Task: Look for space in Guankou, China from 17th June, 2023 to 21st June, 2023 for 2 adults in price range Rs.7000 to Rs.12000. Place can be private room with 1  bedroom having 2 beds and 1 bathroom. Property type can be house, flat, guest house. Booking option can be shelf check-in. Required host language is Chinese (Simplified).
Action: Mouse moved to (518, 168)
Screenshot: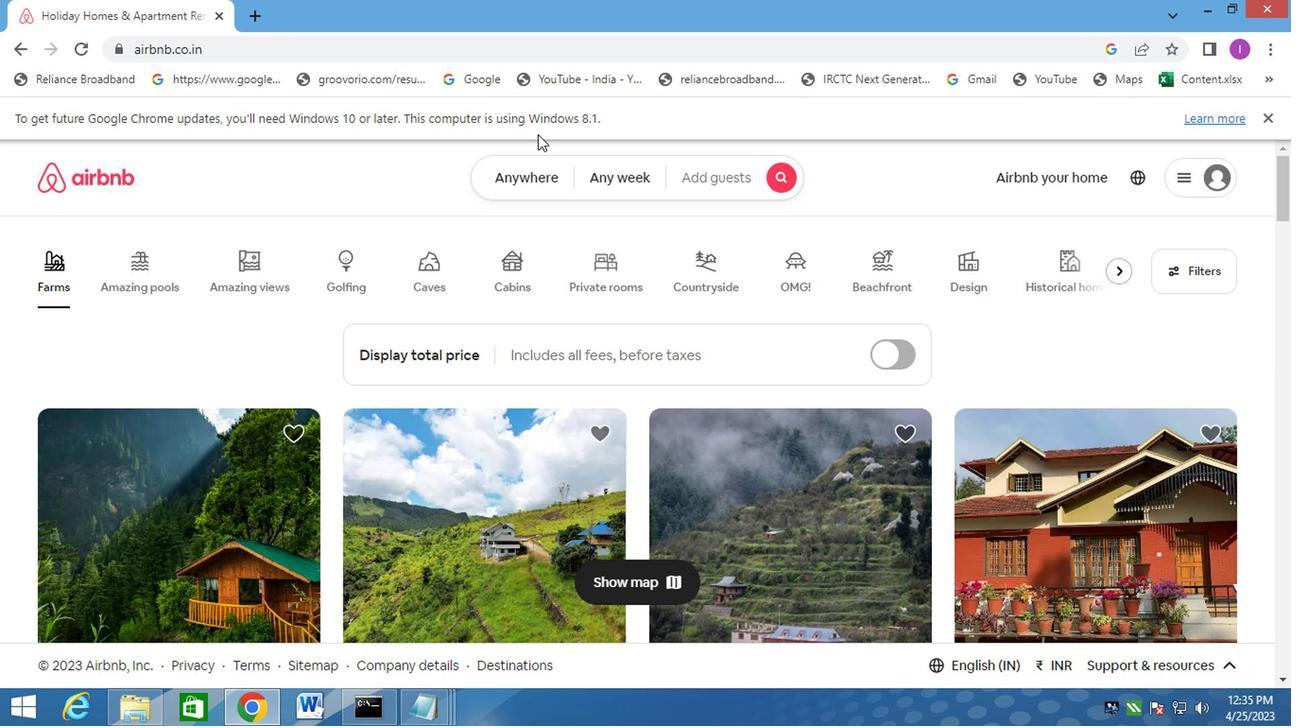 
Action: Mouse pressed left at (518, 168)
Screenshot: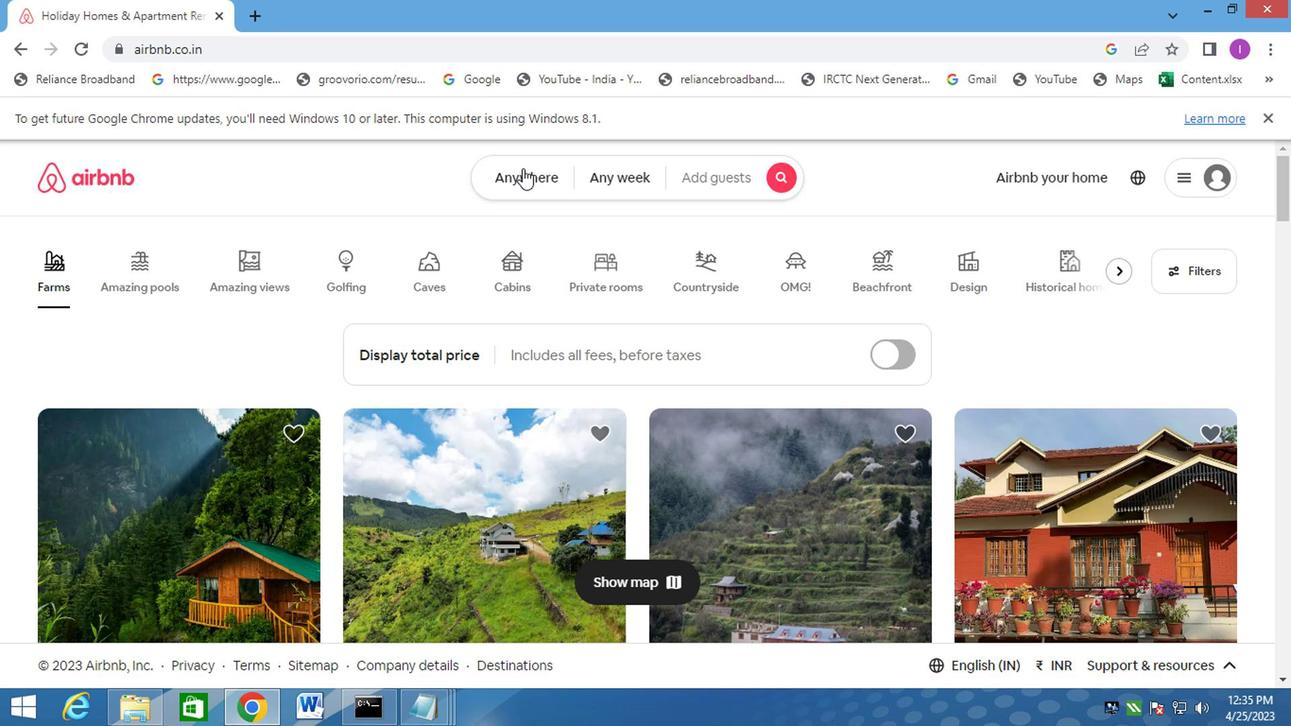 
Action: Mouse moved to (287, 260)
Screenshot: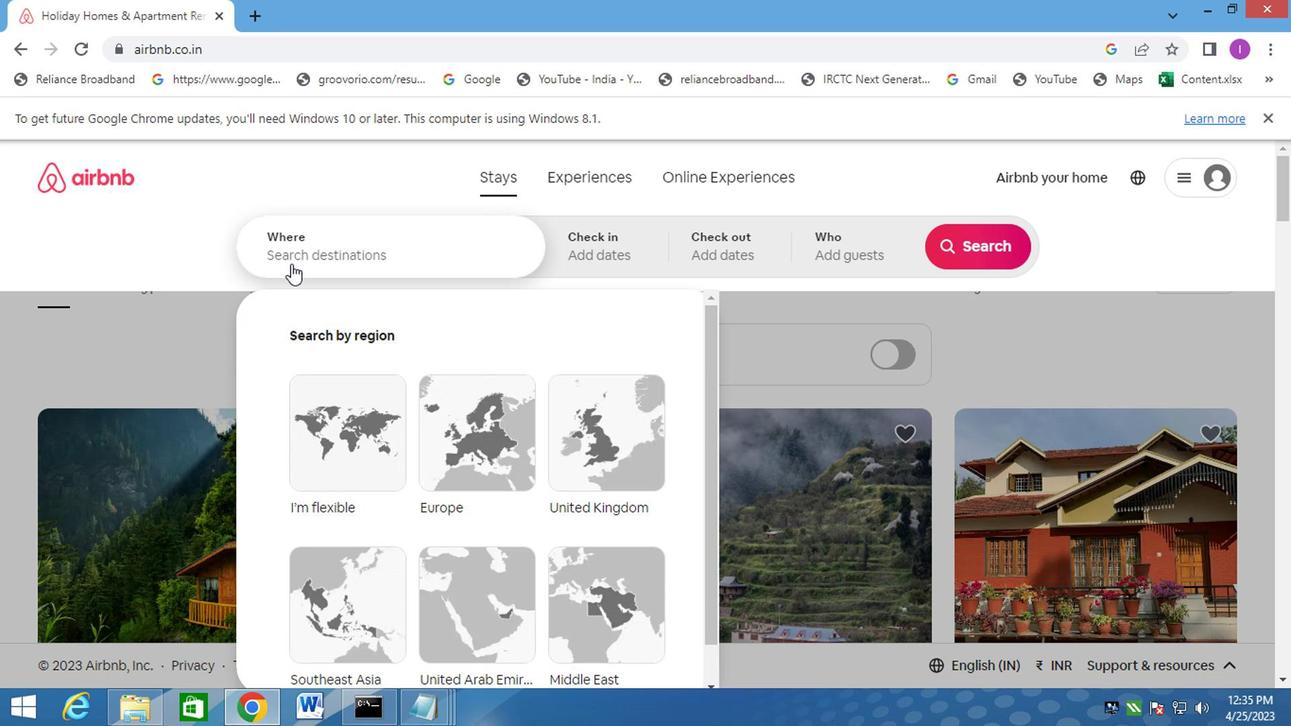 
Action: Mouse pressed left at (287, 260)
Screenshot: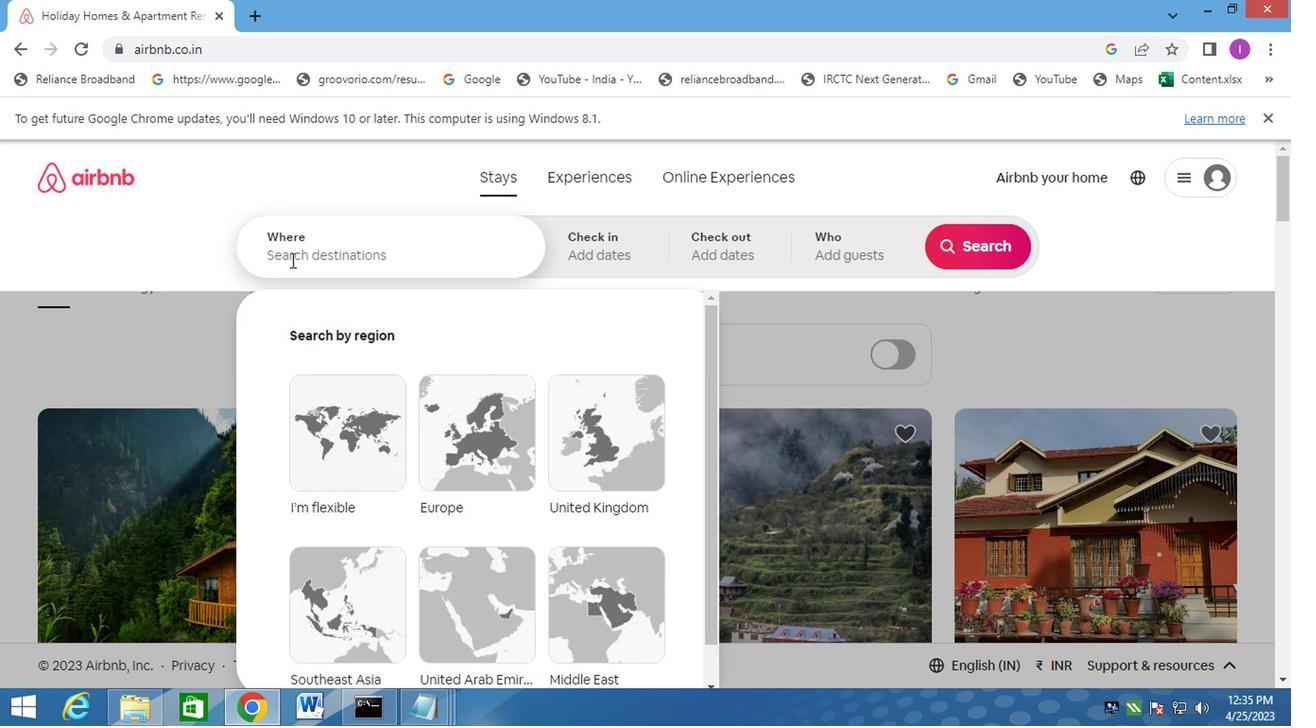 
Action: Mouse moved to (716, 133)
Screenshot: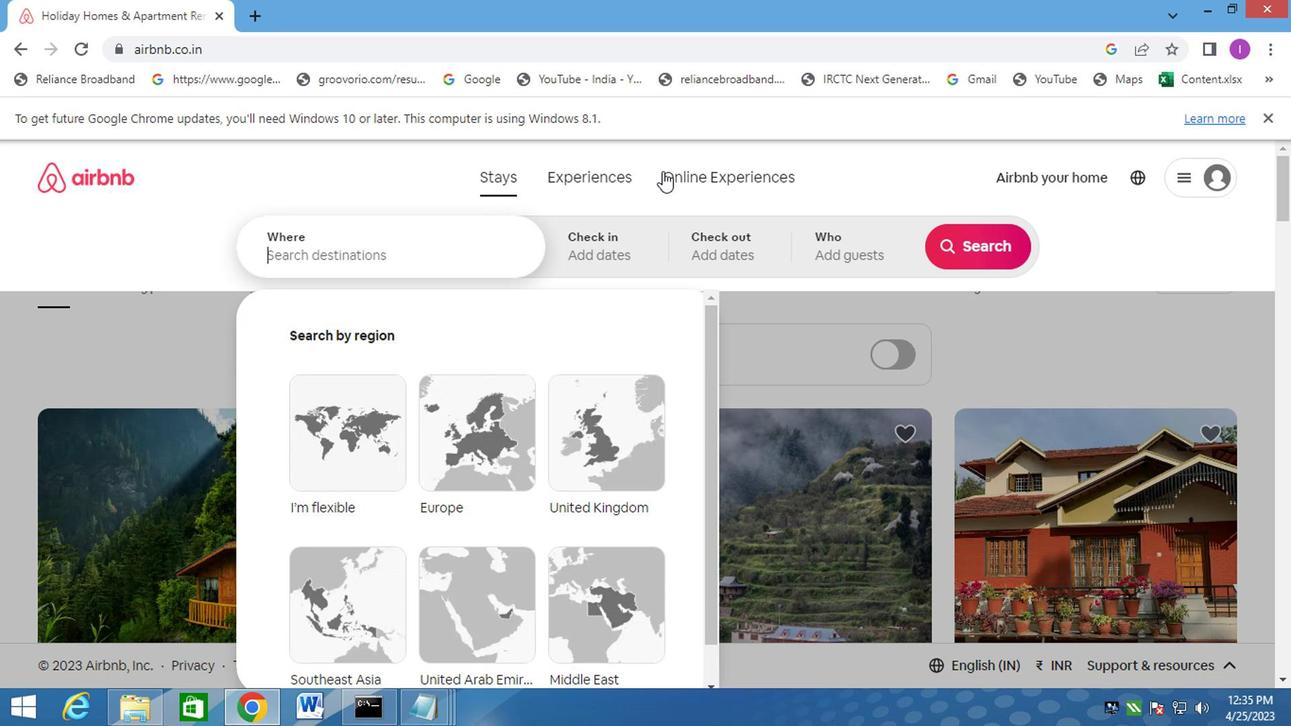 
Action: Key pressed <Key.shift><Key.shift>GUANKOU,CHINA
Screenshot: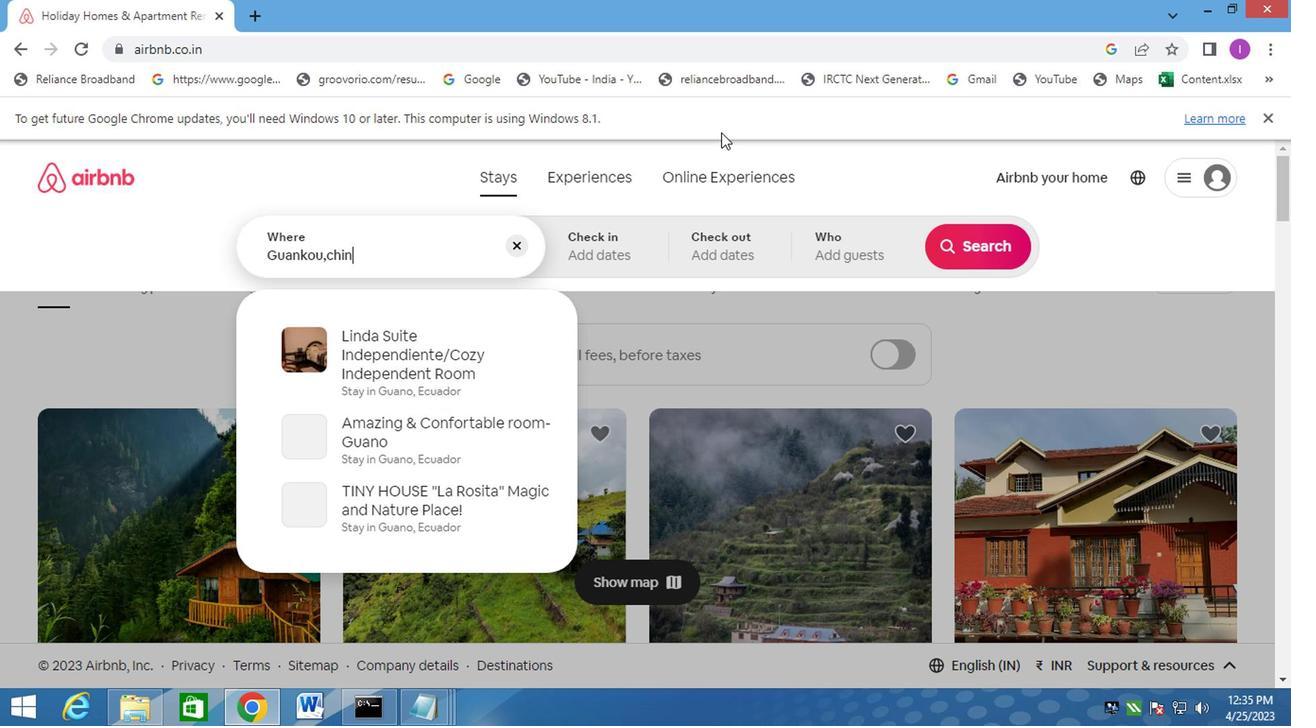 
Action: Mouse moved to (582, 246)
Screenshot: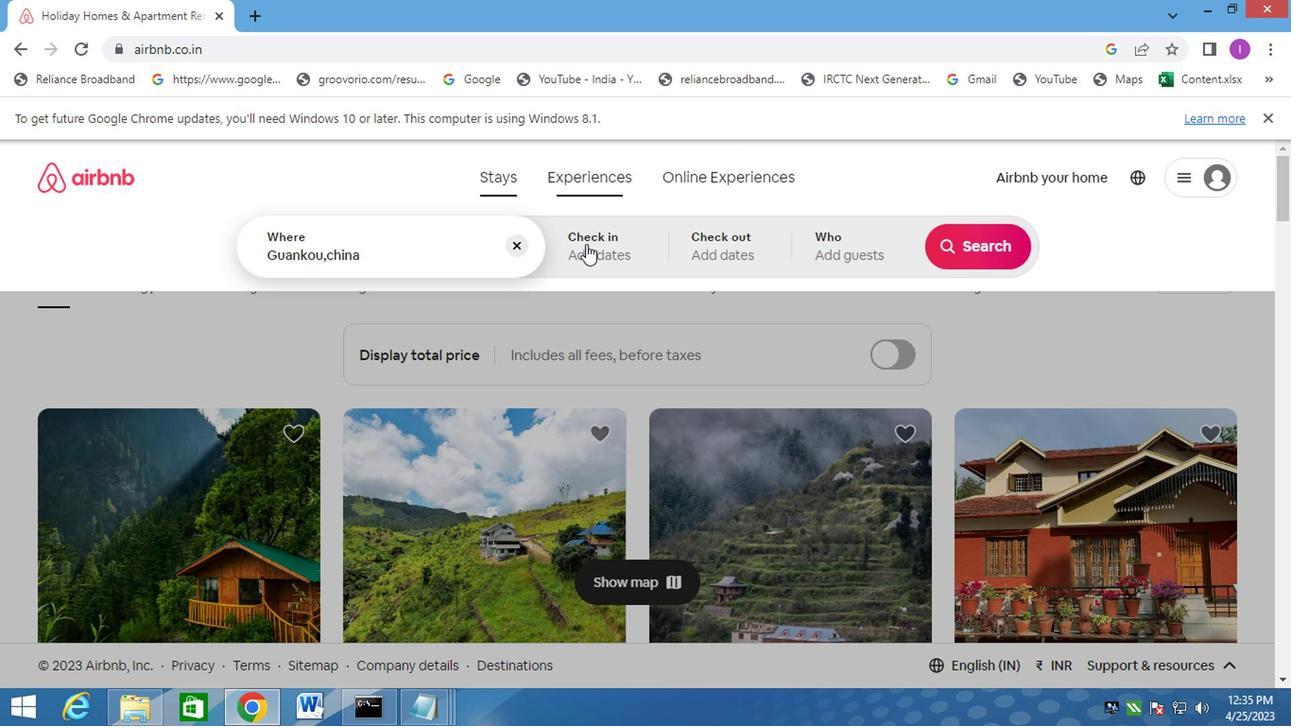 
Action: Mouse pressed left at (582, 246)
Screenshot: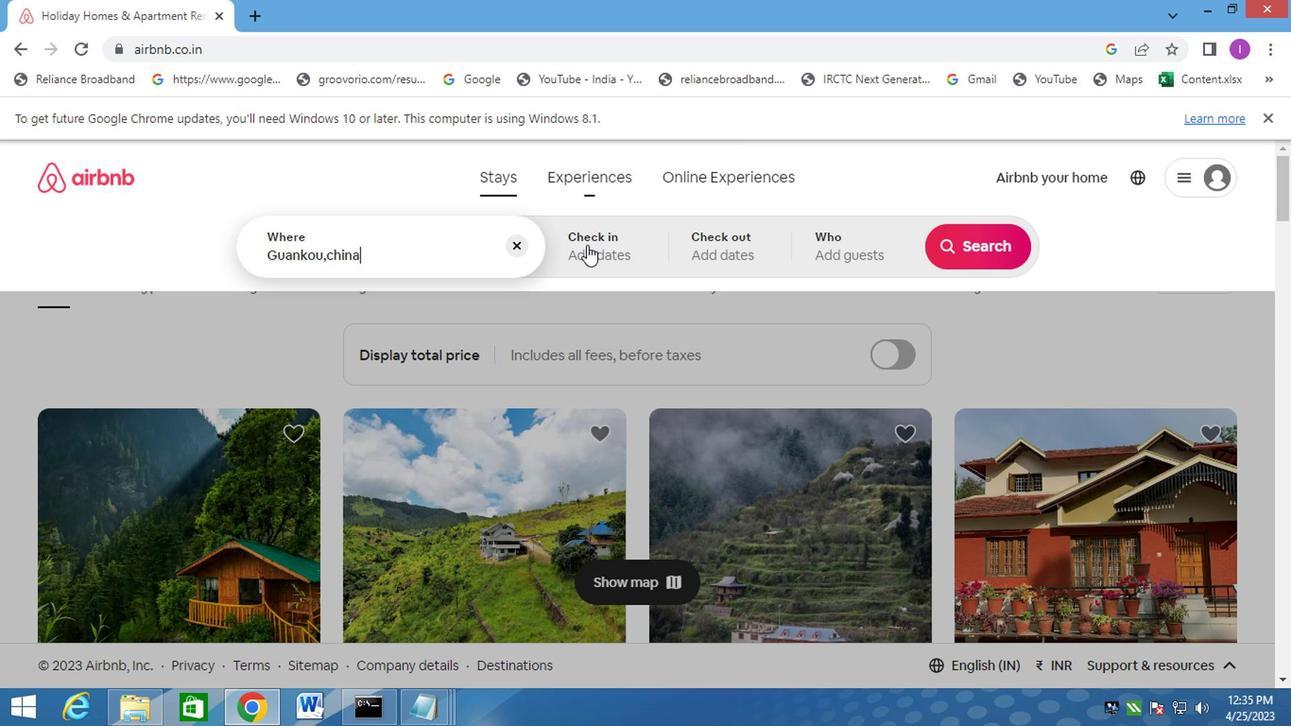
Action: Mouse moved to (965, 398)
Screenshot: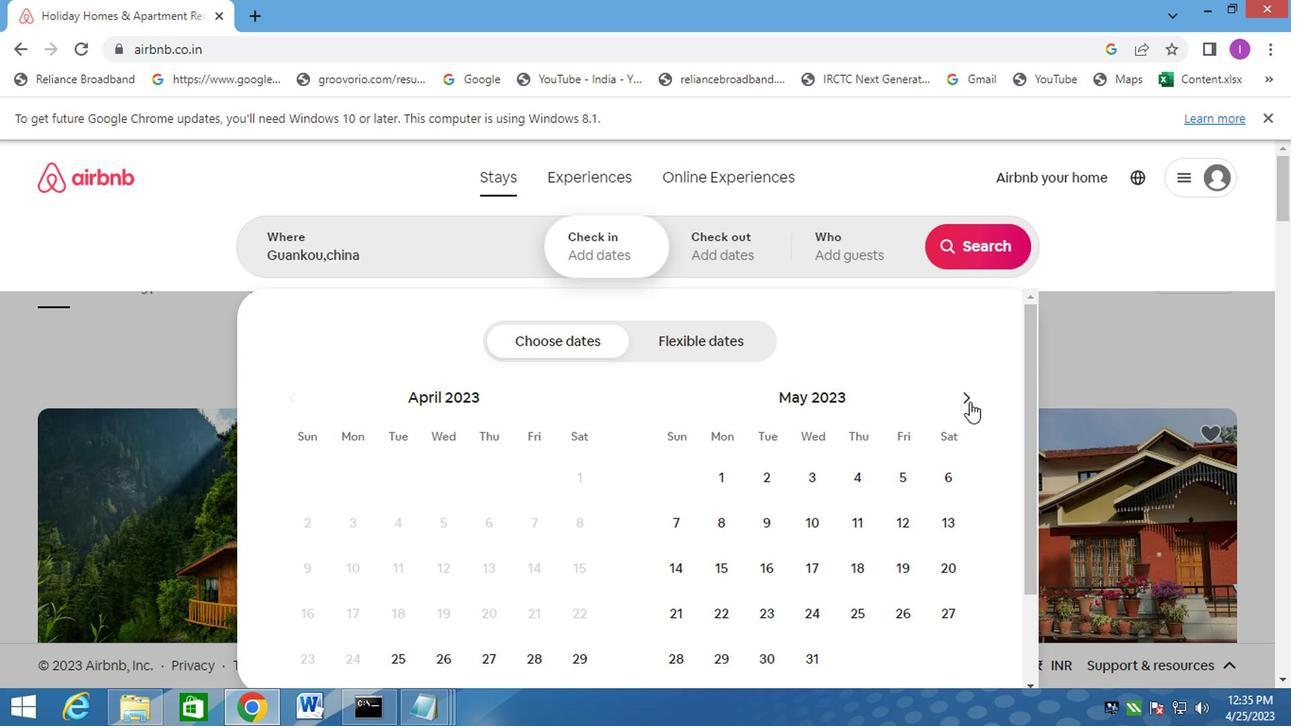 
Action: Mouse pressed left at (965, 398)
Screenshot: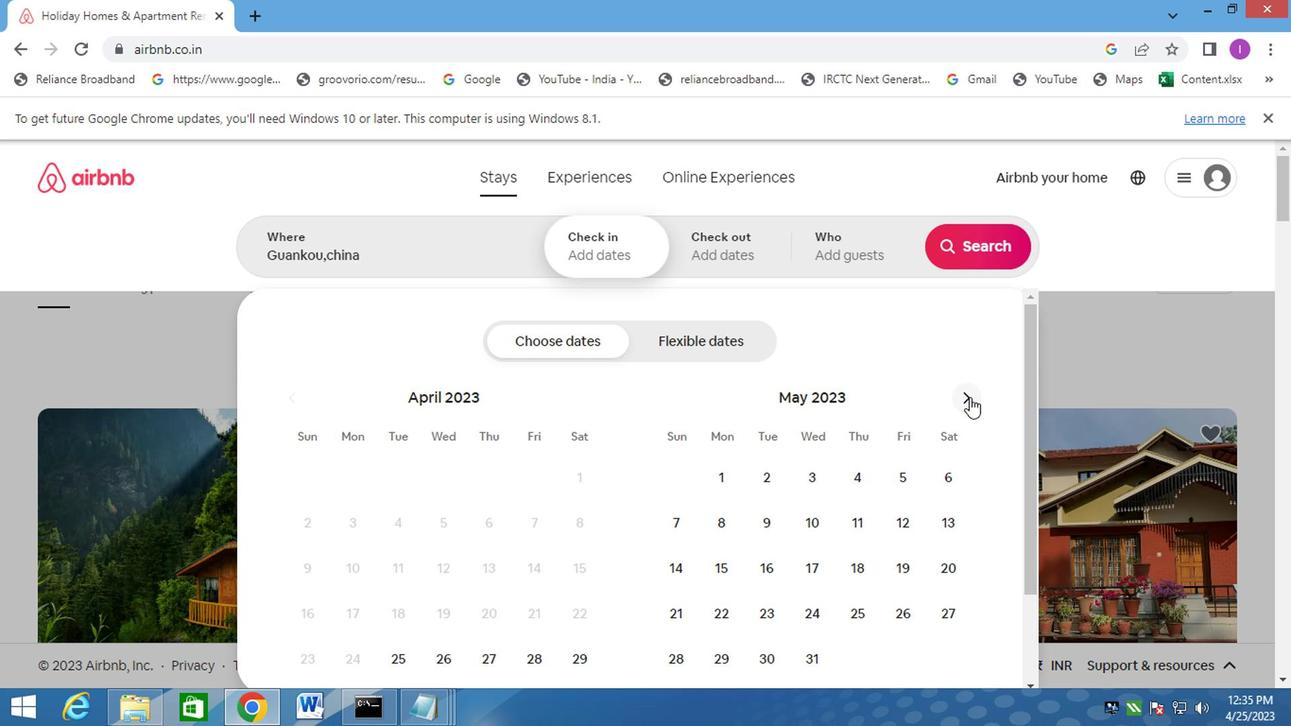 
Action: Mouse pressed left at (965, 398)
Screenshot: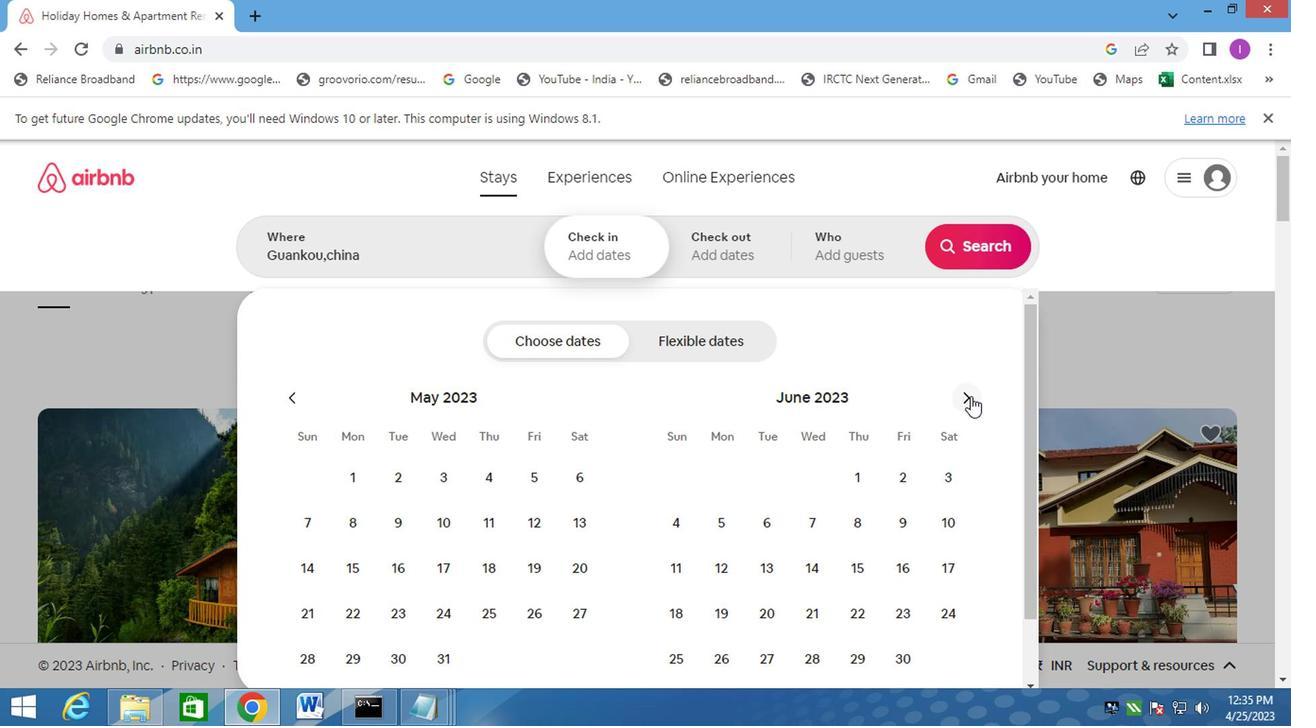 
Action: Mouse moved to (577, 573)
Screenshot: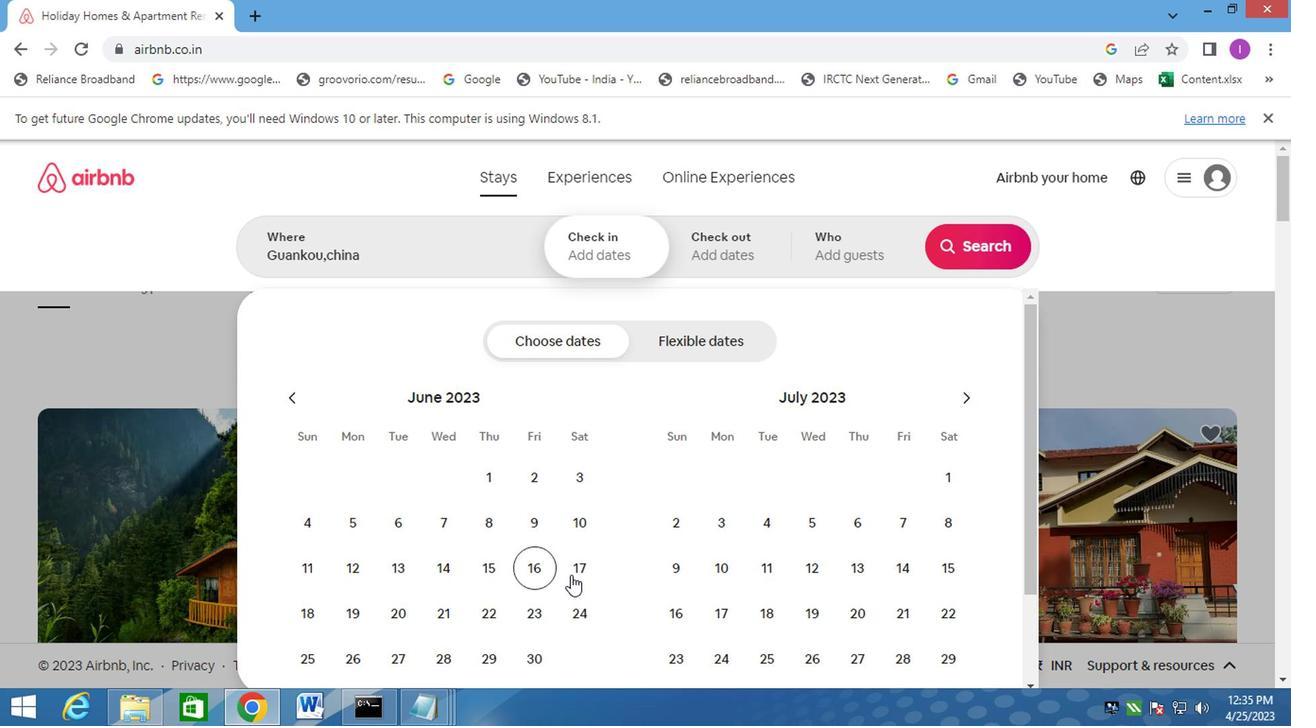 
Action: Mouse pressed left at (577, 573)
Screenshot: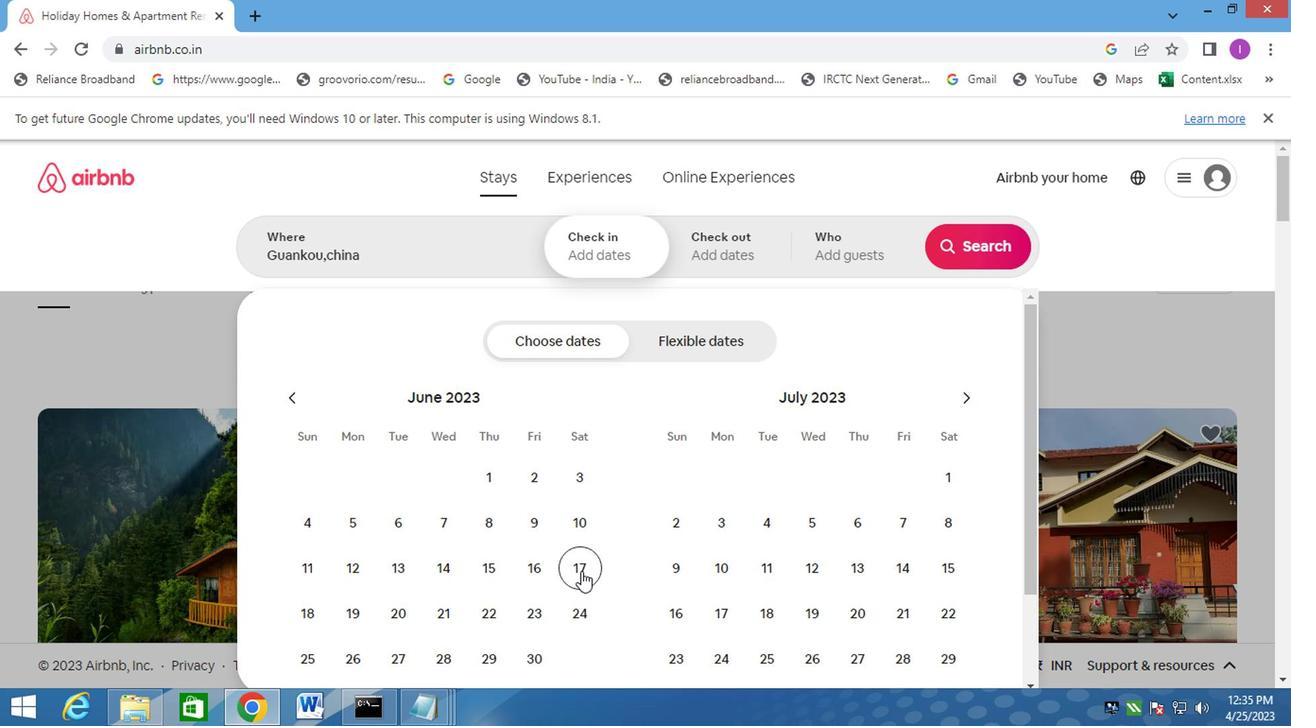 
Action: Mouse moved to (441, 614)
Screenshot: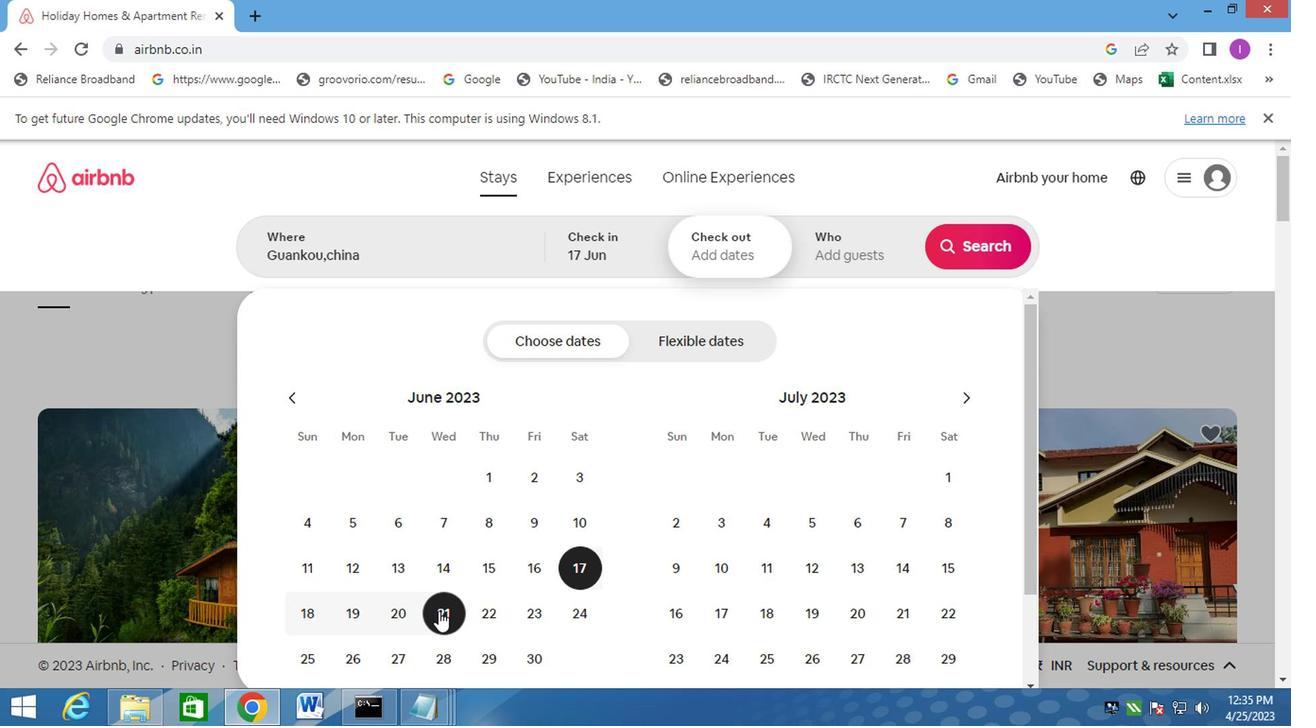 
Action: Mouse pressed left at (441, 614)
Screenshot: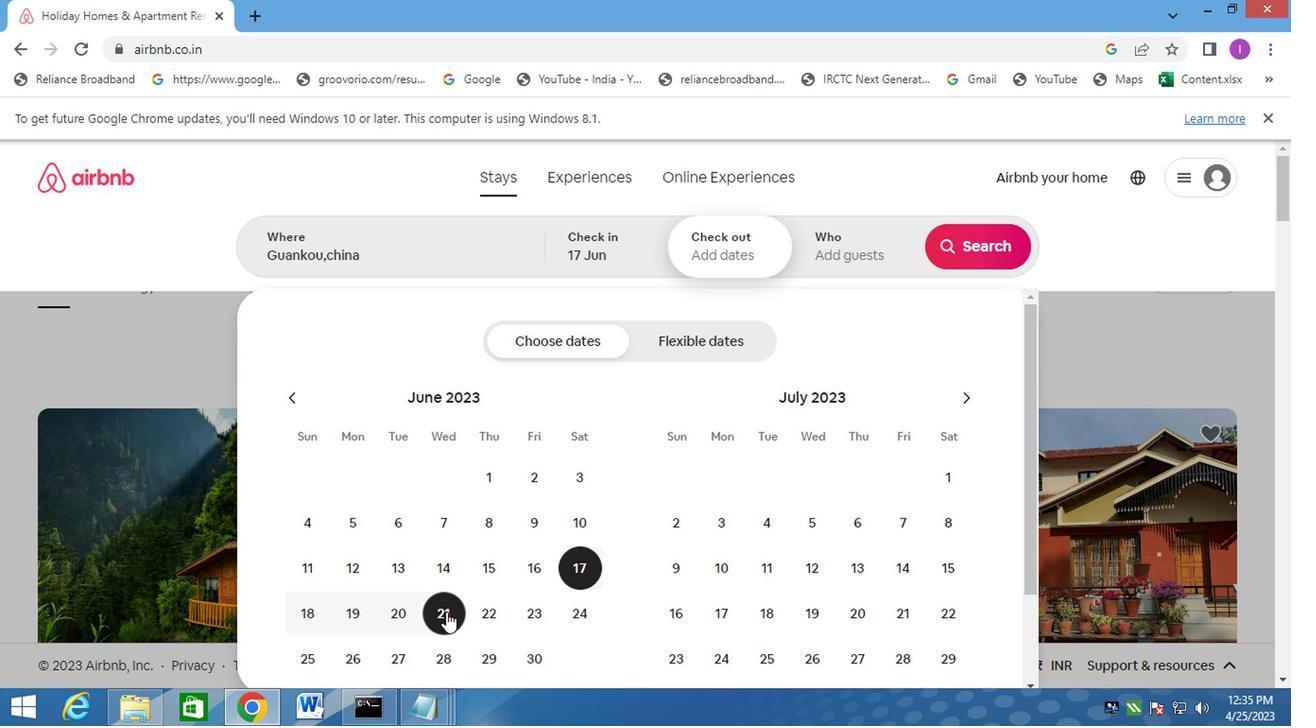 
Action: Mouse moved to (829, 260)
Screenshot: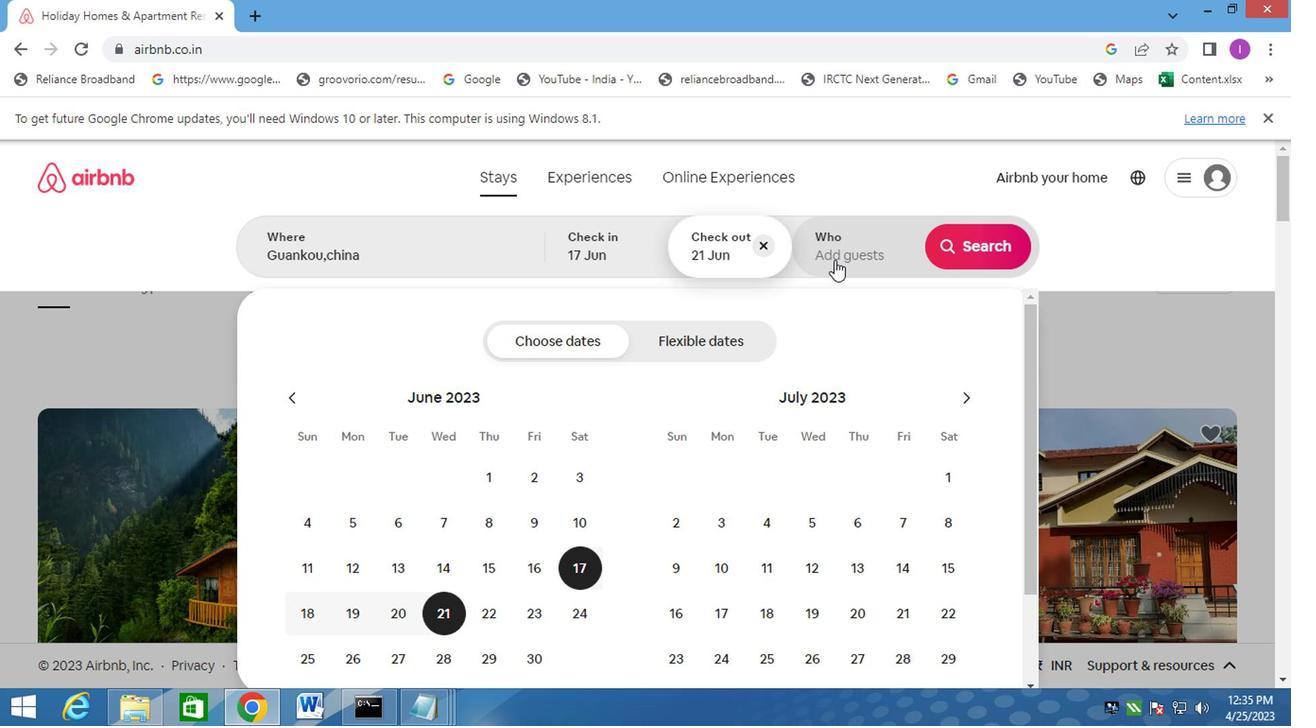 
Action: Mouse pressed left at (829, 260)
Screenshot: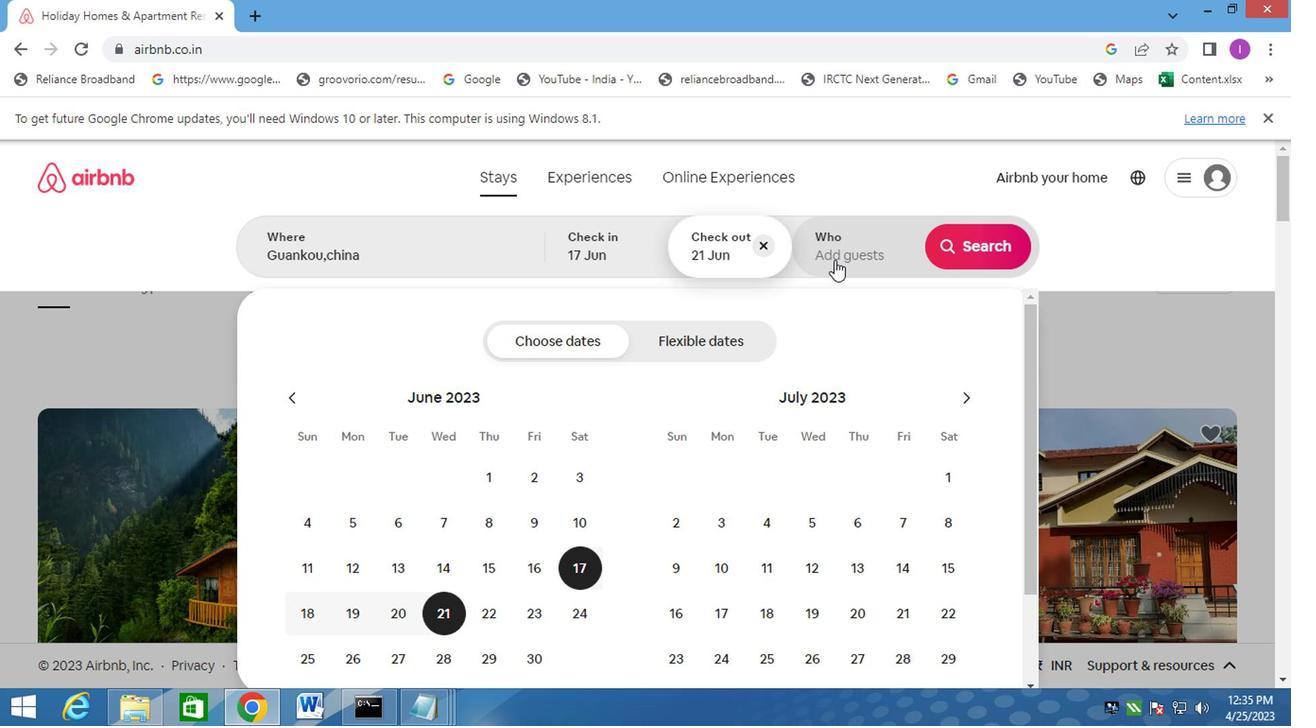 
Action: Mouse moved to (981, 348)
Screenshot: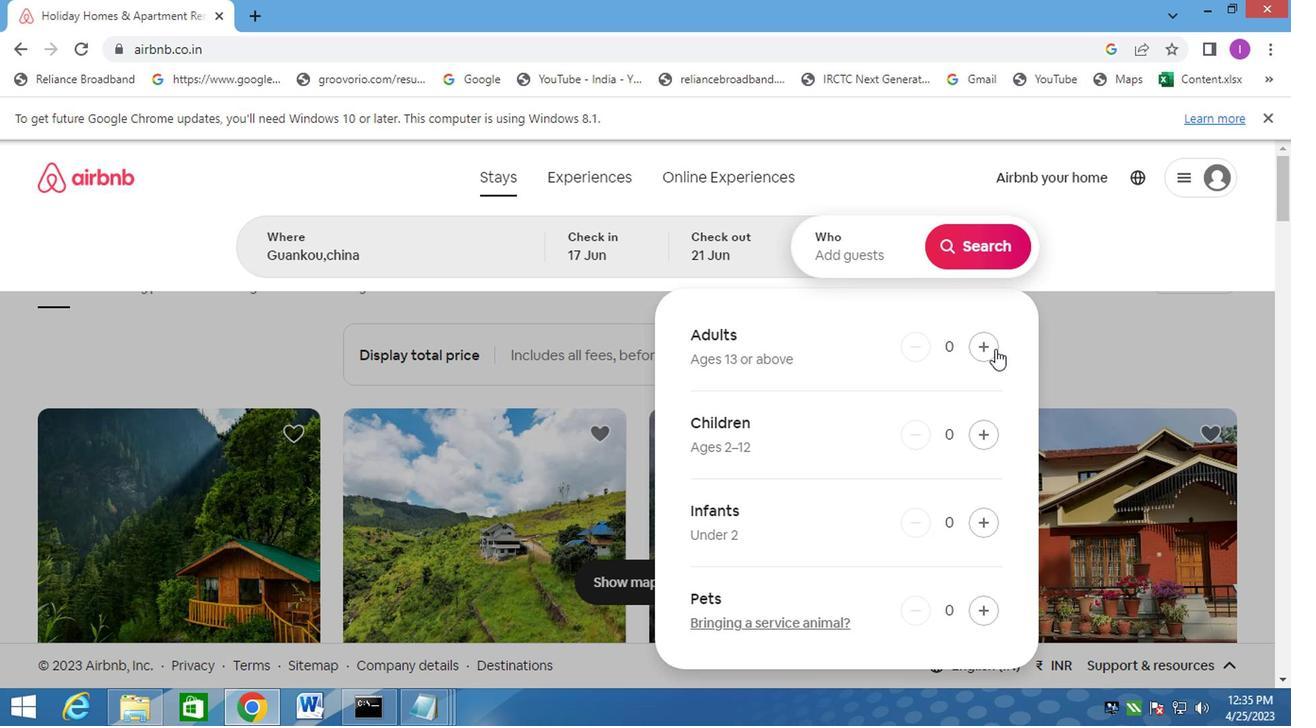 
Action: Mouse pressed left at (981, 348)
Screenshot: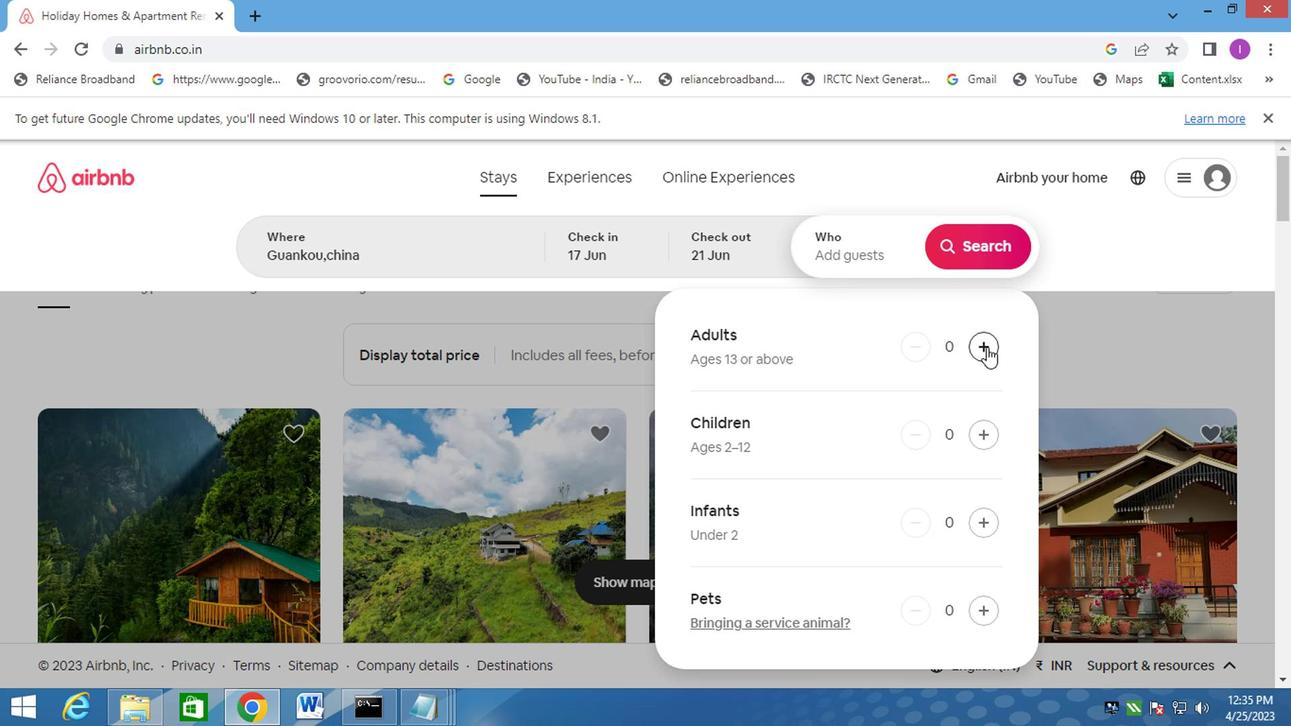 
Action: Mouse pressed left at (981, 348)
Screenshot: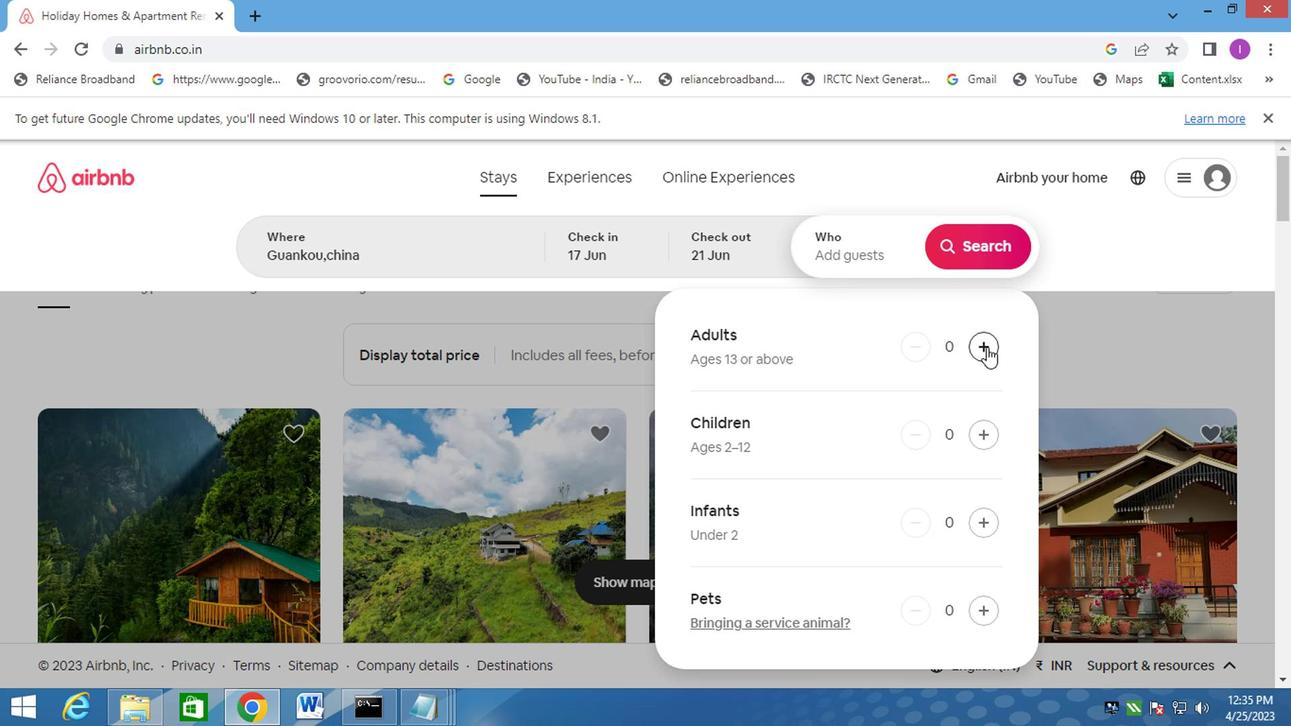 
Action: Mouse moved to (957, 249)
Screenshot: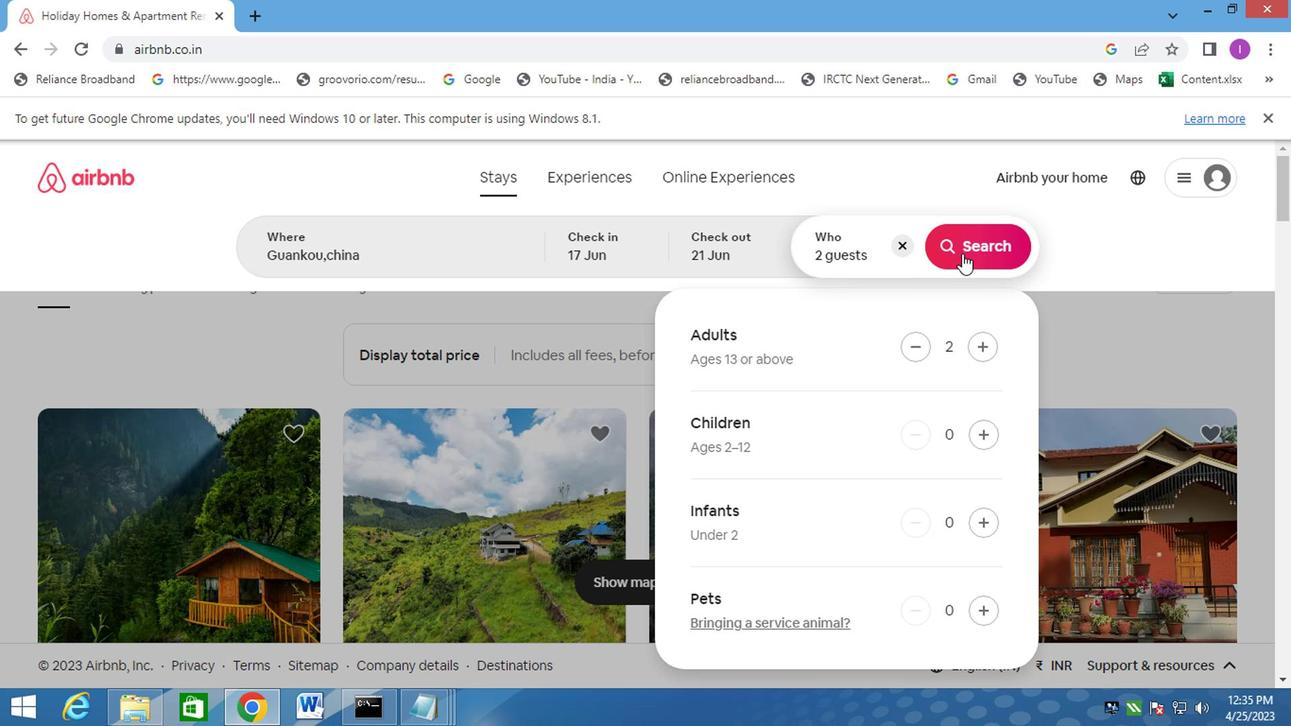 
Action: Mouse pressed left at (957, 249)
Screenshot: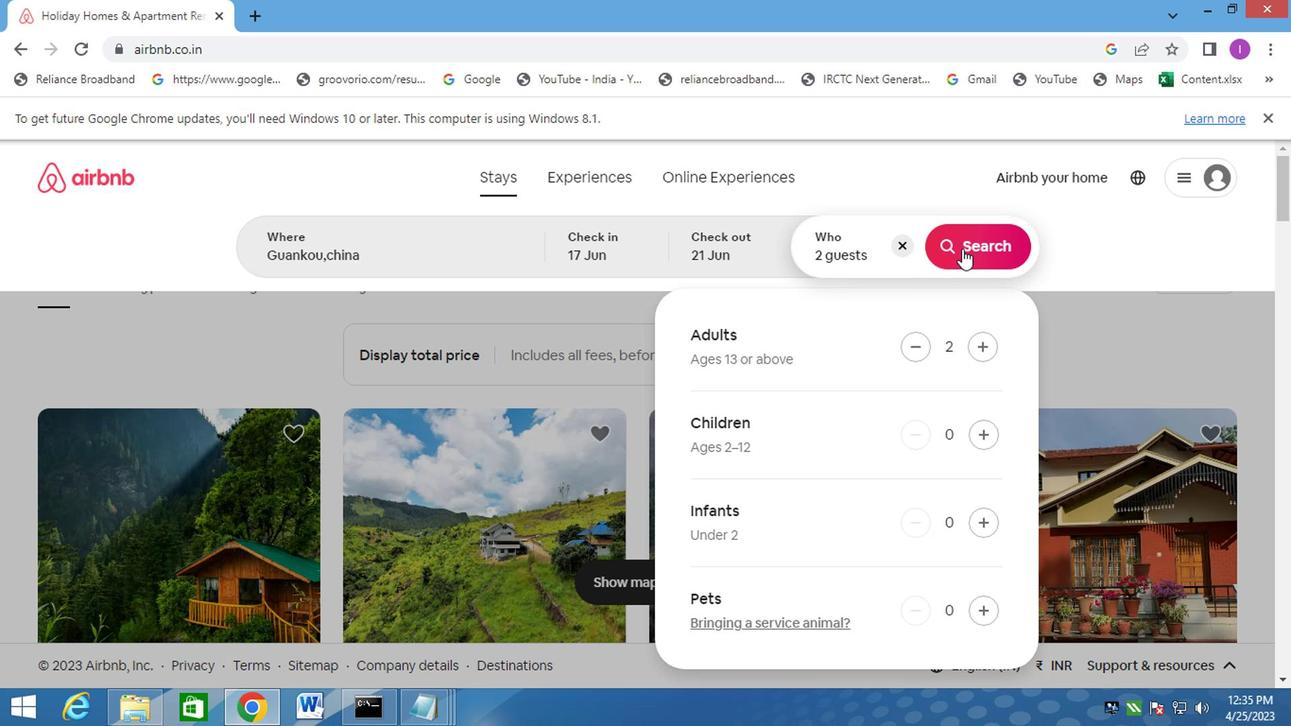 
Action: Mouse moved to (1215, 260)
Screenshot: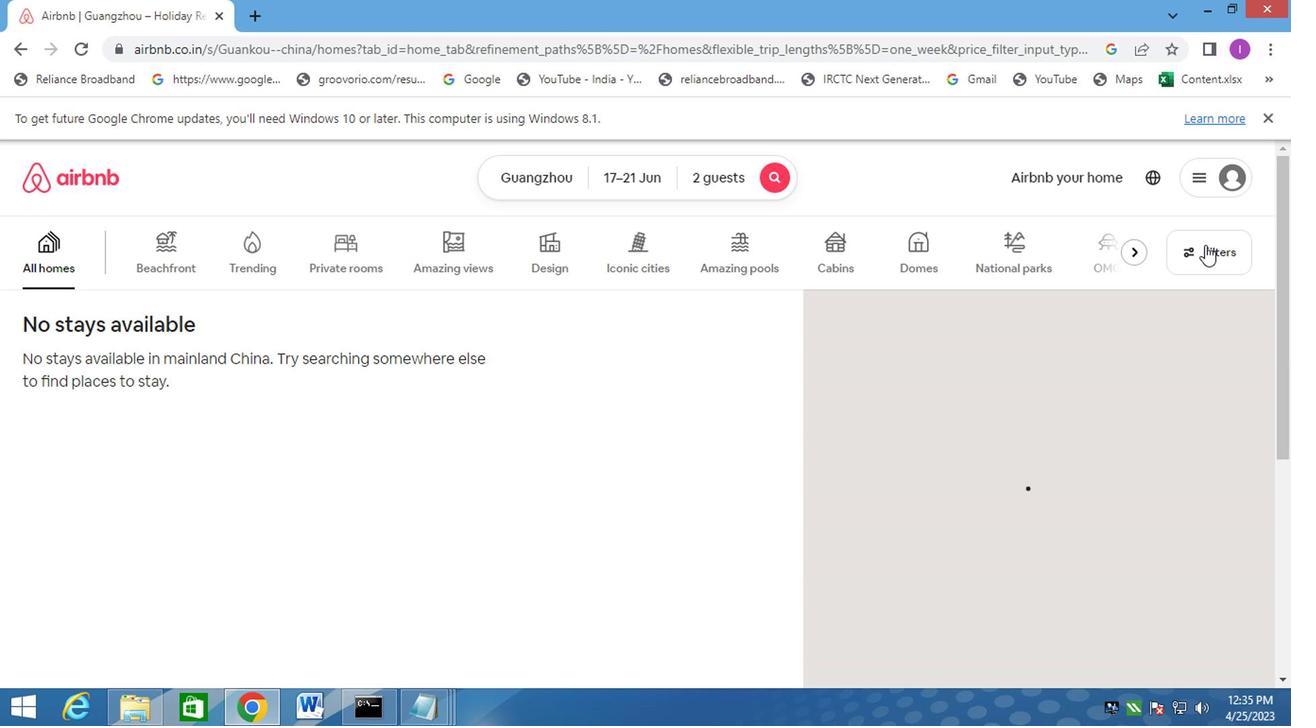 
Action: Mouse pressed left at (1215, 260)
Screenshot: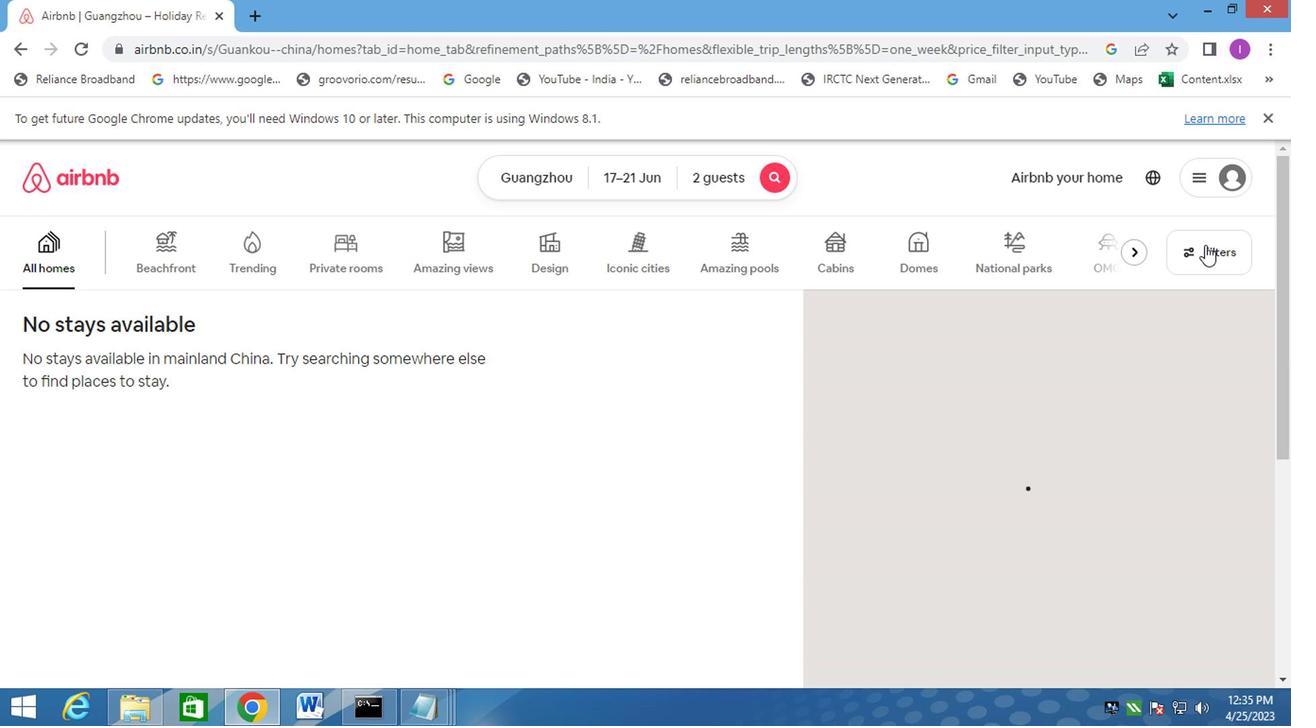
Action: Mouse moved to (414, 373)
Screenshot: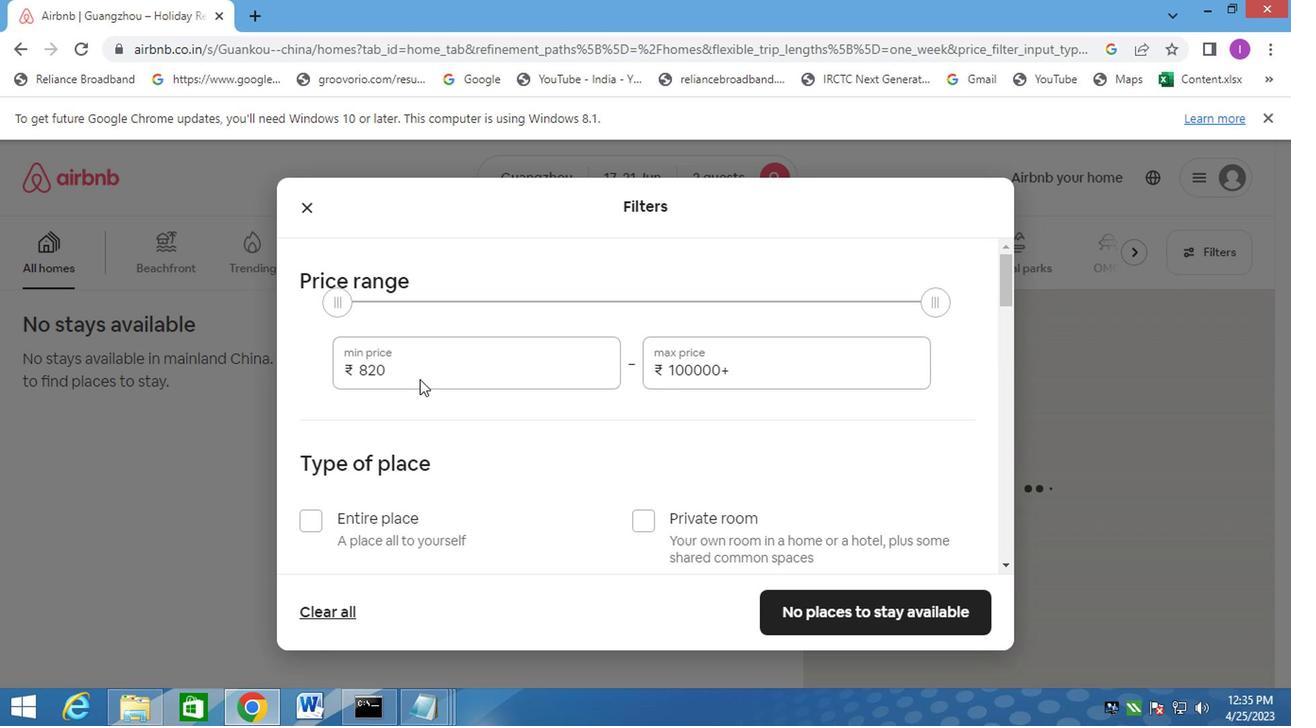 
Action: Mouse pressed left at (414, 373)
Screenshot: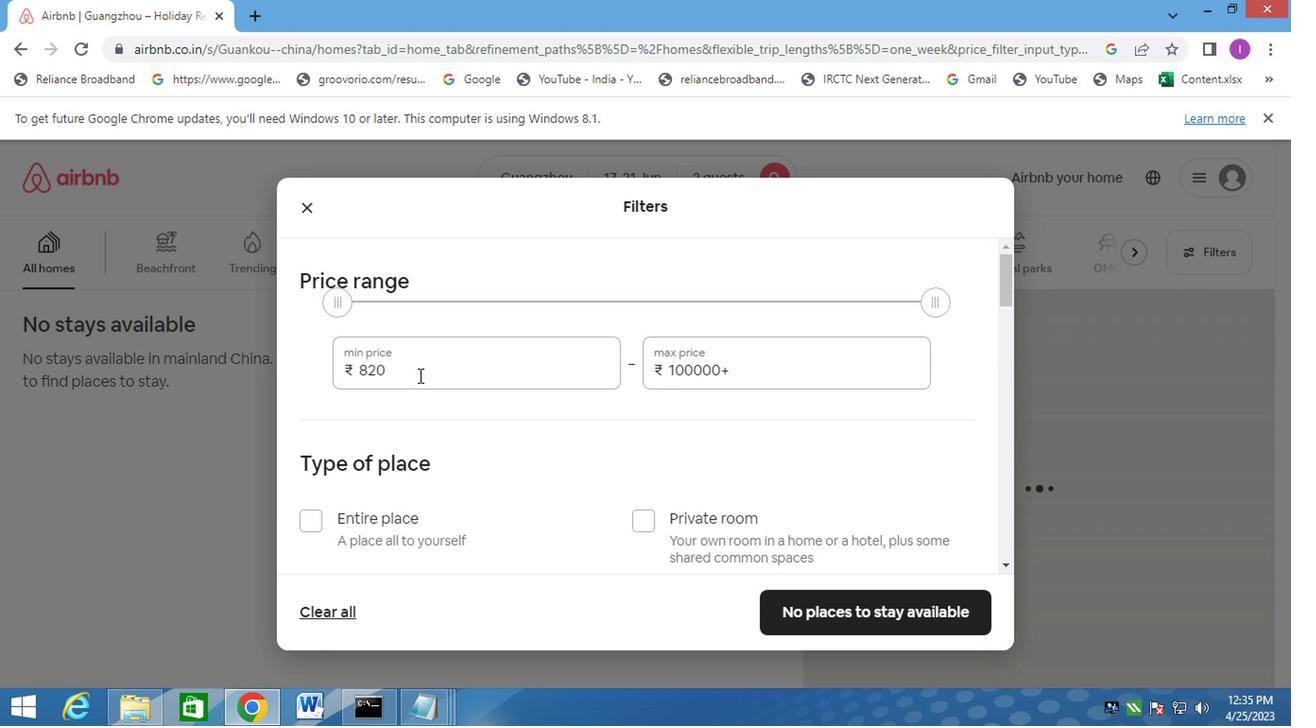 
Action: Mouse moved to (371, 349)
Screenshot: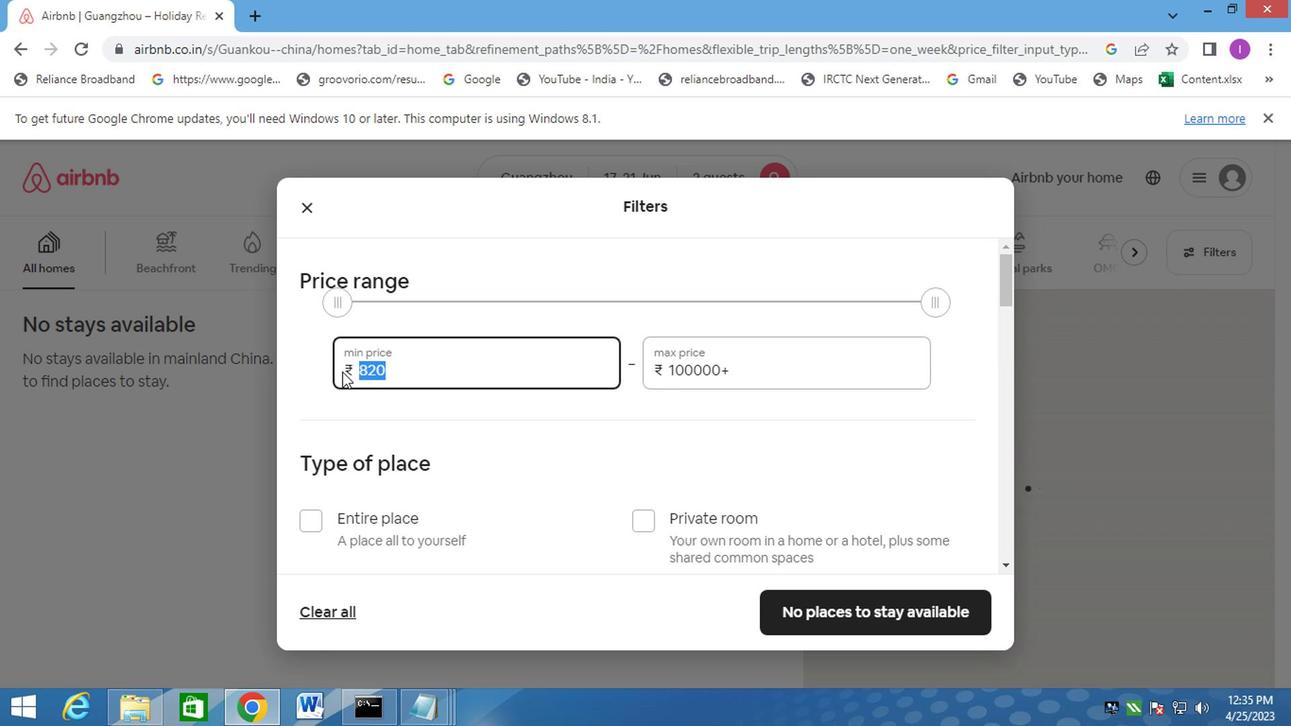 
Action: Key pressed 7000
Screenshot: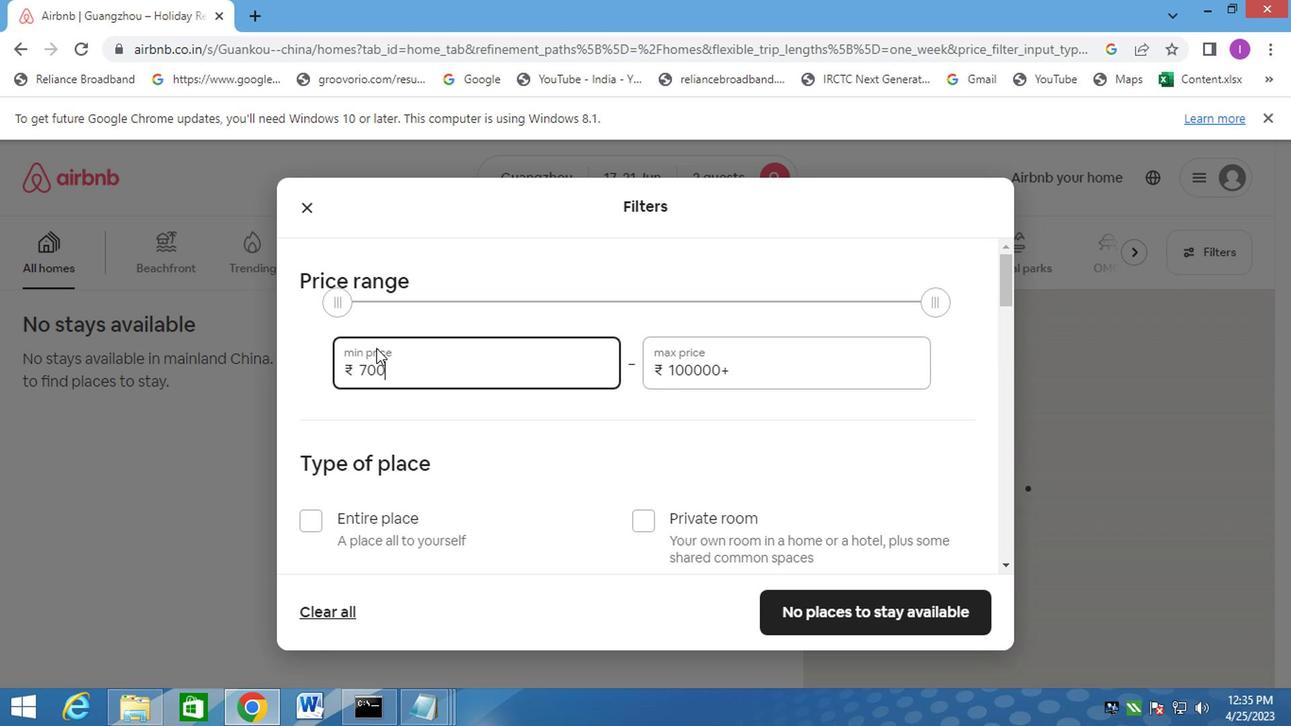 
Action: Mouse moved to (724, 373)
Screenshot: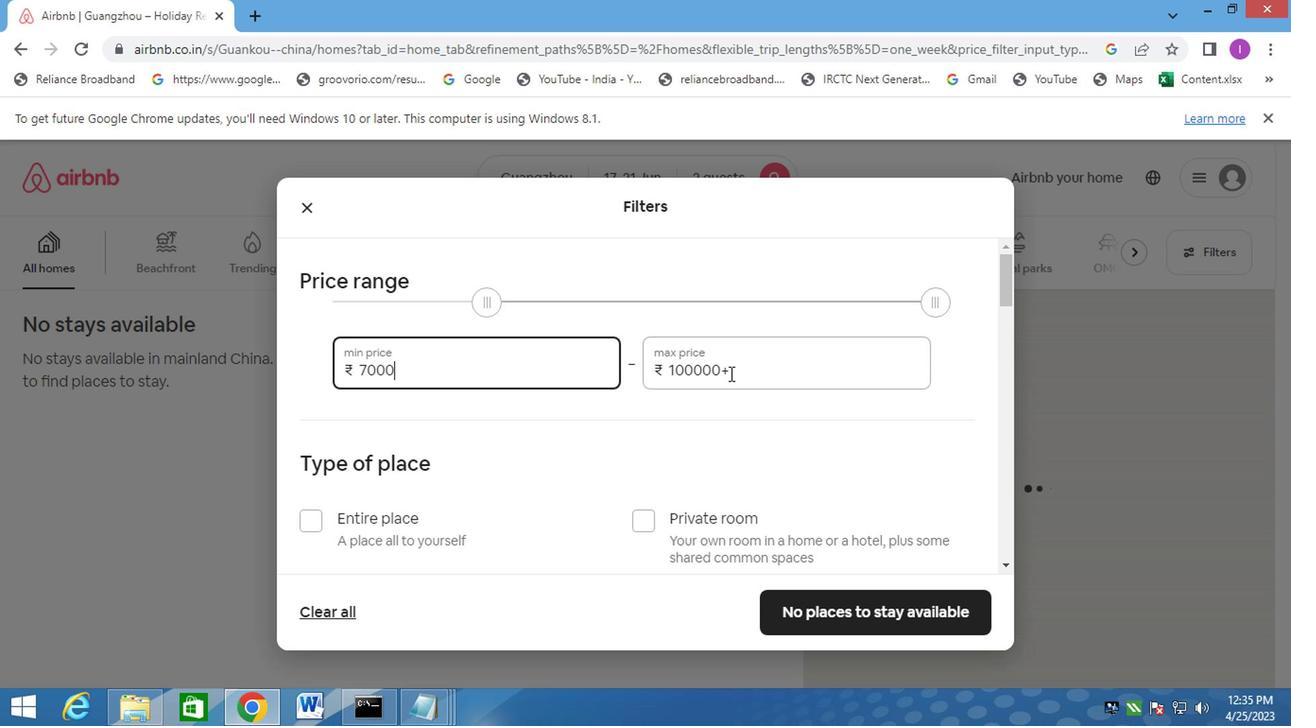 
Action: Mouse pressed left at (724, 373)
Screenshot: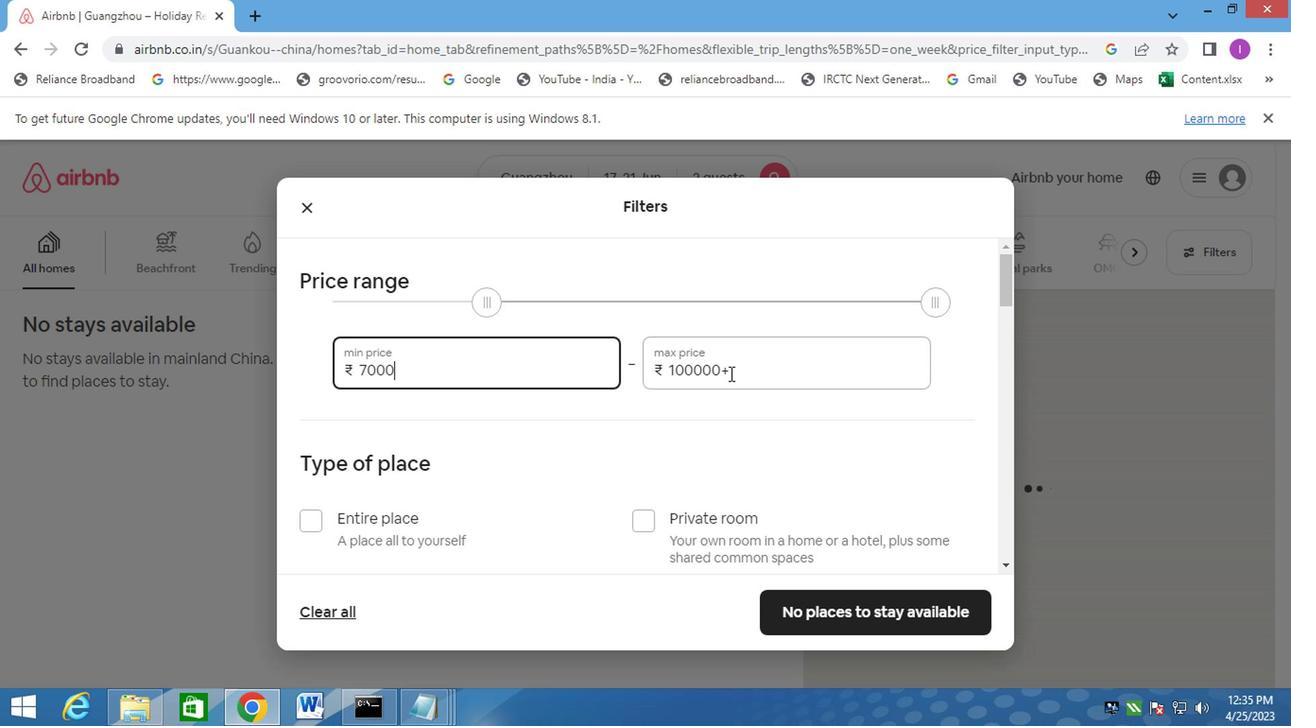 
Action: Mouse moved to (661, 356)
Screenshot: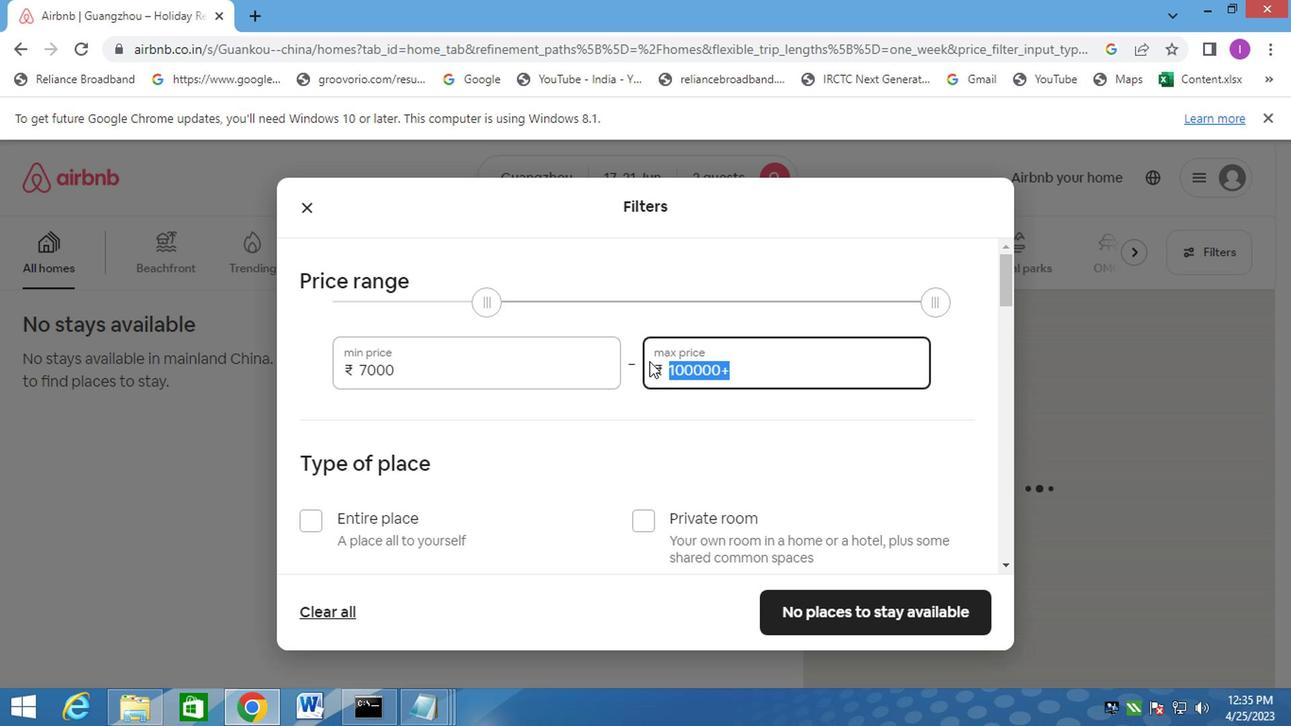 
Action: Key pressed 120000<Key.backspace>
Screenshot: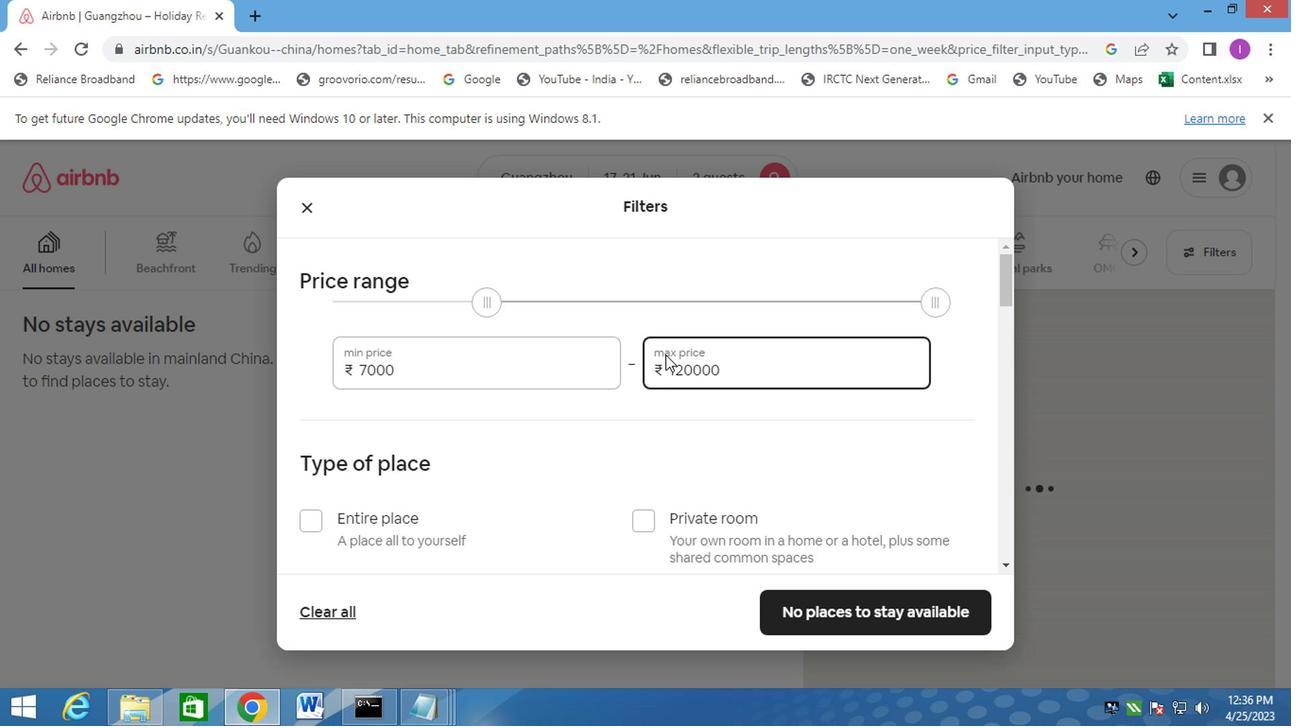 
Action: Mouse moved to (850, 416)
Screenshot: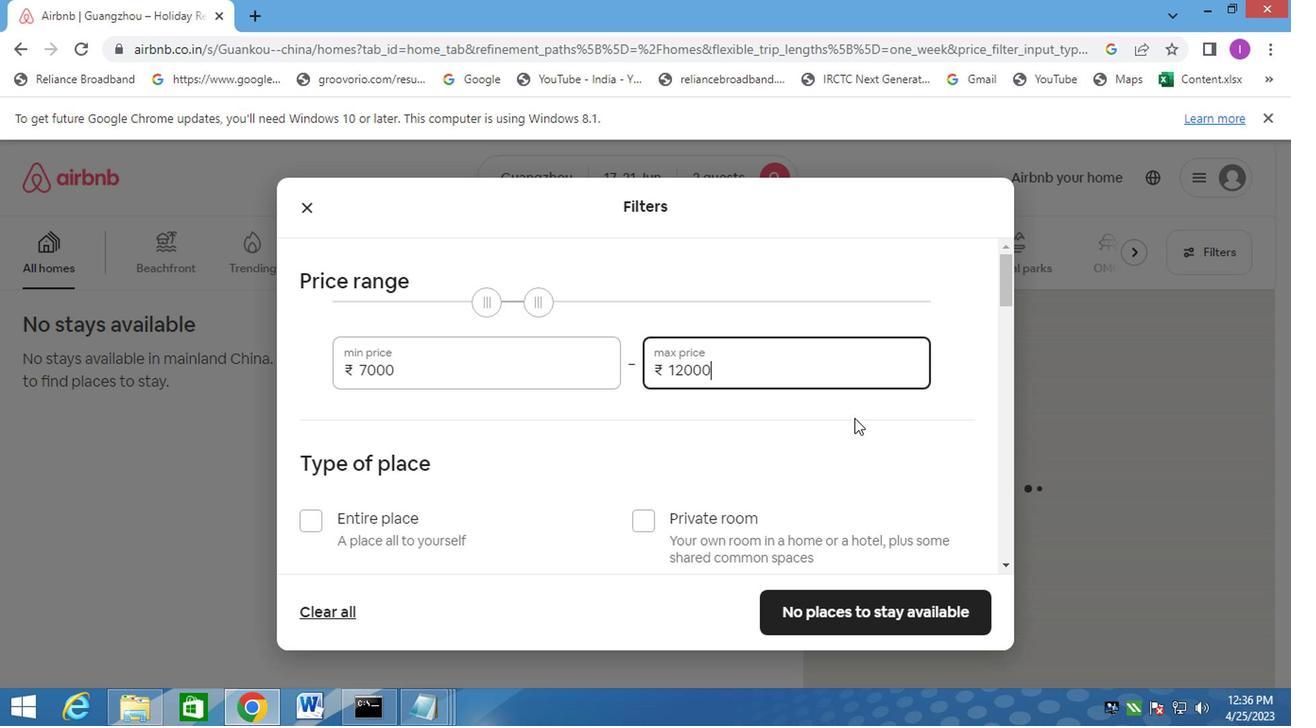 
Action: Mouse scrolled (850, 416) with delta (0, 0)
Screenshot: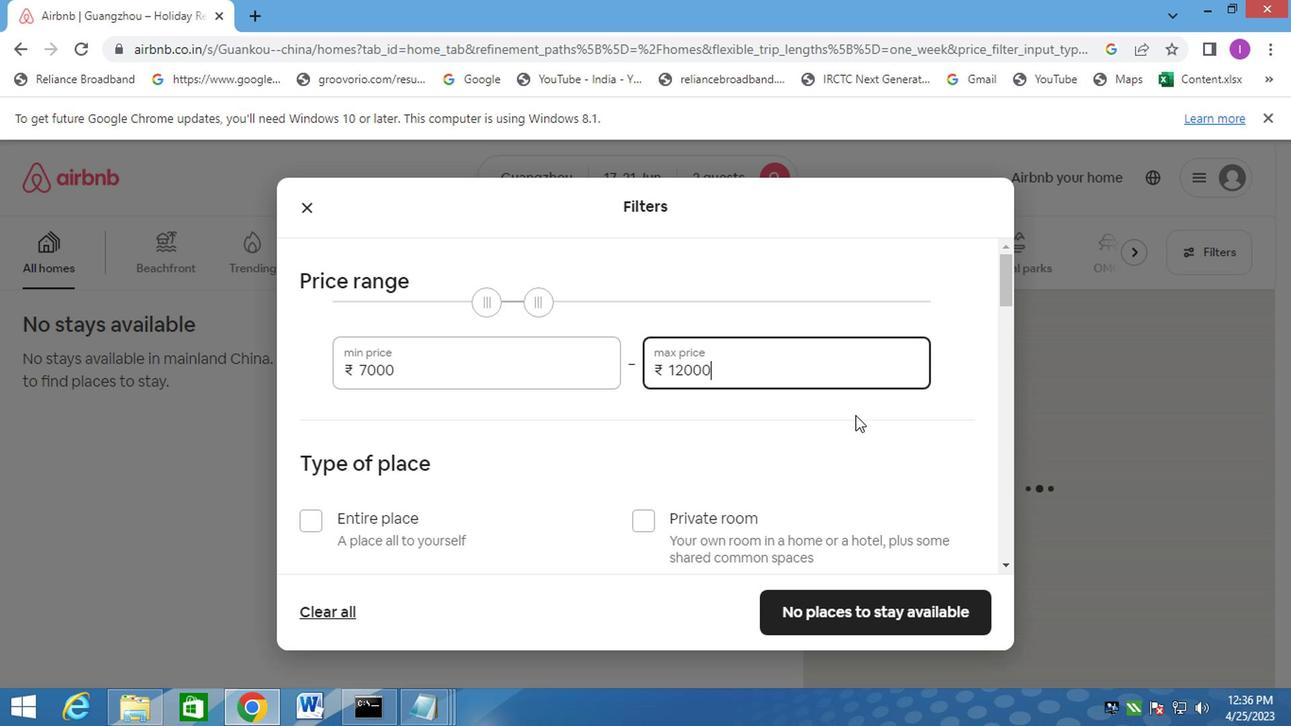 
Action: Mouse moved to (640, 430)
Screenshot: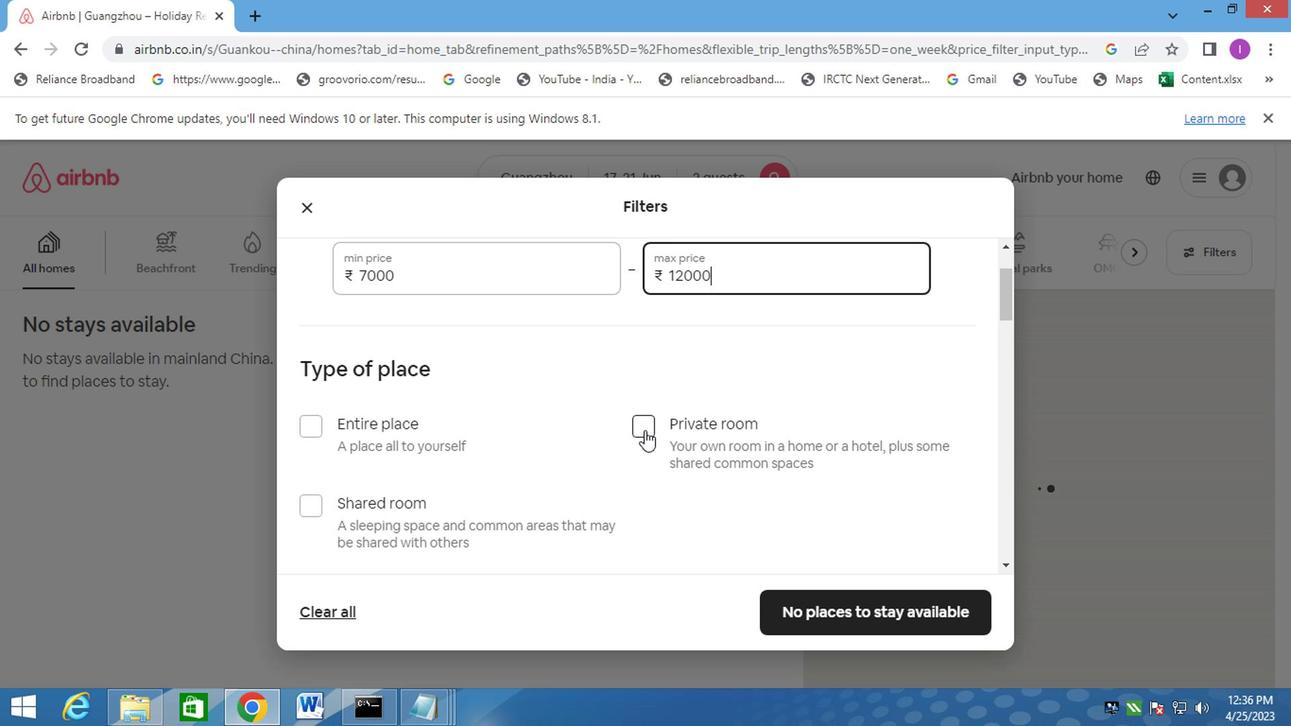 
Action: Mouse pressed left at (640, 430)
Screenshot: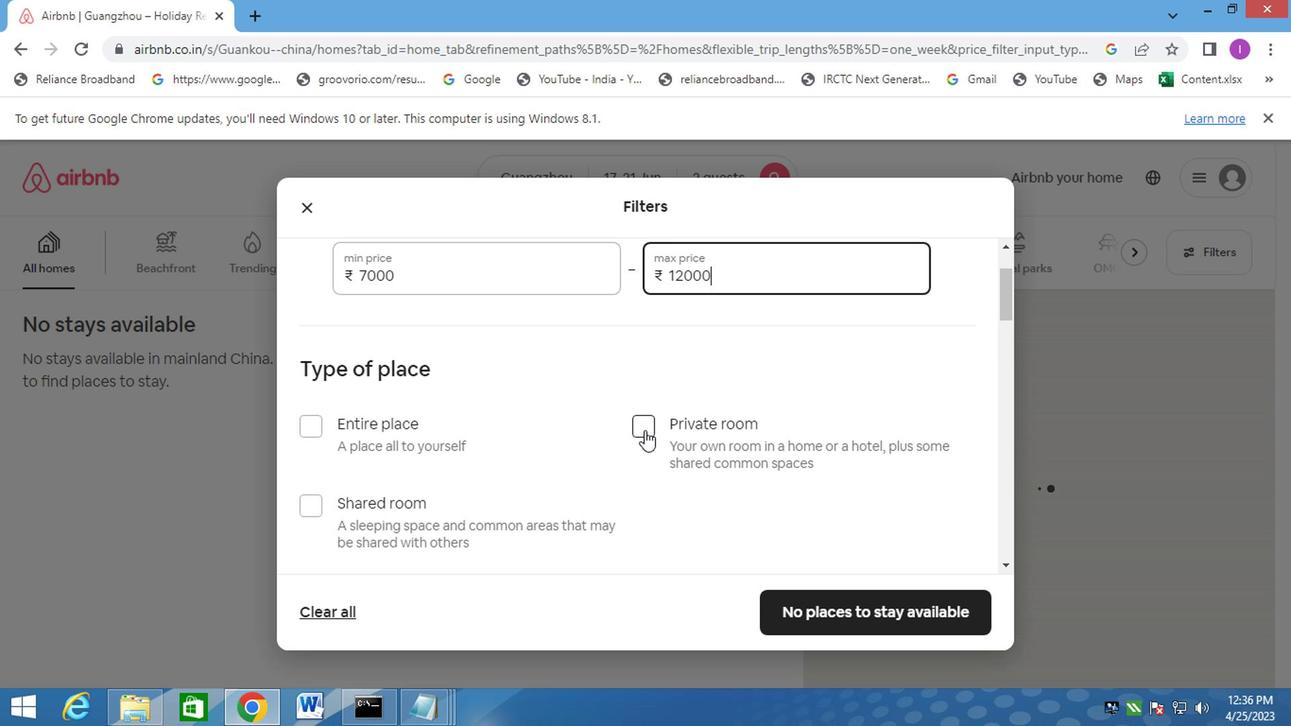 
Action: Mouse moved to (808, 398)
Screenshot: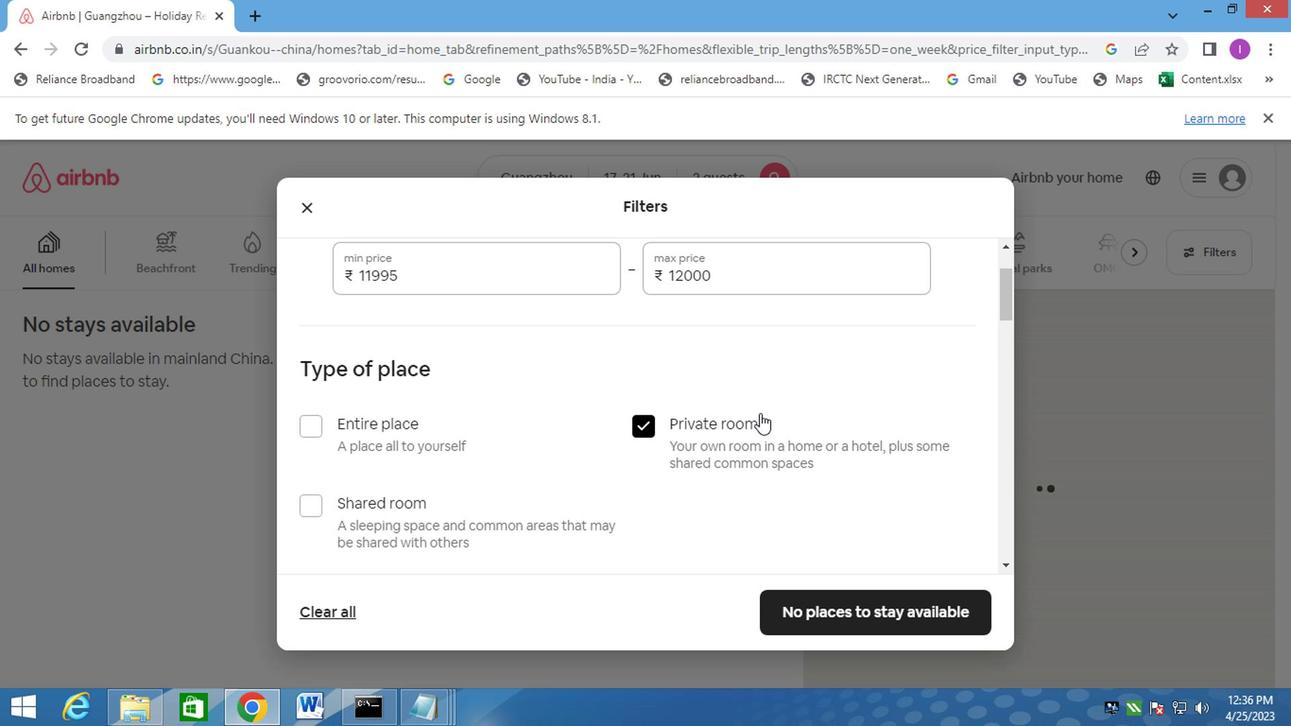 
Action: Mouse scrolled (808, 396) with delta (0, -1)
Screenshot: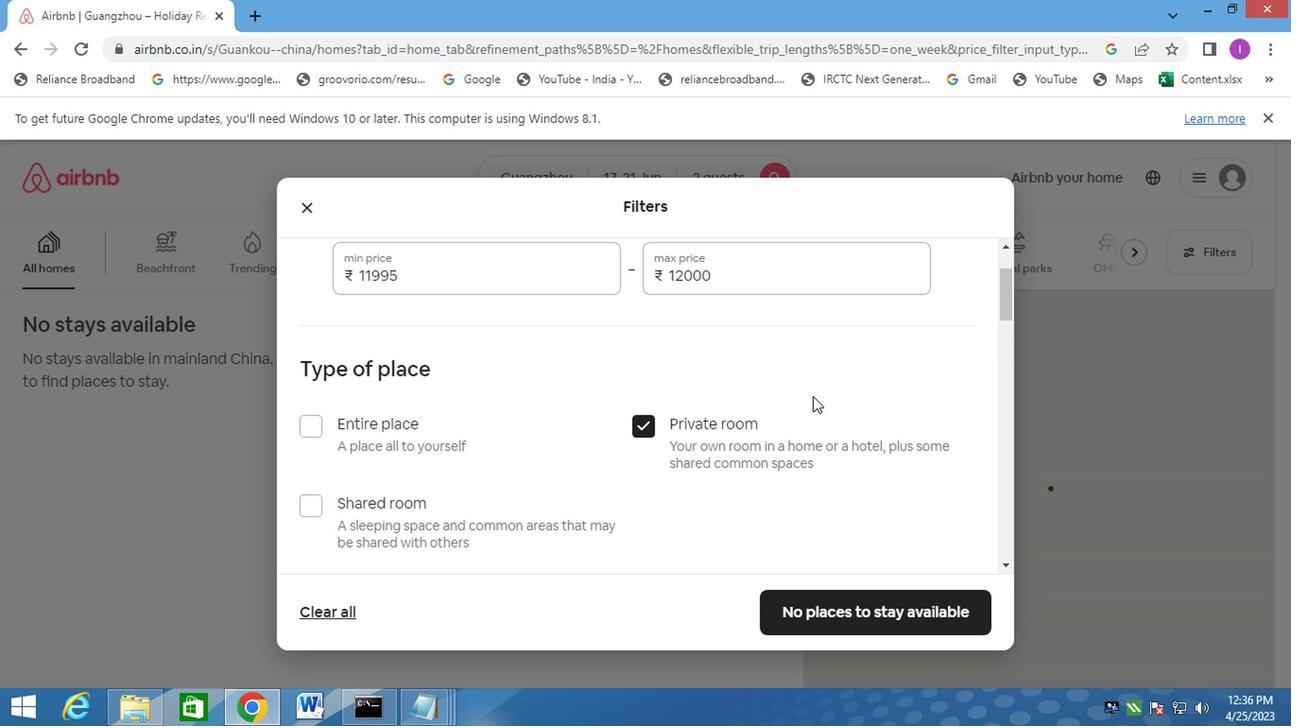 
Action: Mouse scrolled (808, 396) with delta (0, -1)
Screenshot: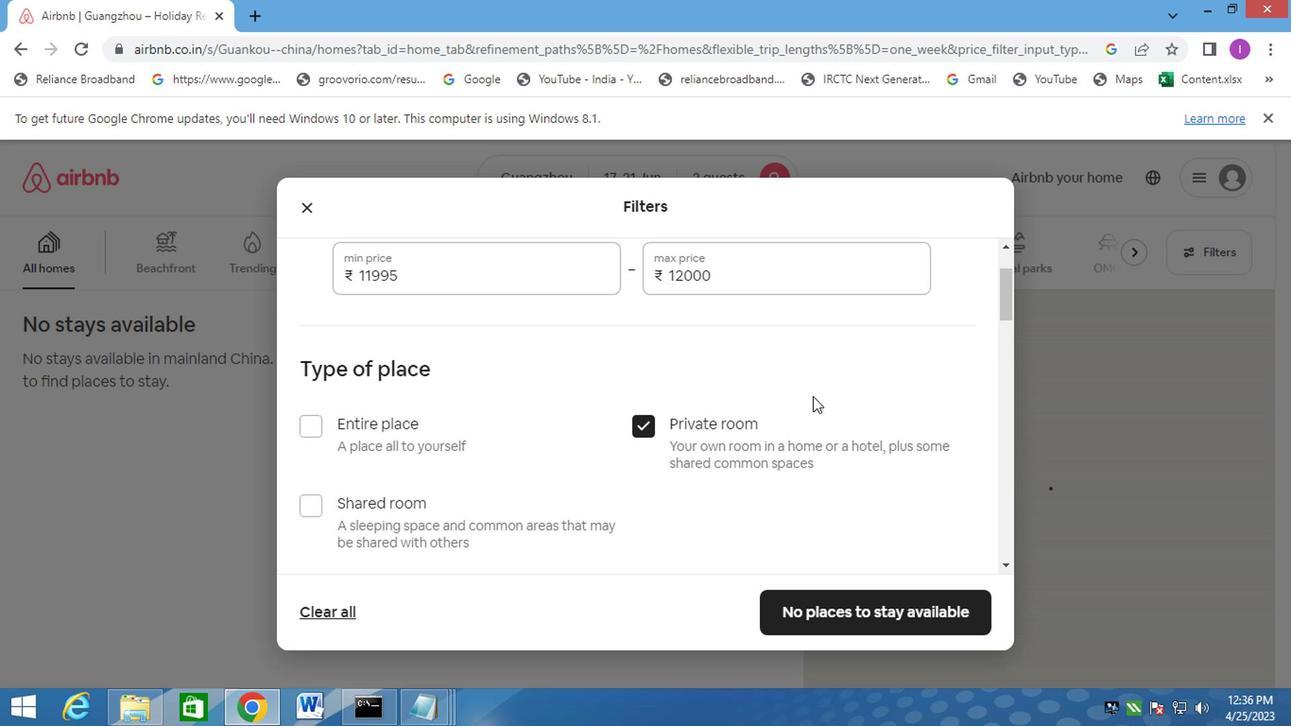 
Action: Mouse moved to (713, 449)
Screenshot: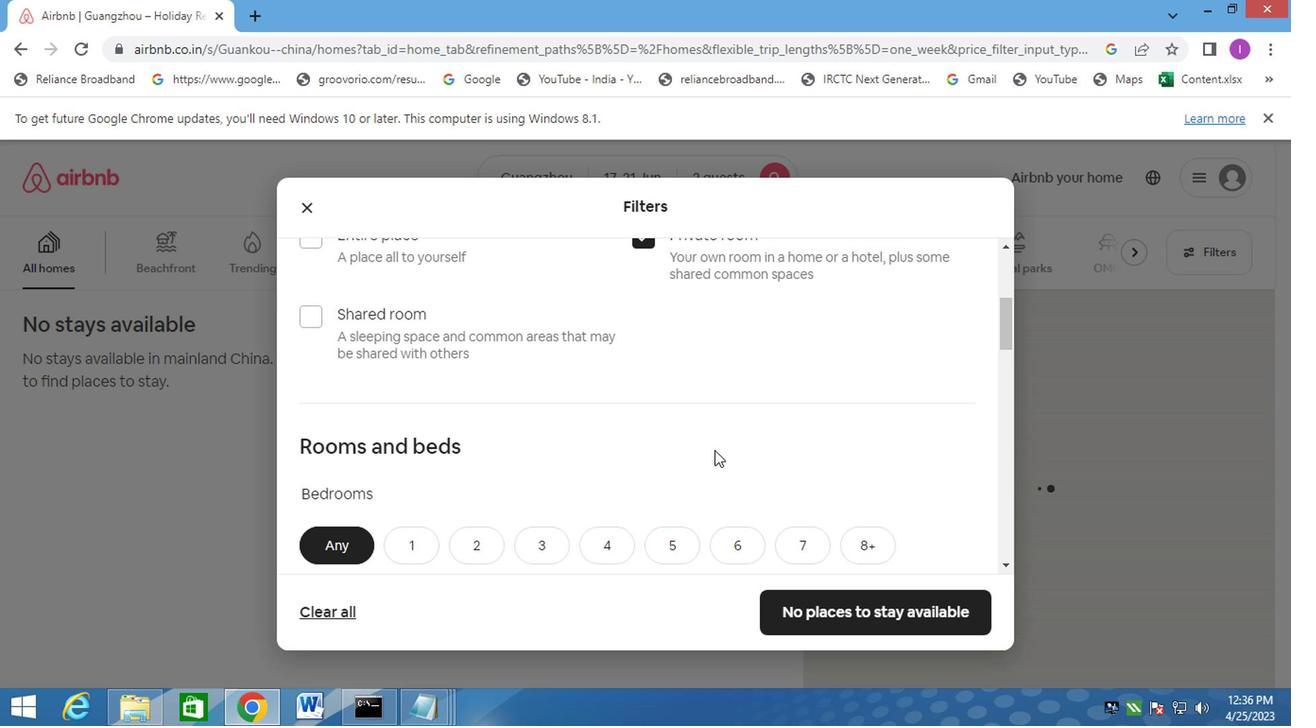 
Action: Mouse scrolled (713, 448) with delta (0, 0)
Screenshot: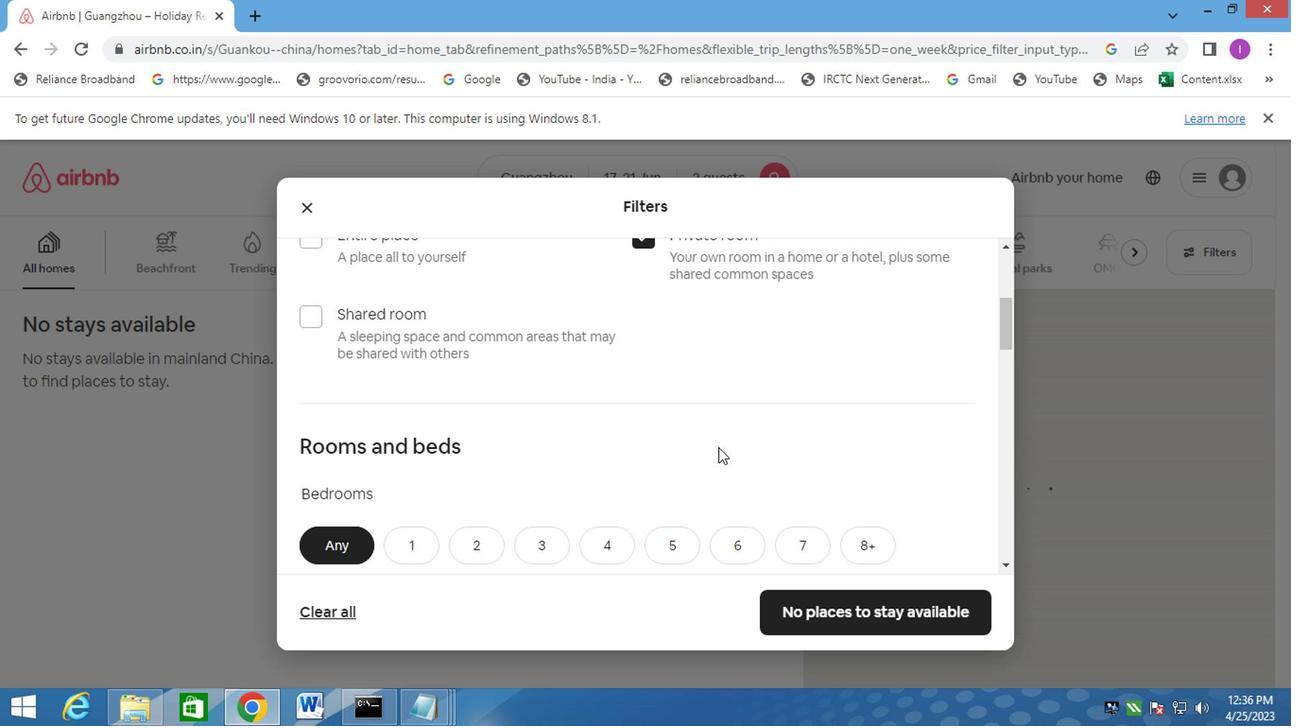 
Action: Mouse scrolled (713, 448) with delta (0, 0)
Screenshot: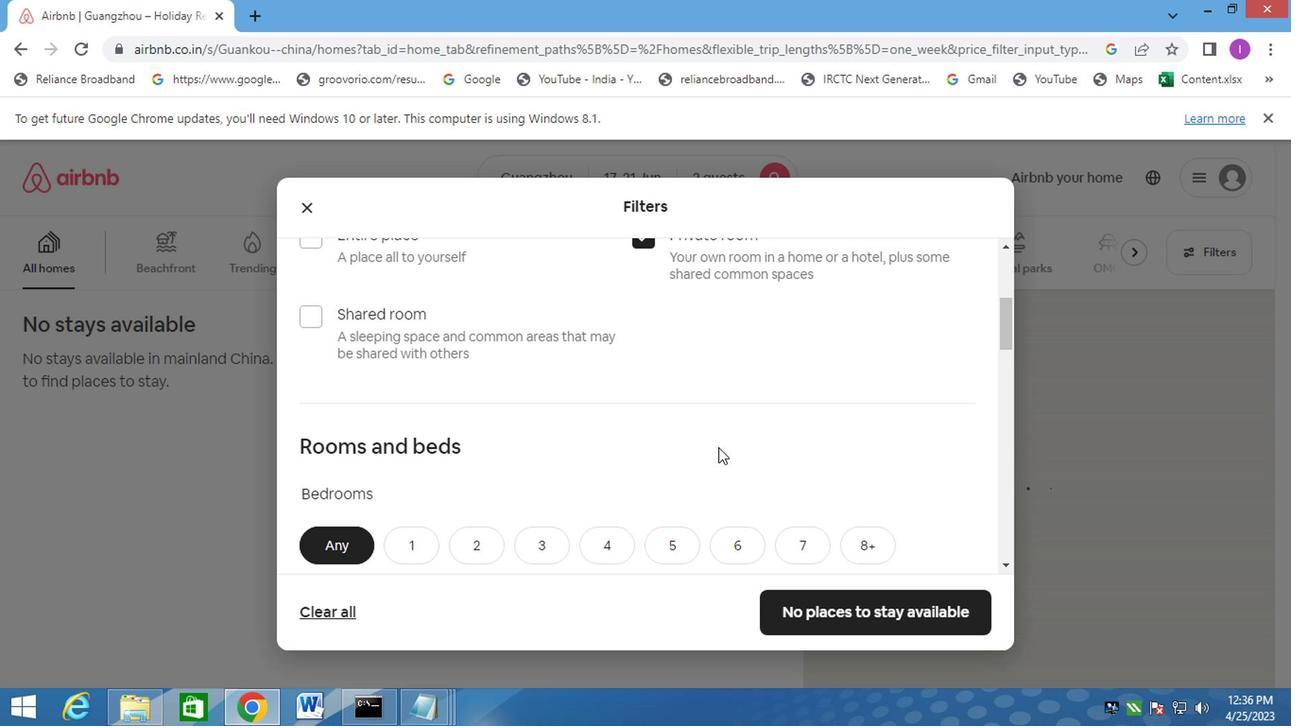 
Action: Mouse moved to (400, 367)
Screenshot: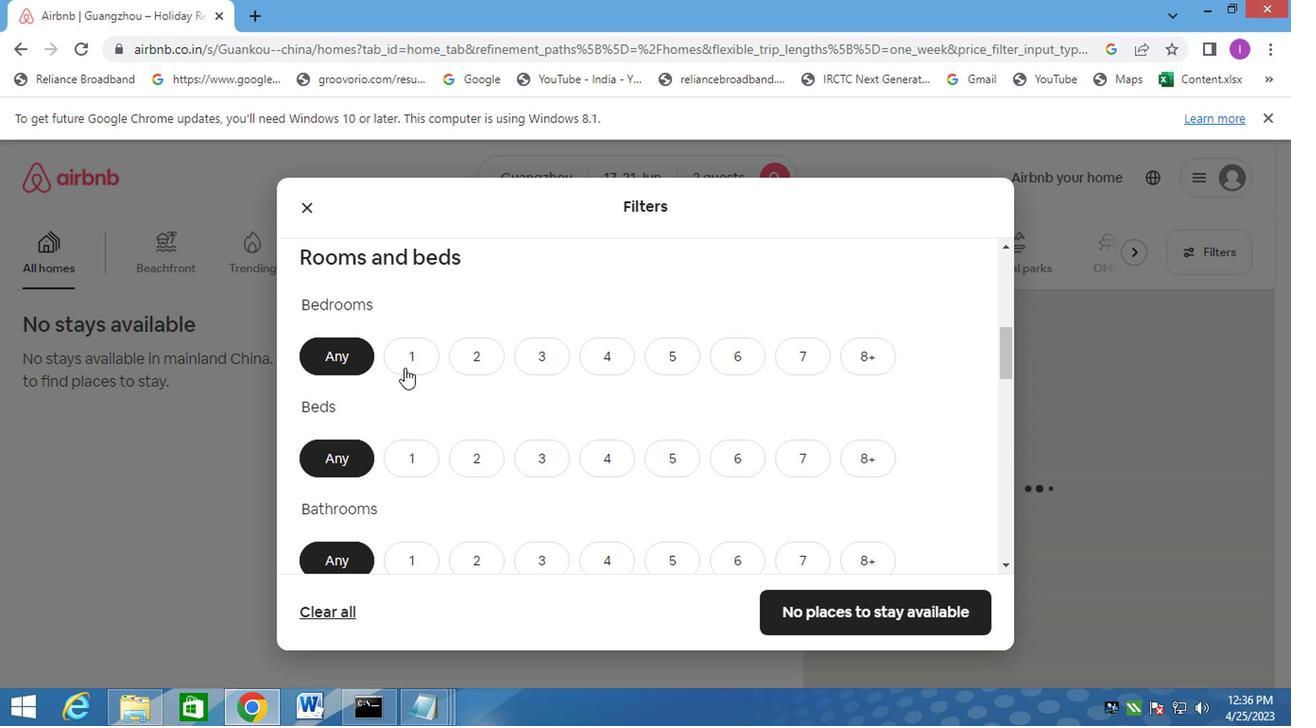 
Action: Mouse pressed left at (400, 367)
Screenshot: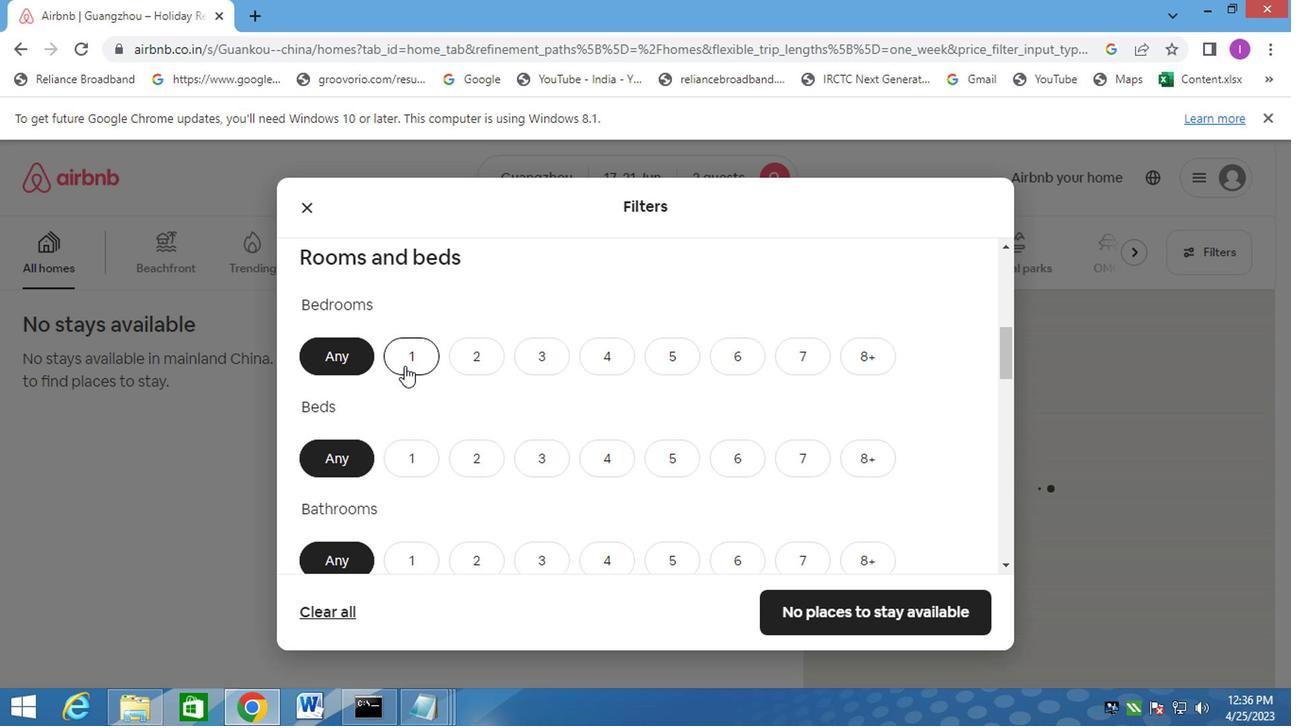 
Action: Mouse moved to (483, 469)
Screenshot: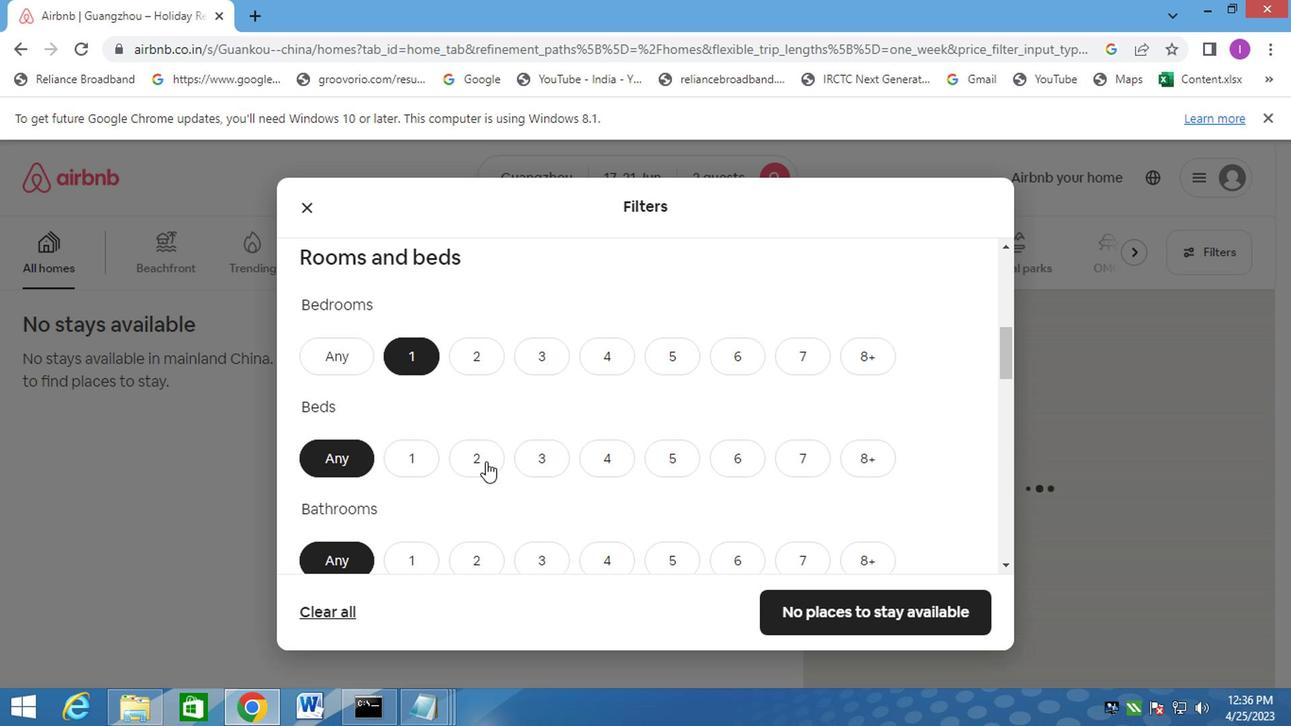 
Action: Mouse pressed left at (483, 469)
Screenshot: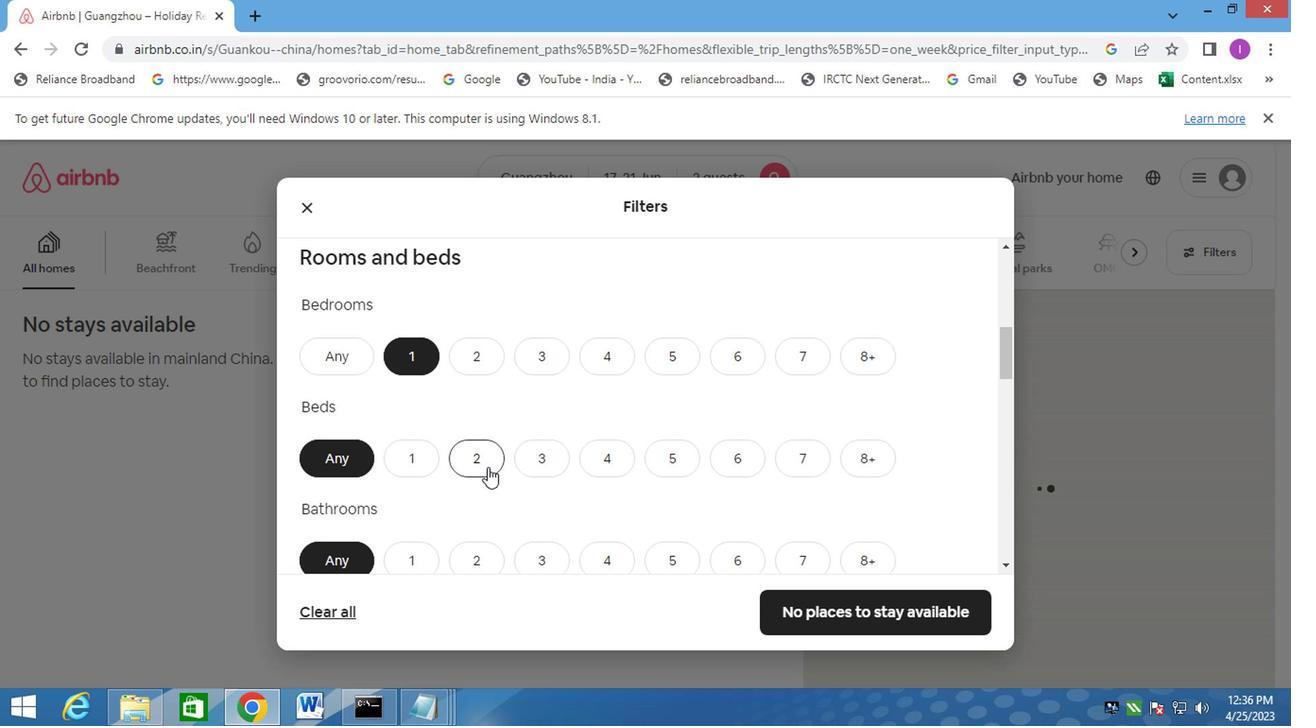 
Action: Mouse moved to (402, 561)
Screenshot: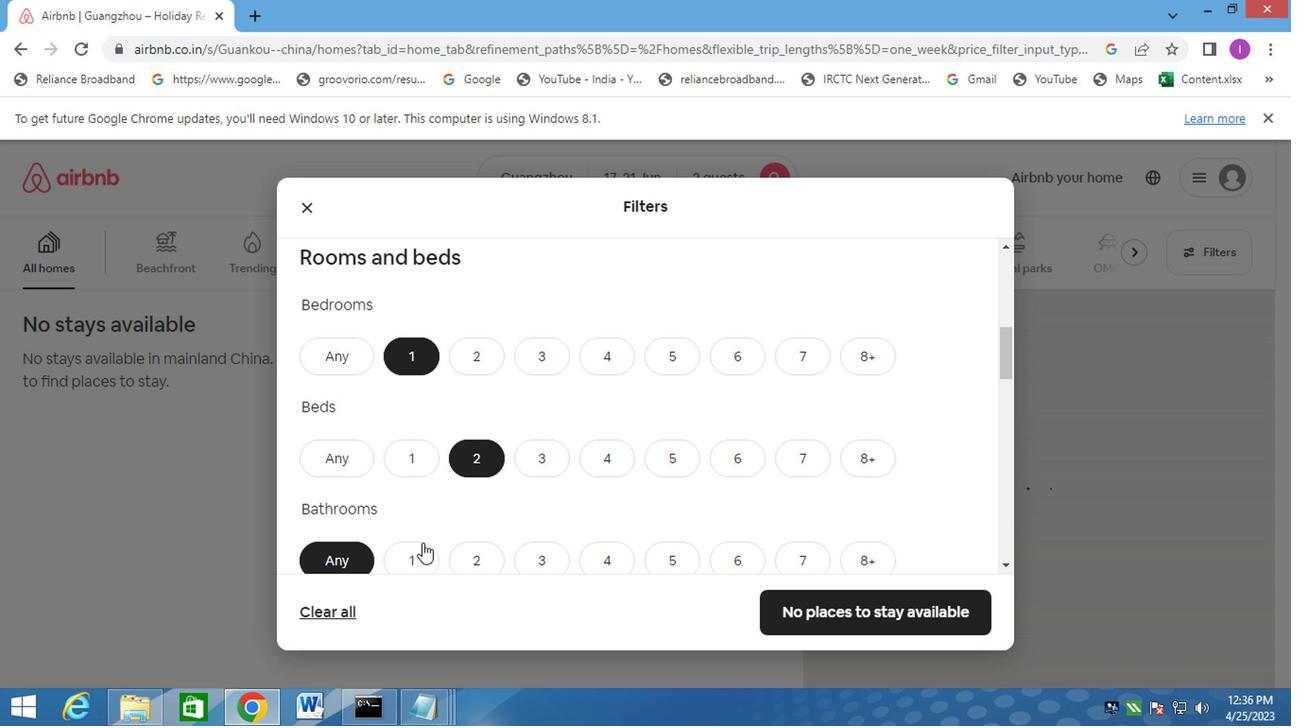 
Action: Mouse pressed left at (402, 561)
Screenshot: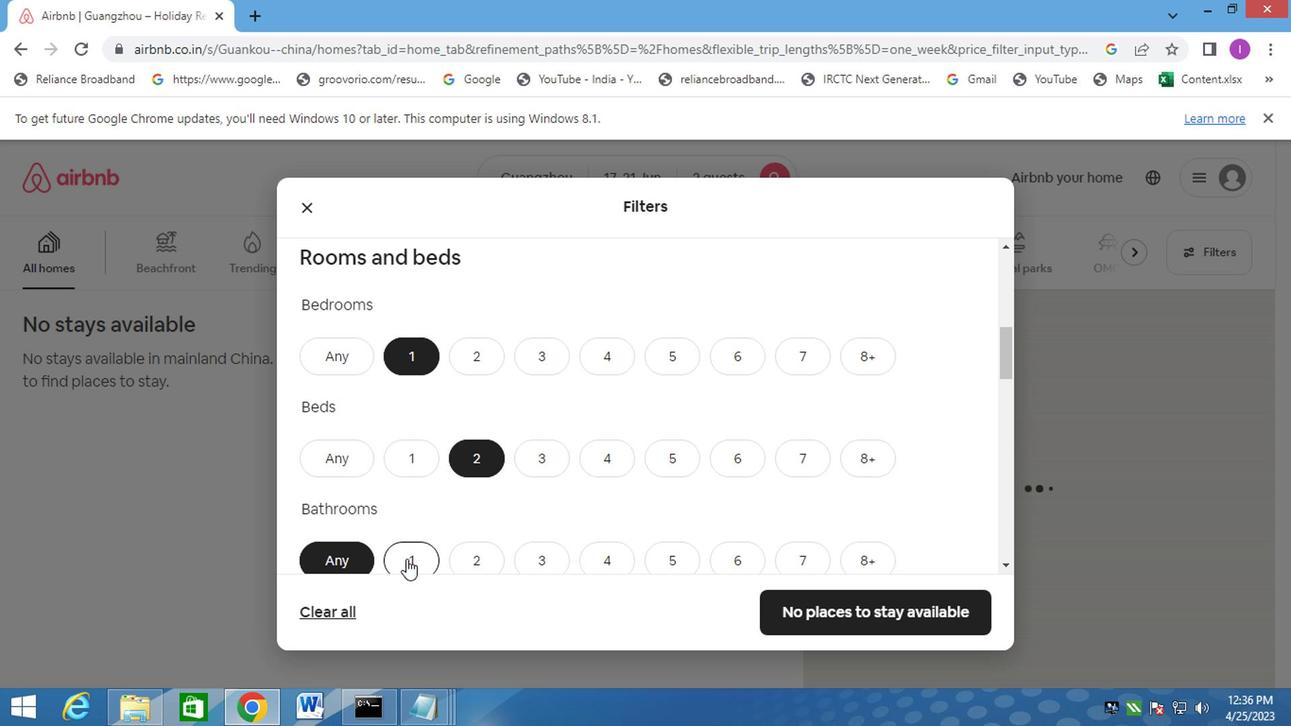 
Action: Mouse moved to (769, 458)
Screenshot: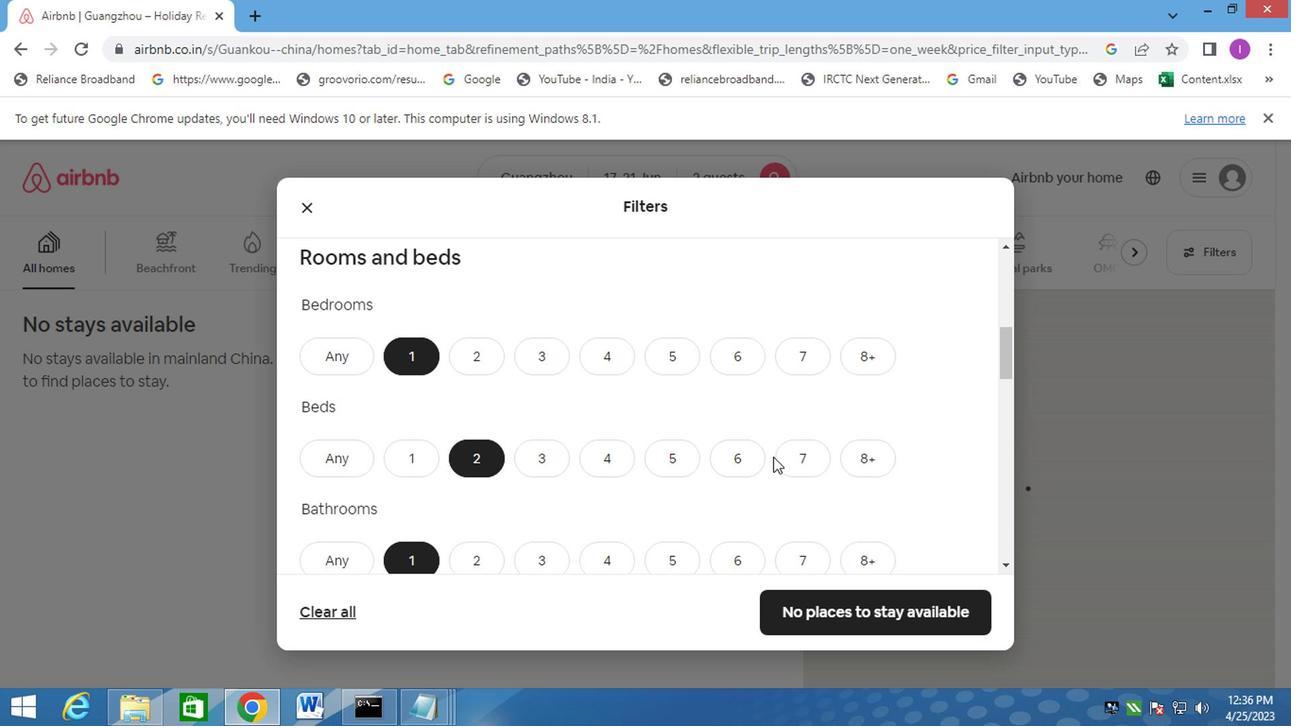 
Action: Mouse scrolled (769, 457) with delta (0, 0)
Screenshot: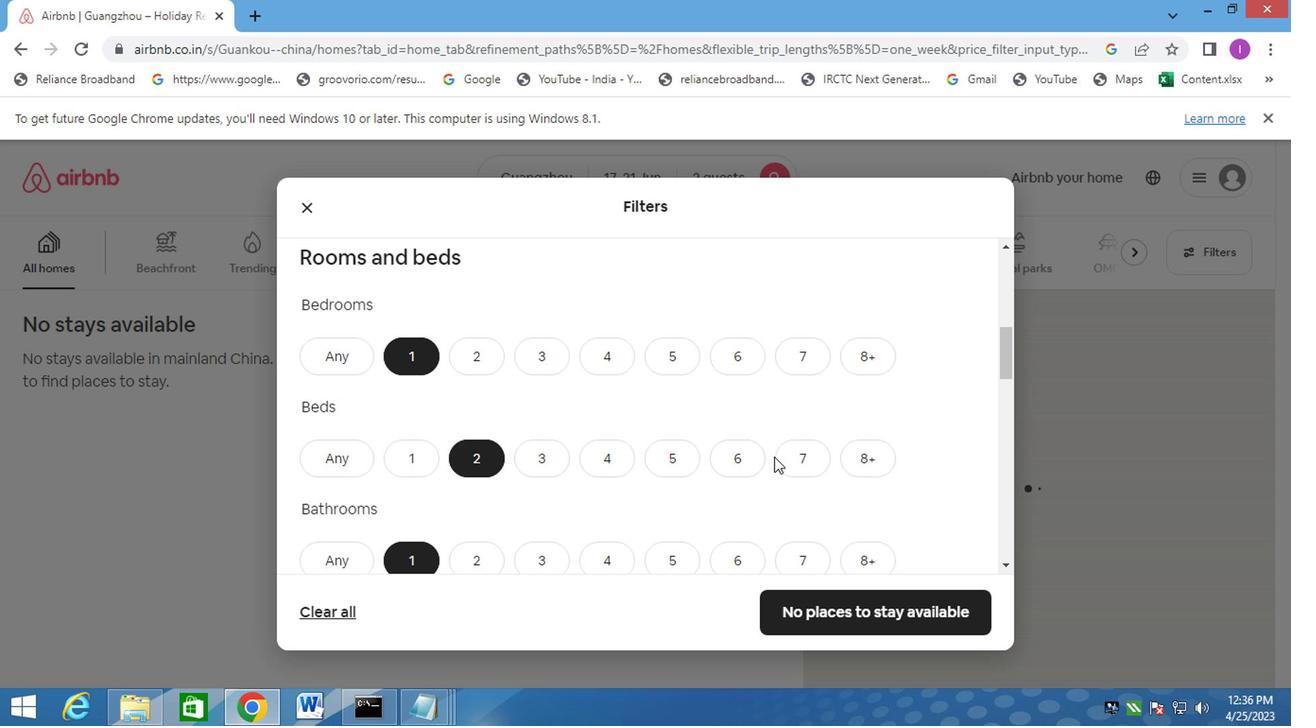 
Action: Mouse moved to (771, 455)
Screenshot: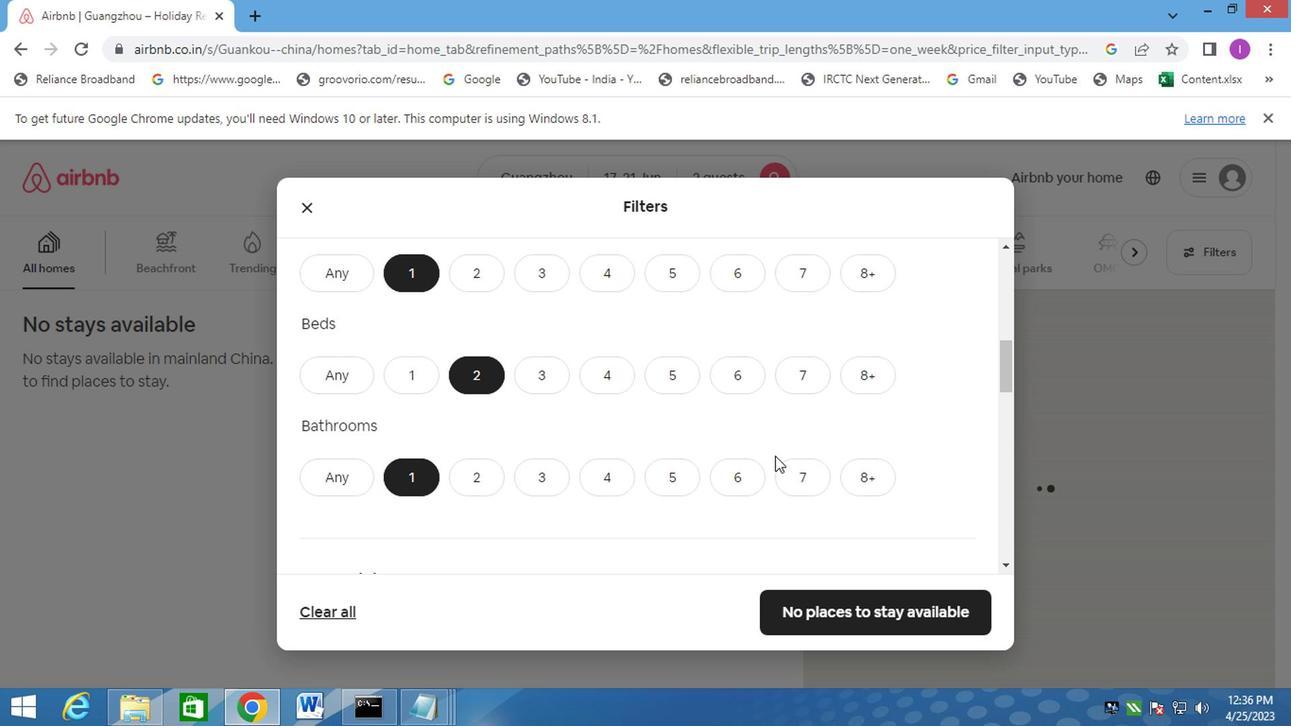 
Action: Mouse scrolled (771, 454) with delta (0, -1)
Screenshot: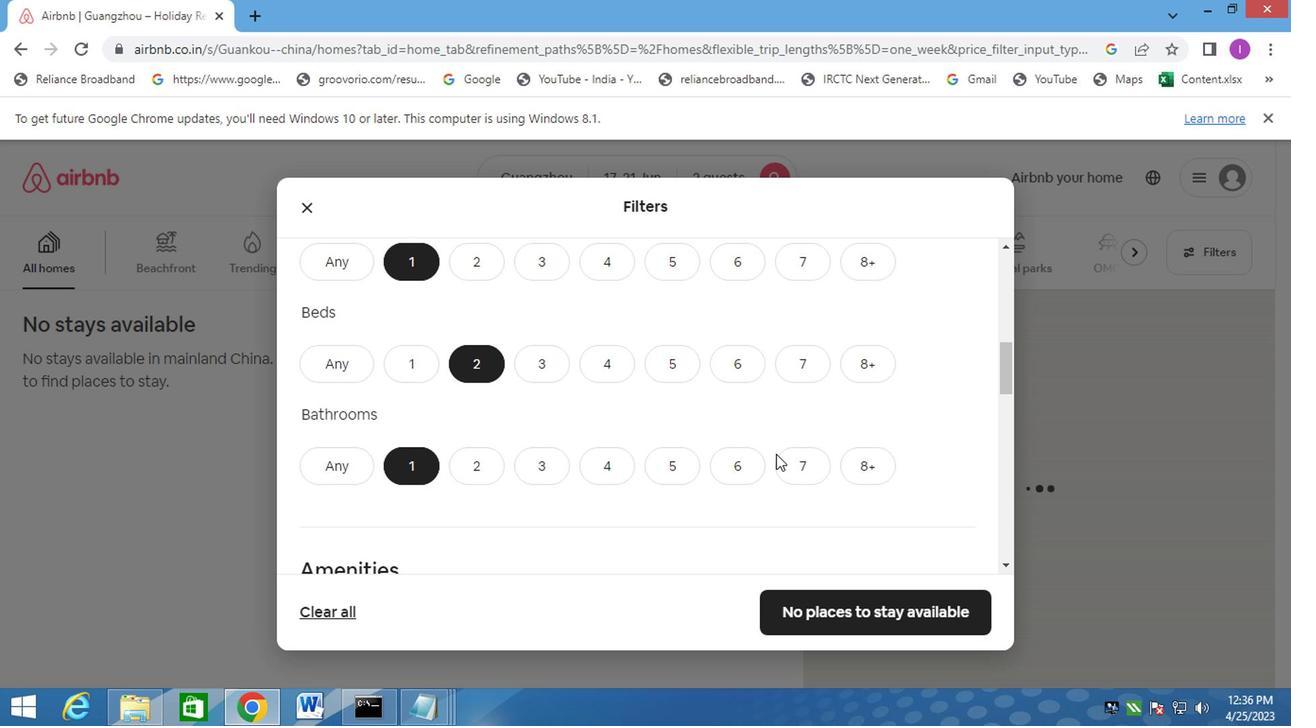 
Action: Mouse scrolled (771, 454) with delta (0, -1)
Screenshot: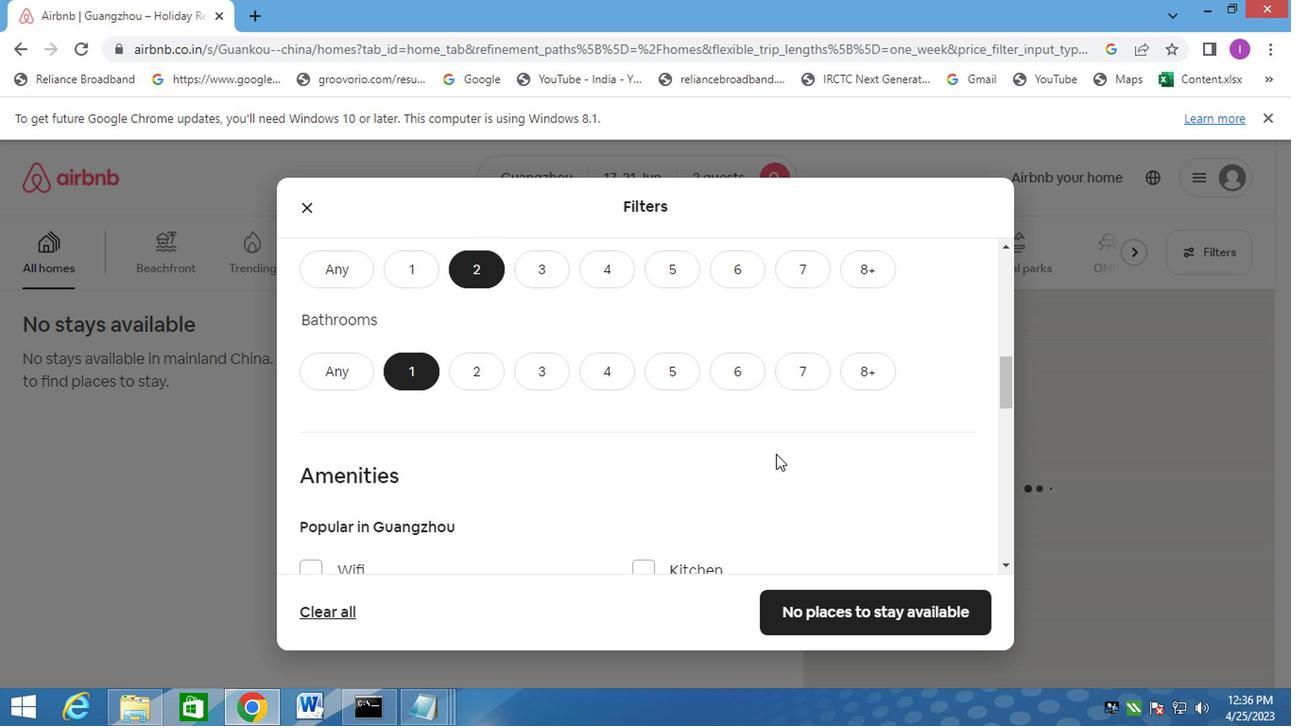
Action: Mouse scrolled (771, 454) with delta (0, -1)
Screenshot: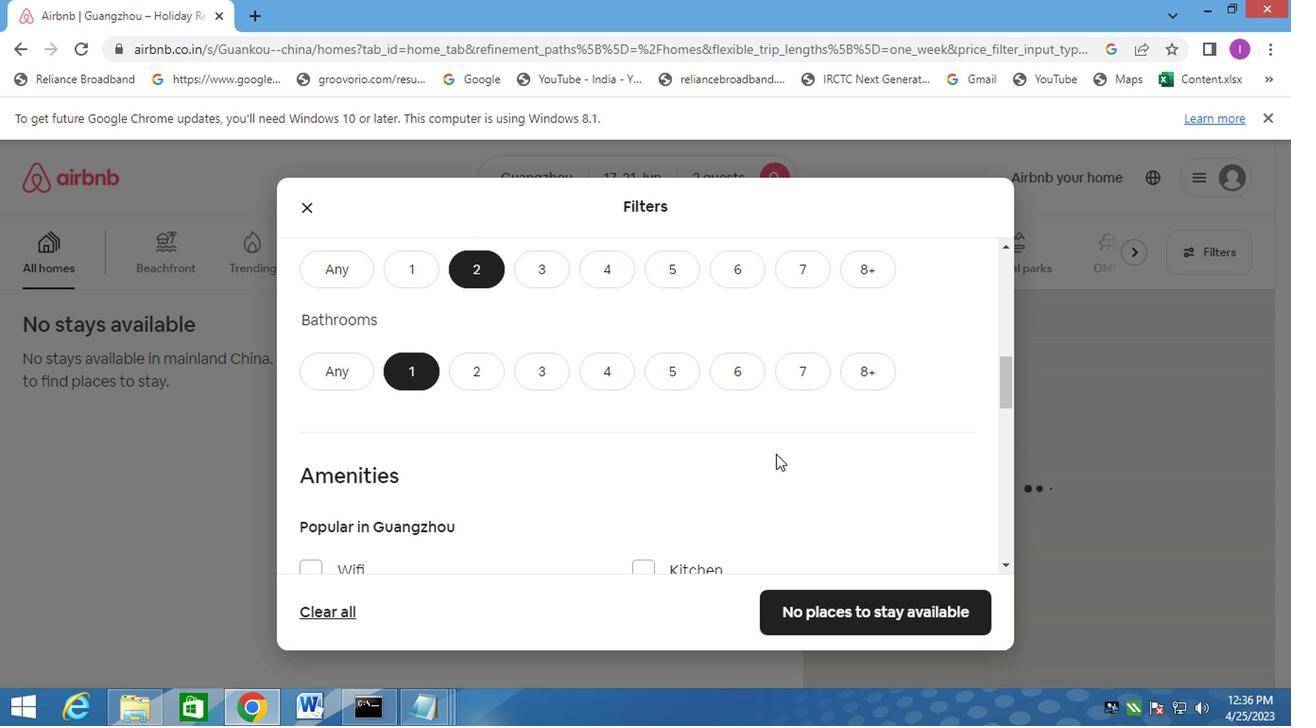 
Action: Mouse scrolled (771, 454) with delta (0, -1)
Screenshot: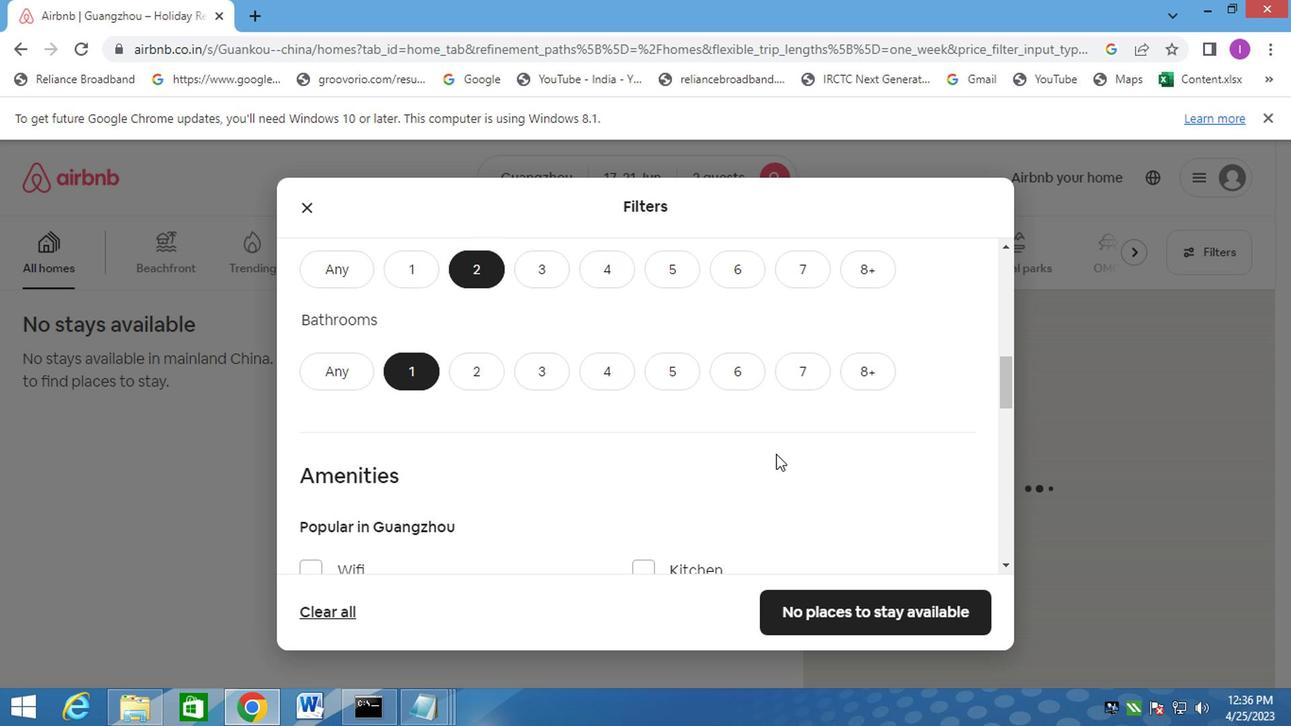 
Action: Mouse scrolled (771, 454) with delta (0, -1)
Screenshot: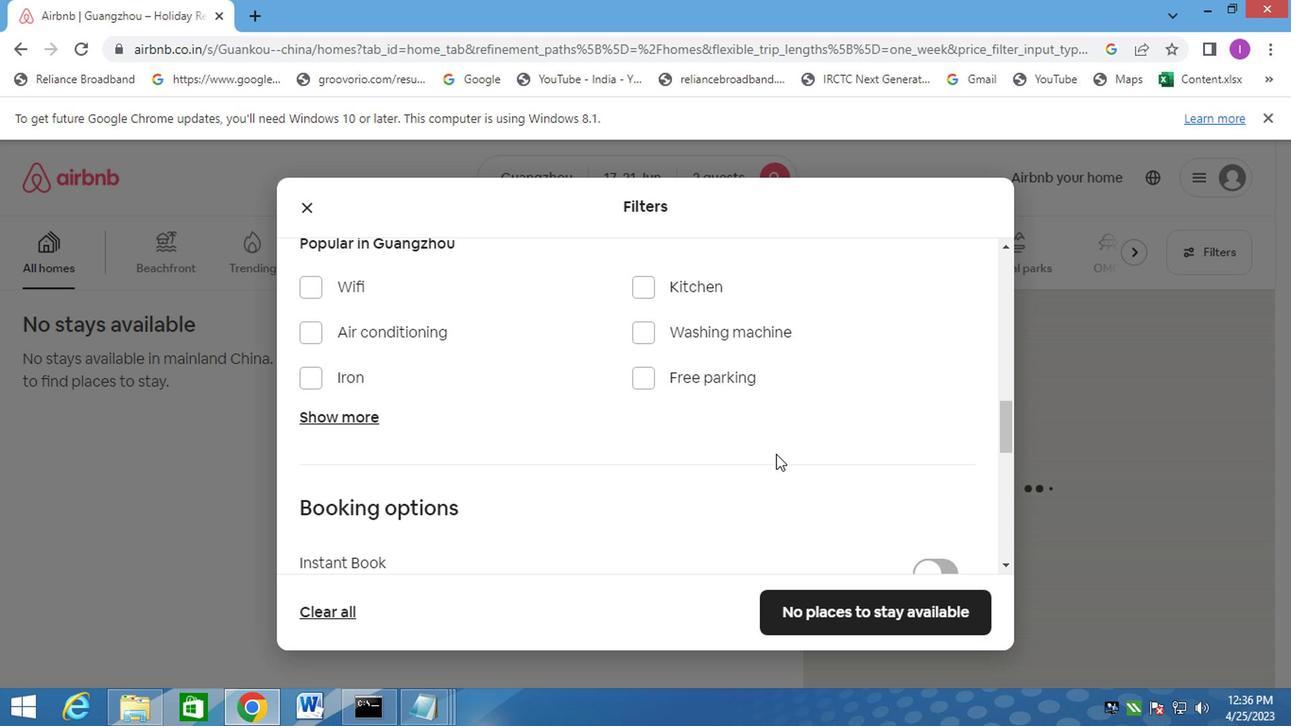 
Action: Mouse scrolled (771, 454) with delta (0, -1)
Screenshot: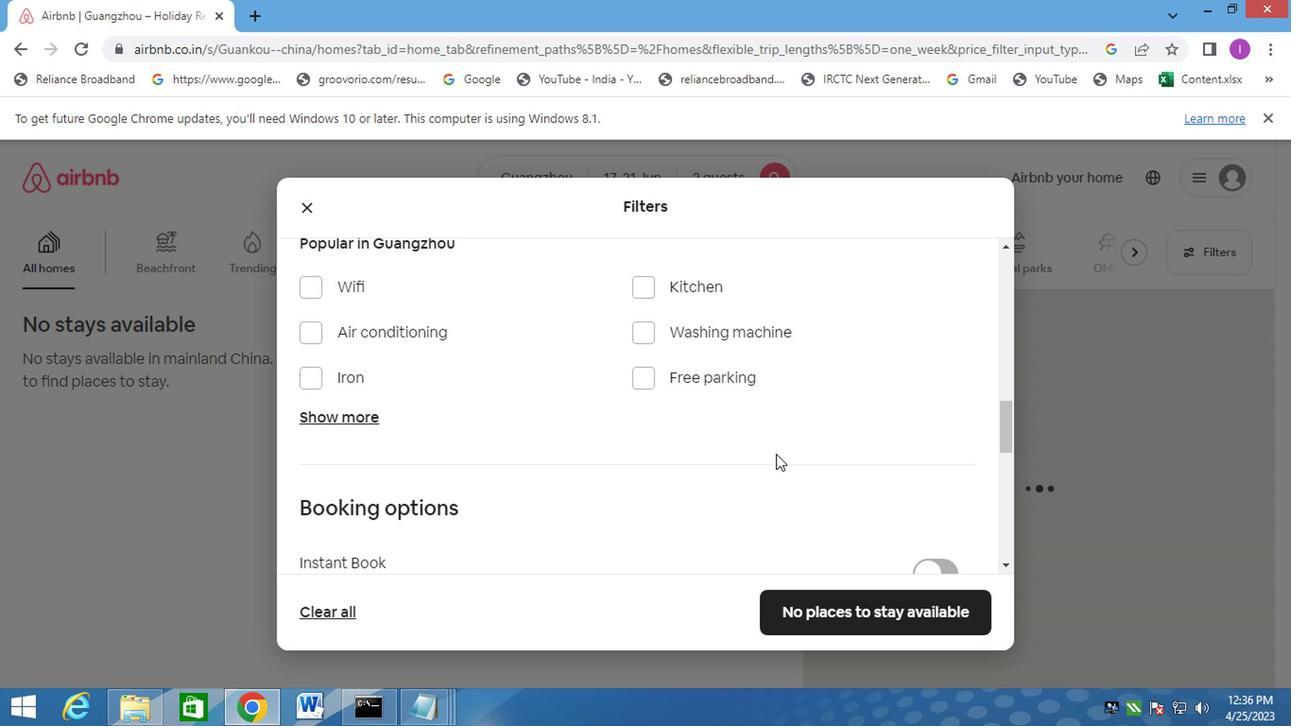 
Action: Mouse scrolled (771, 454) with delta (0, -1)
Screenshot: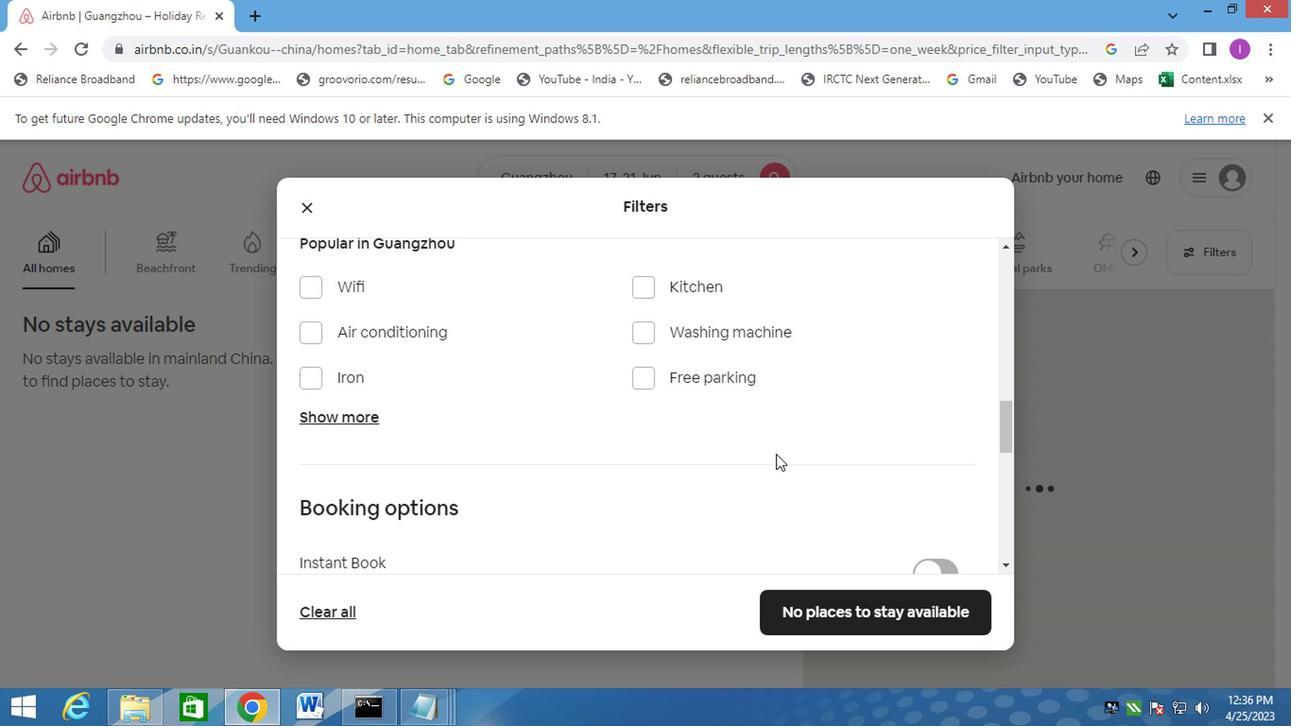 
Action: Mouse scrolled (771, 454) with delta (0, -1)
Screenshot: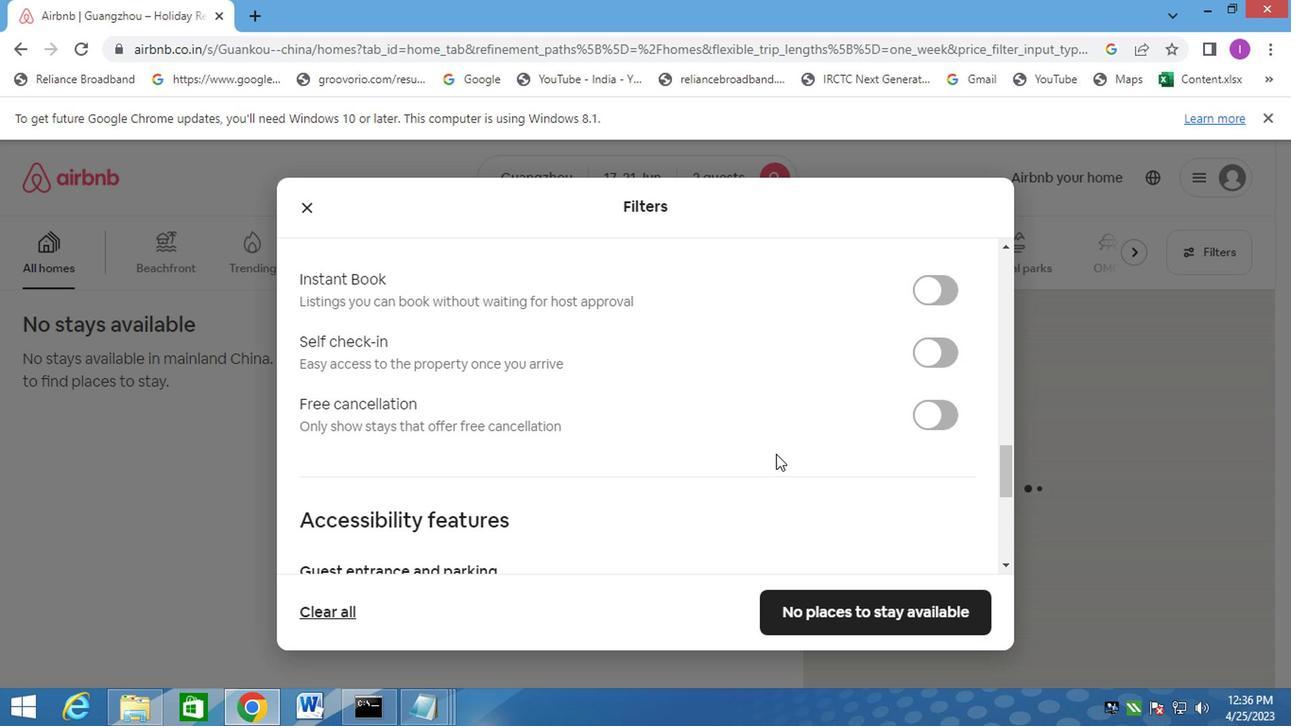 
Action: Mouse scrolled (771, 454) with delta (0, -1)
Screenshot: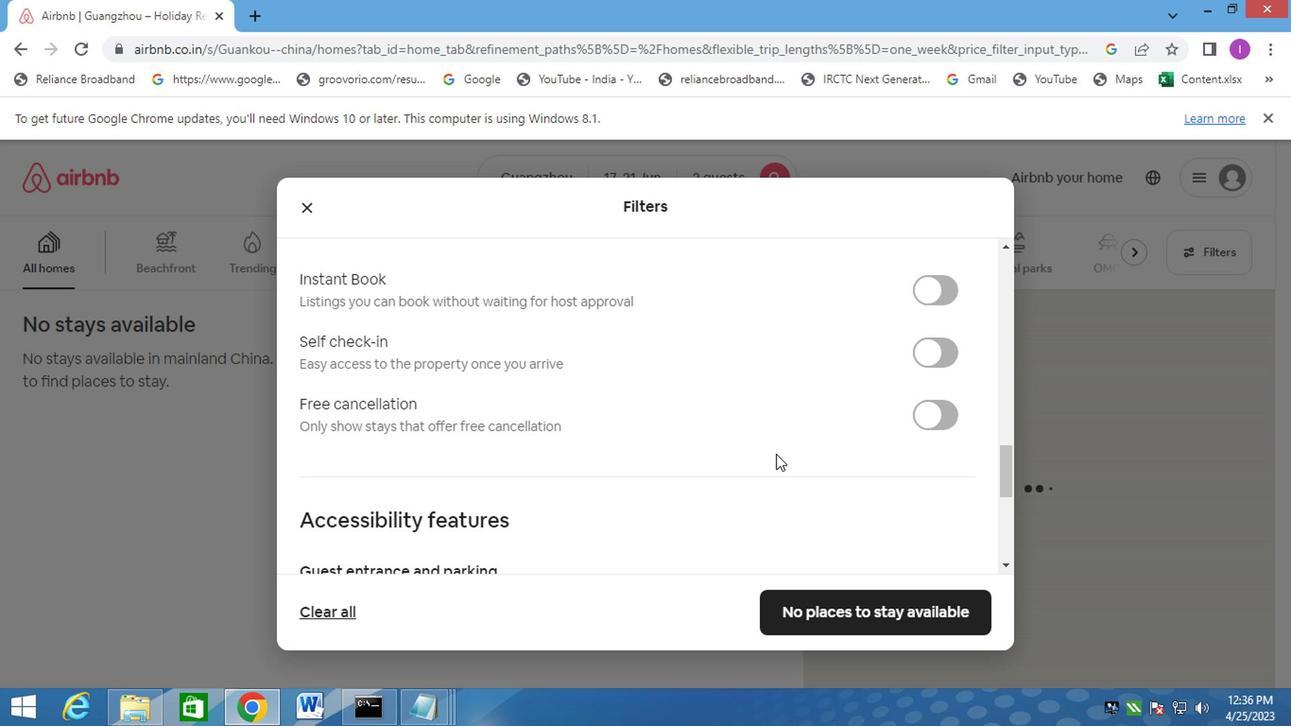 
Action: Mouse scrolled (771, 454) with delta (0, -1)
Screenshot: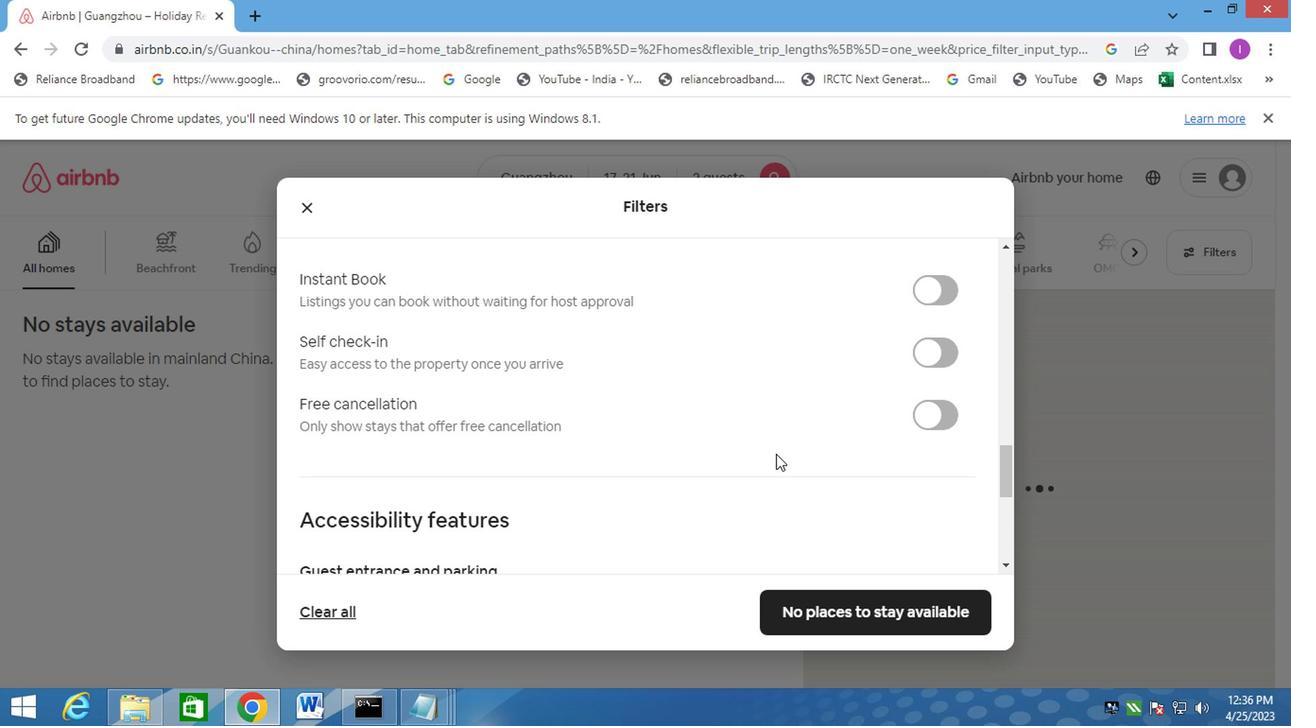 
Action: Mouse scrolled (771, 456) with delta (0, 0)
Screenshot: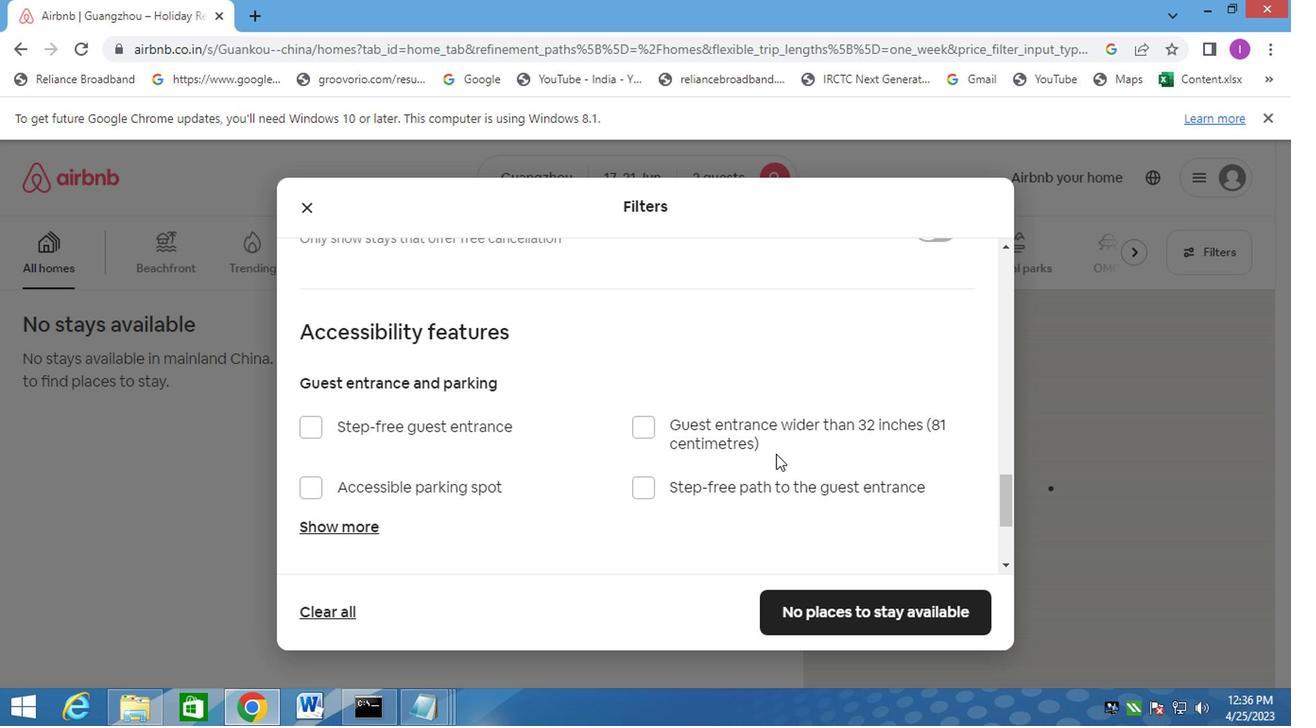 
Action: Mouse moved to (772, 454)
Screenshot: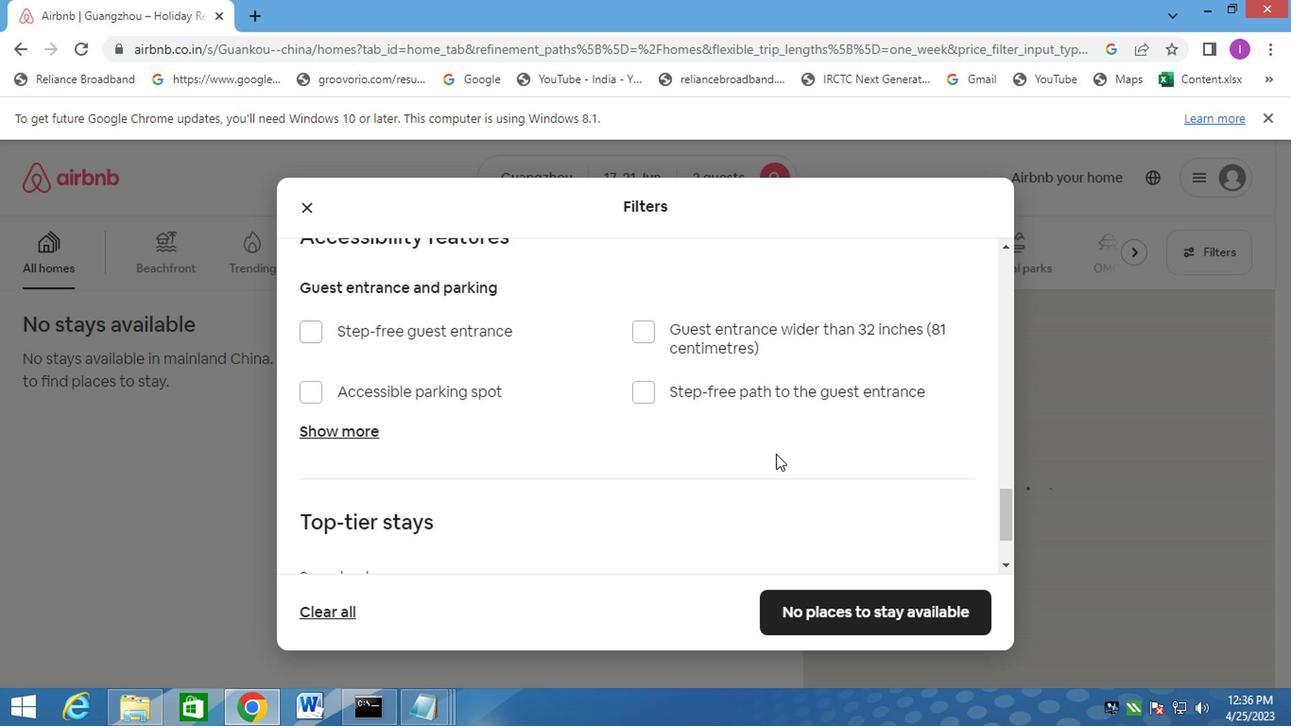 
Action: Mouse scrolled (772, 455) with delta (0, 1)
Screenshot: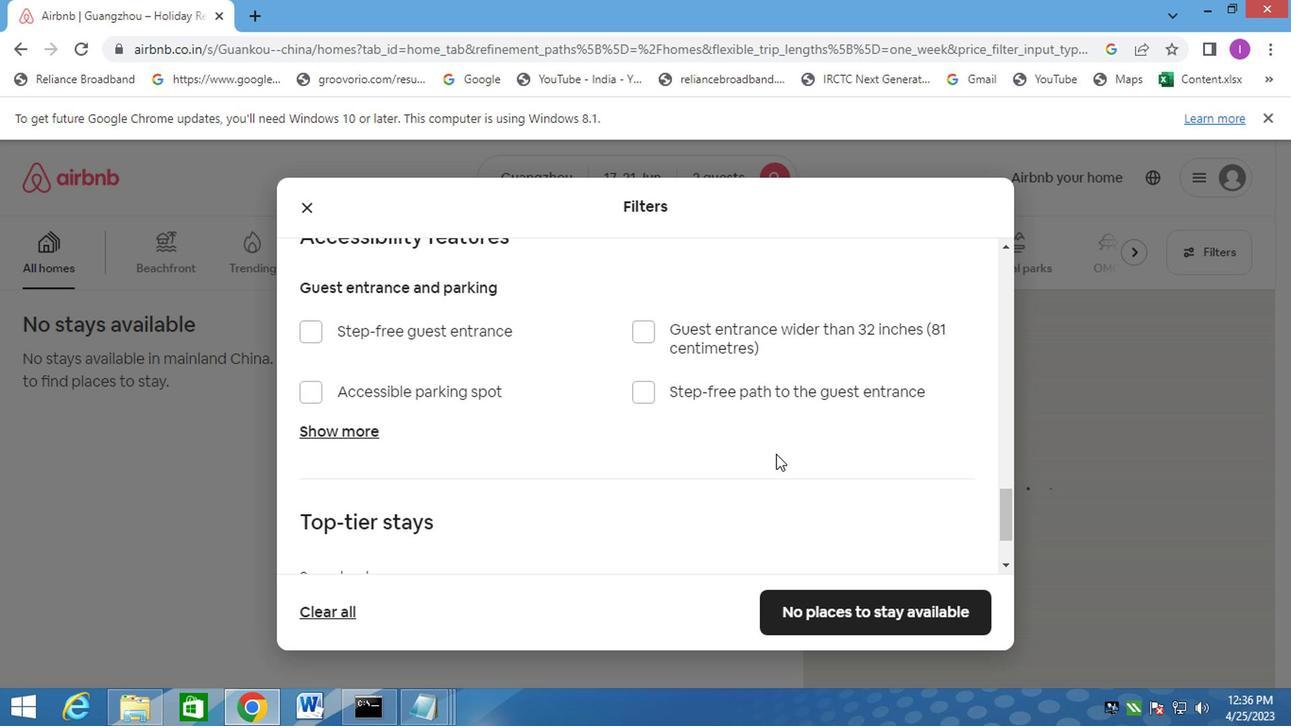 
Action: Mouse moved to (936, 264)
Screenshot: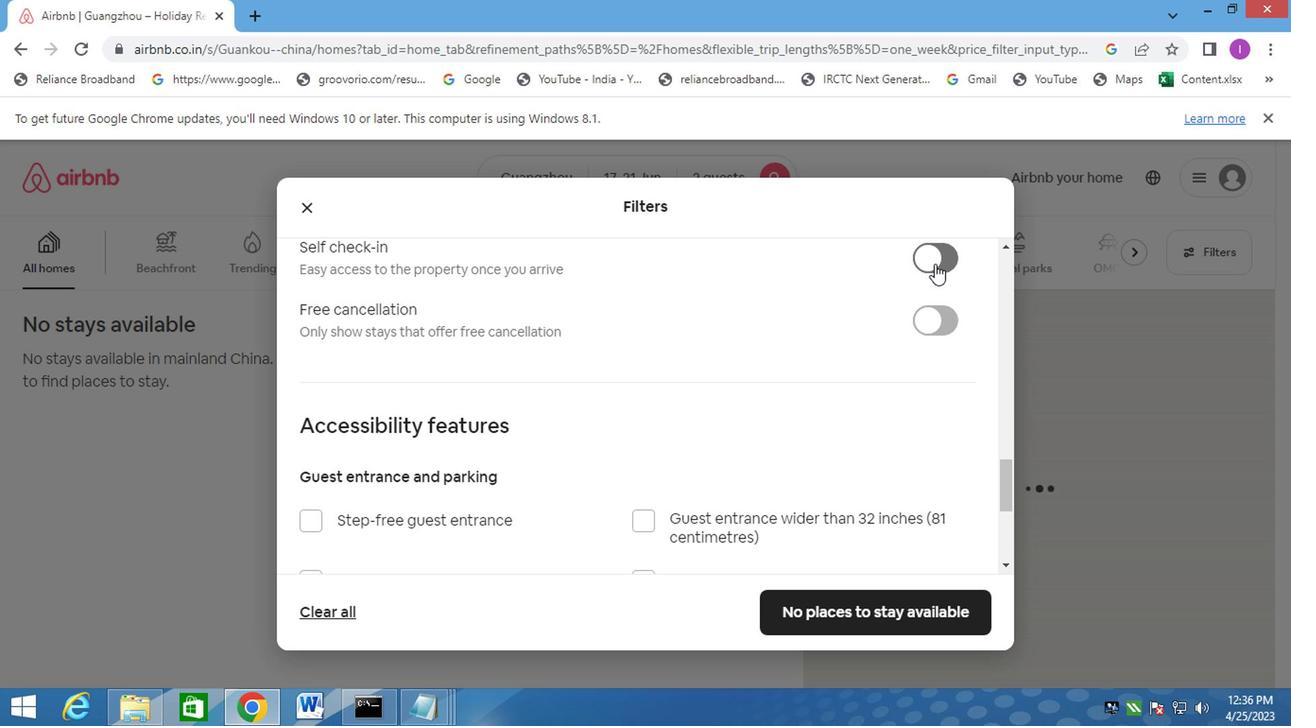 
Action: Mouse pressed left at (936, 264)
Screenshot: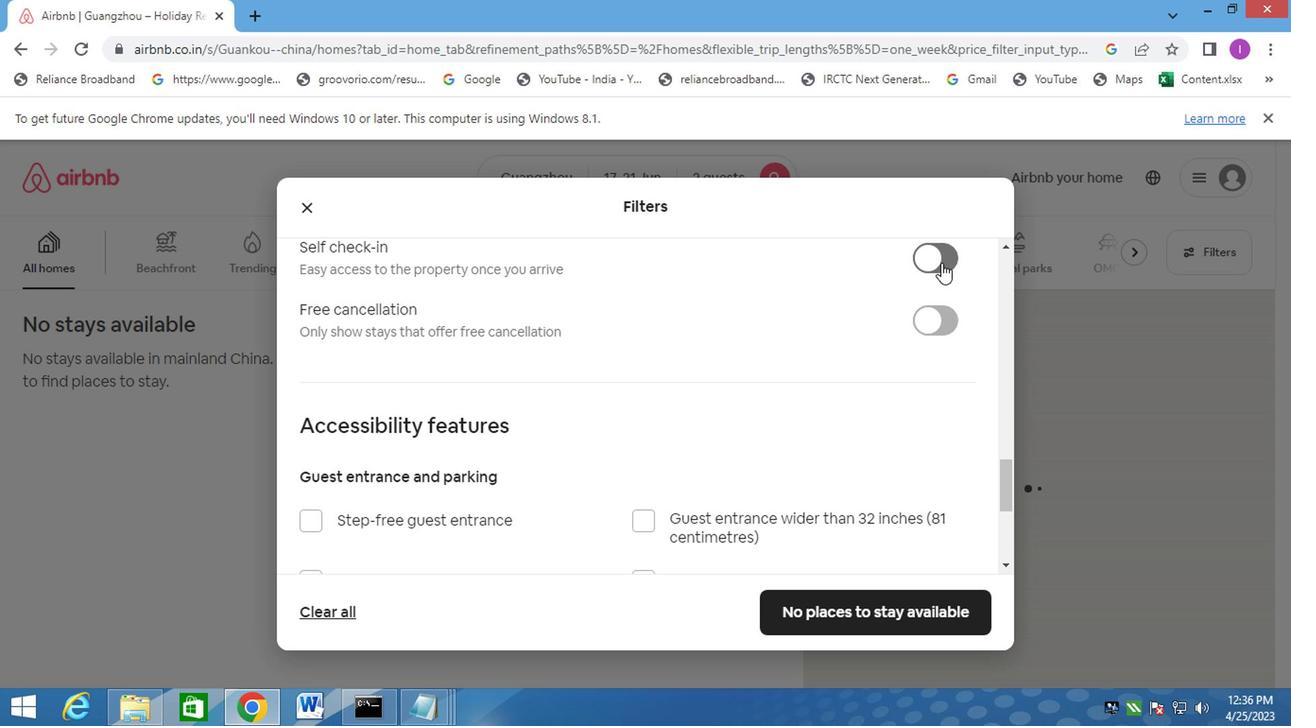 
Action: Mouse moved to (600, 414)
Screenshot: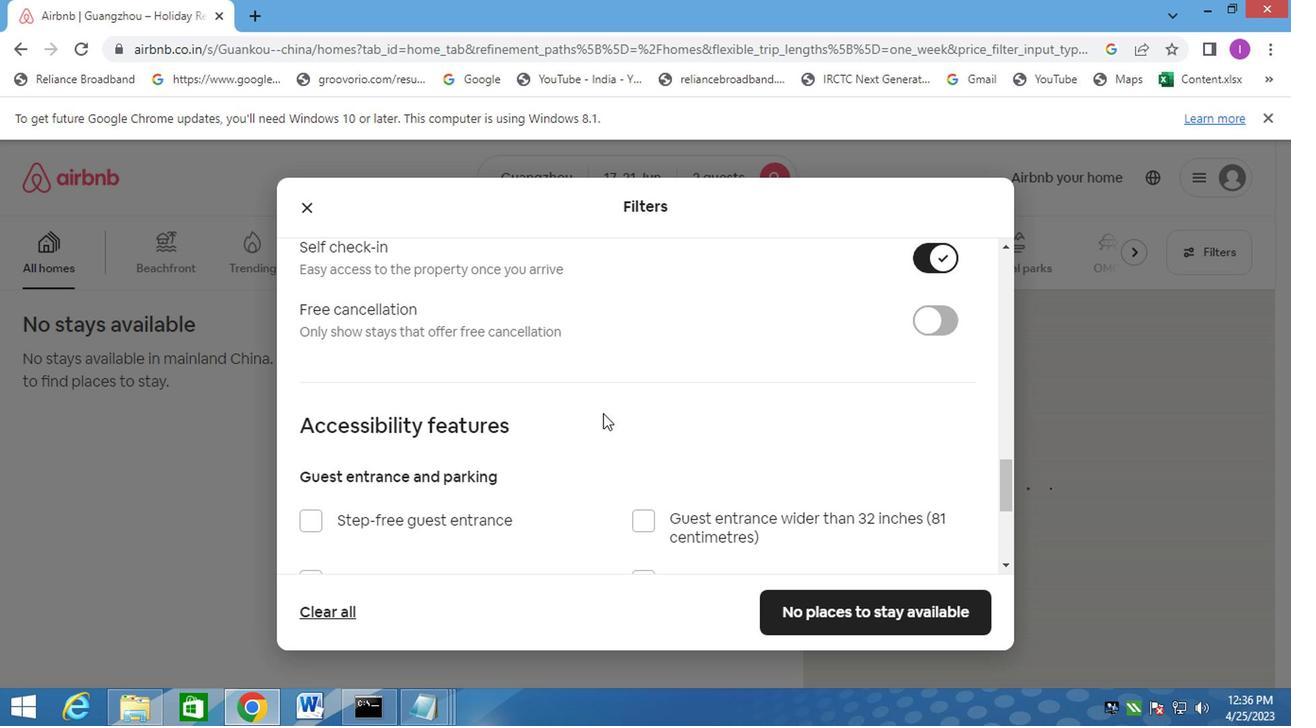 
Action: Mouse scrolled (600, 412) with delta (0, -1)
Screenshot: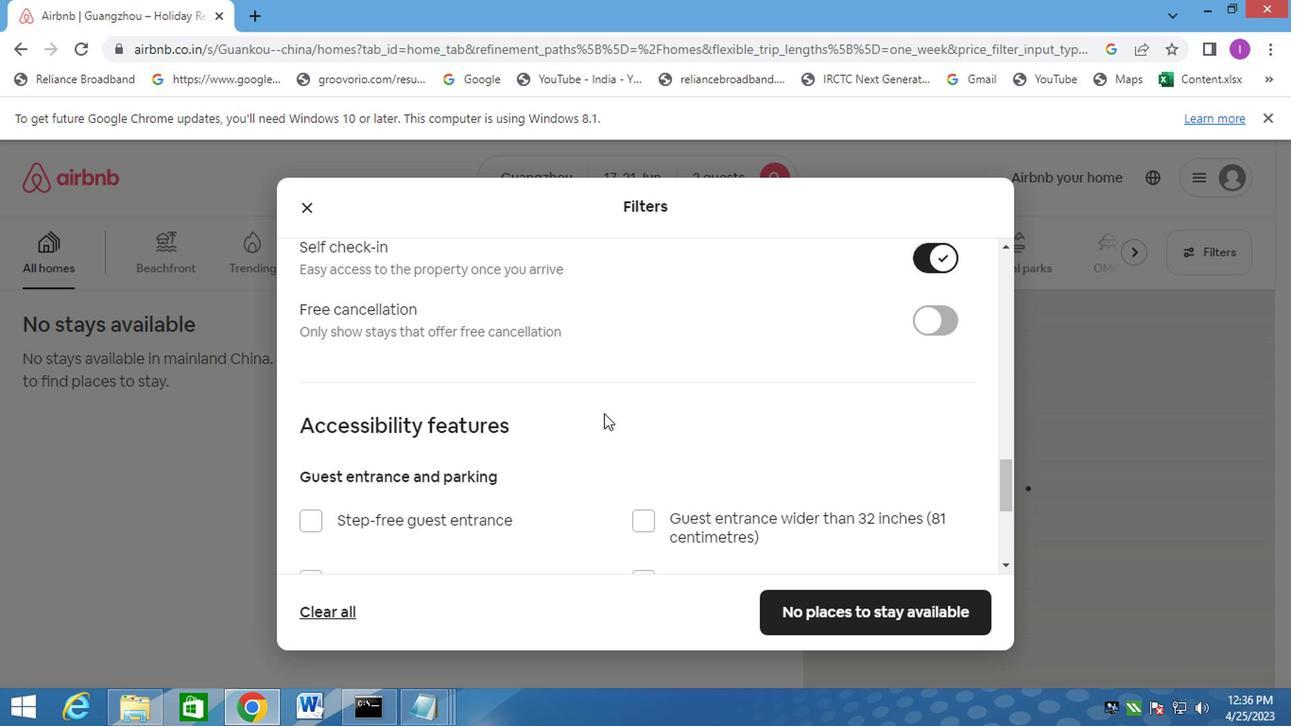
Action: Mouse moved to (604, 412)
Screenshot: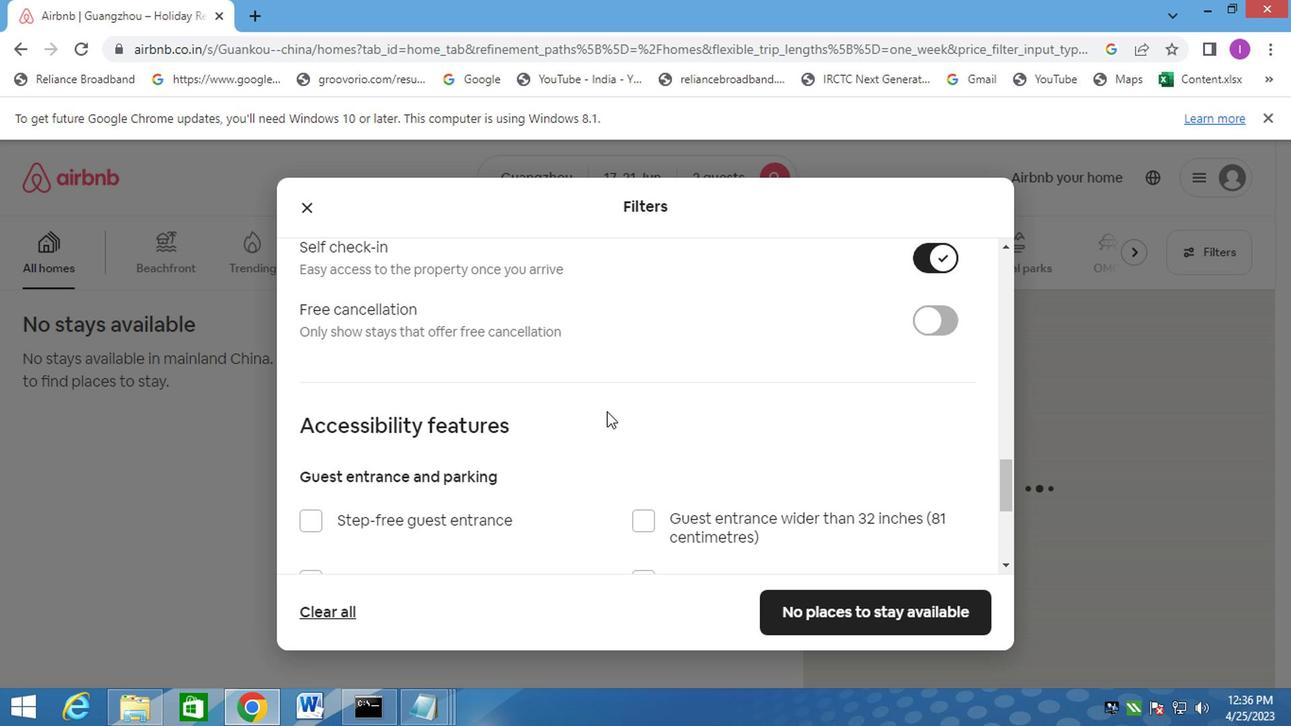 
Action: Mouse scrolled (604, 410) with delta (0, -1)
Screenshot: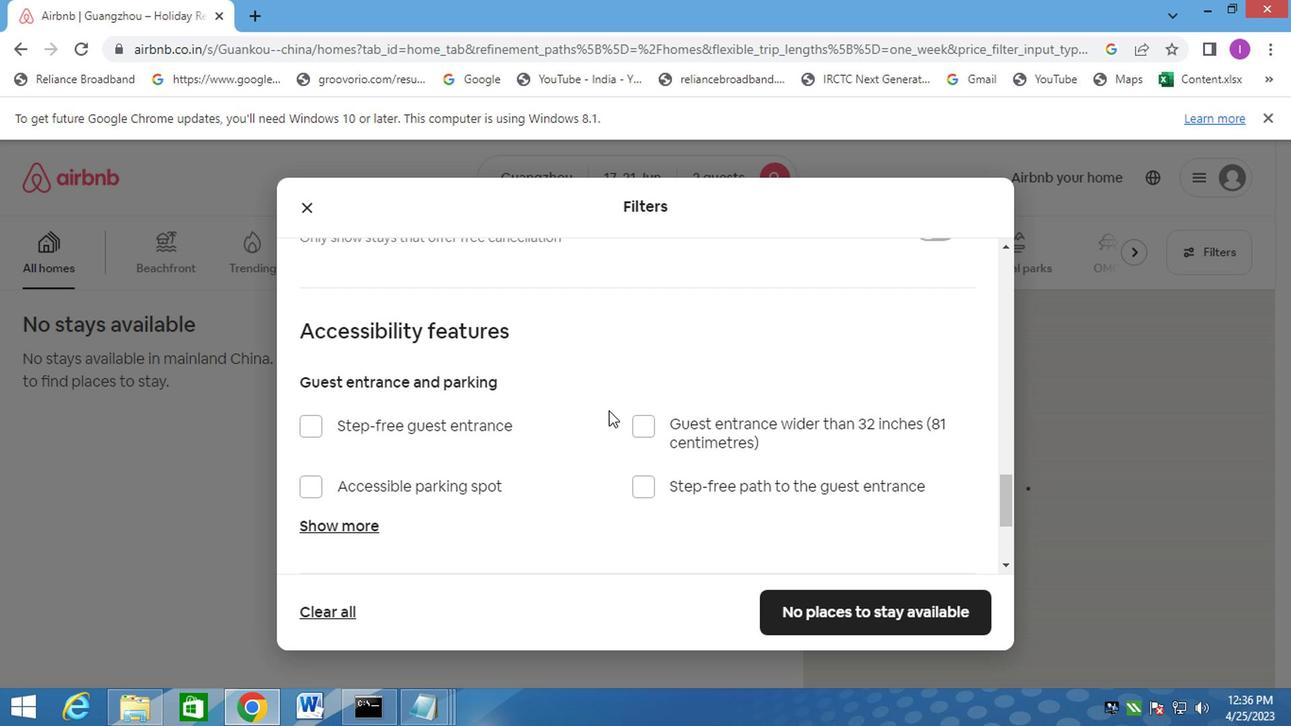 
Action: Mouse scrolled (604, 410) with delta (0, -1)
Screenshot: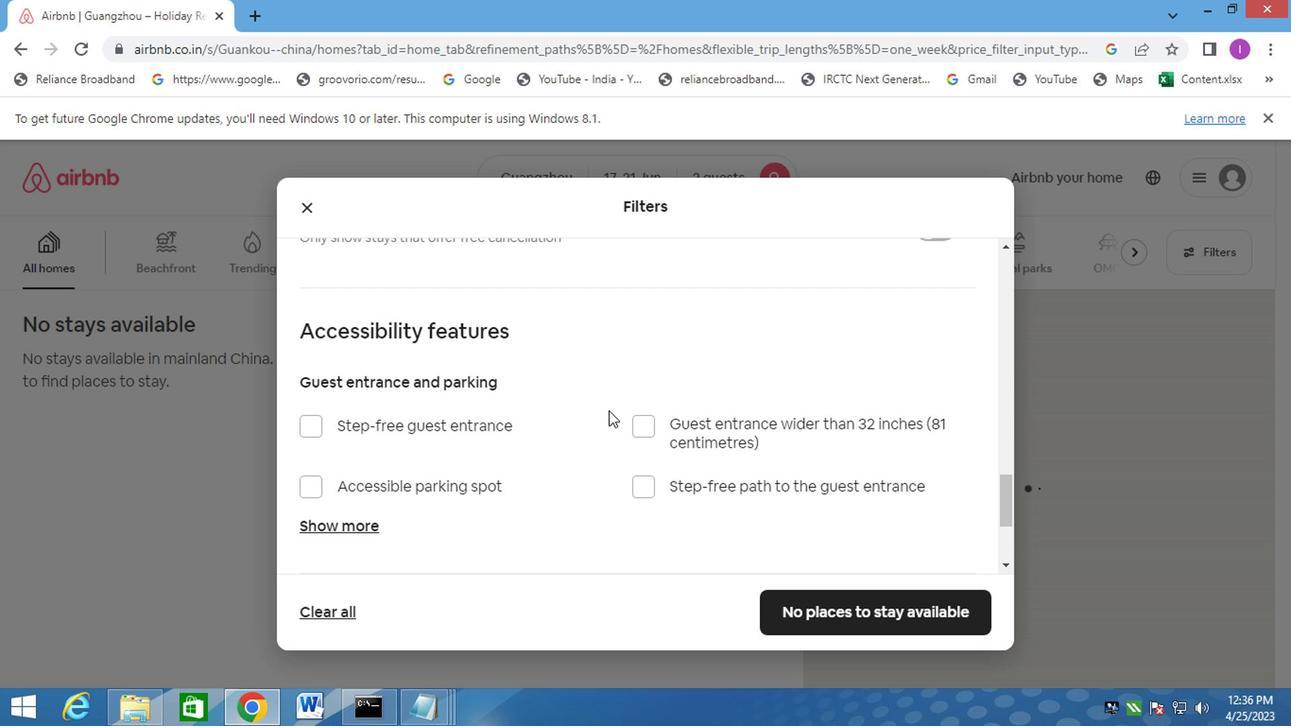 
Action: Mouse moved to (609, 405)
Screenshot: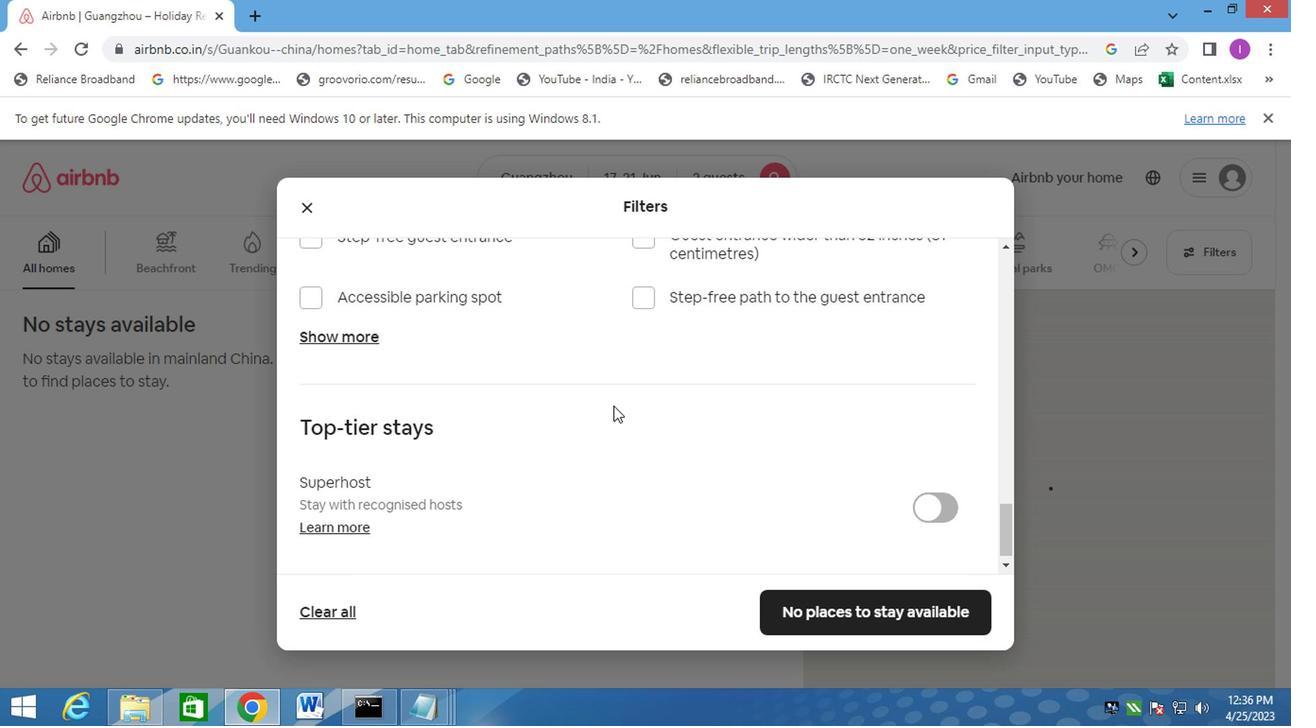 
Action: Mouse scrolled (609, 404) with delta (0, 0)
Screenshot: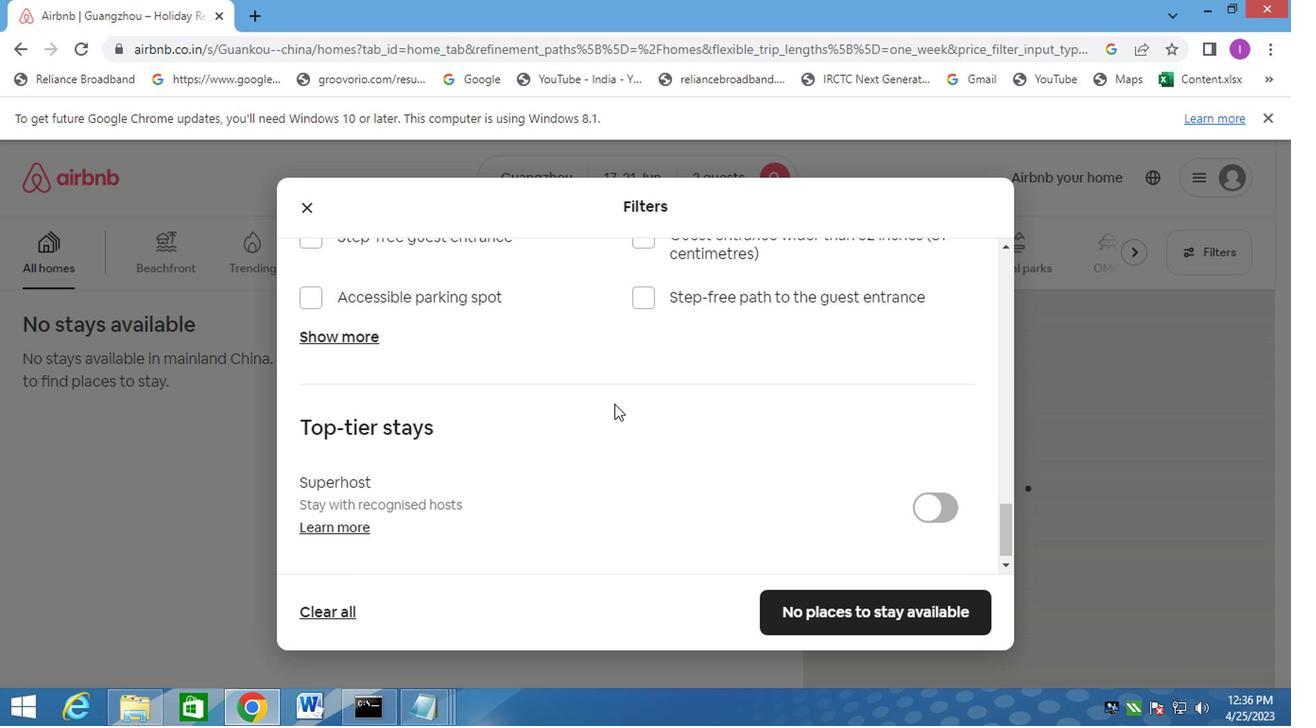 
Action: Mouse moved to (612, 403)
Screenshot: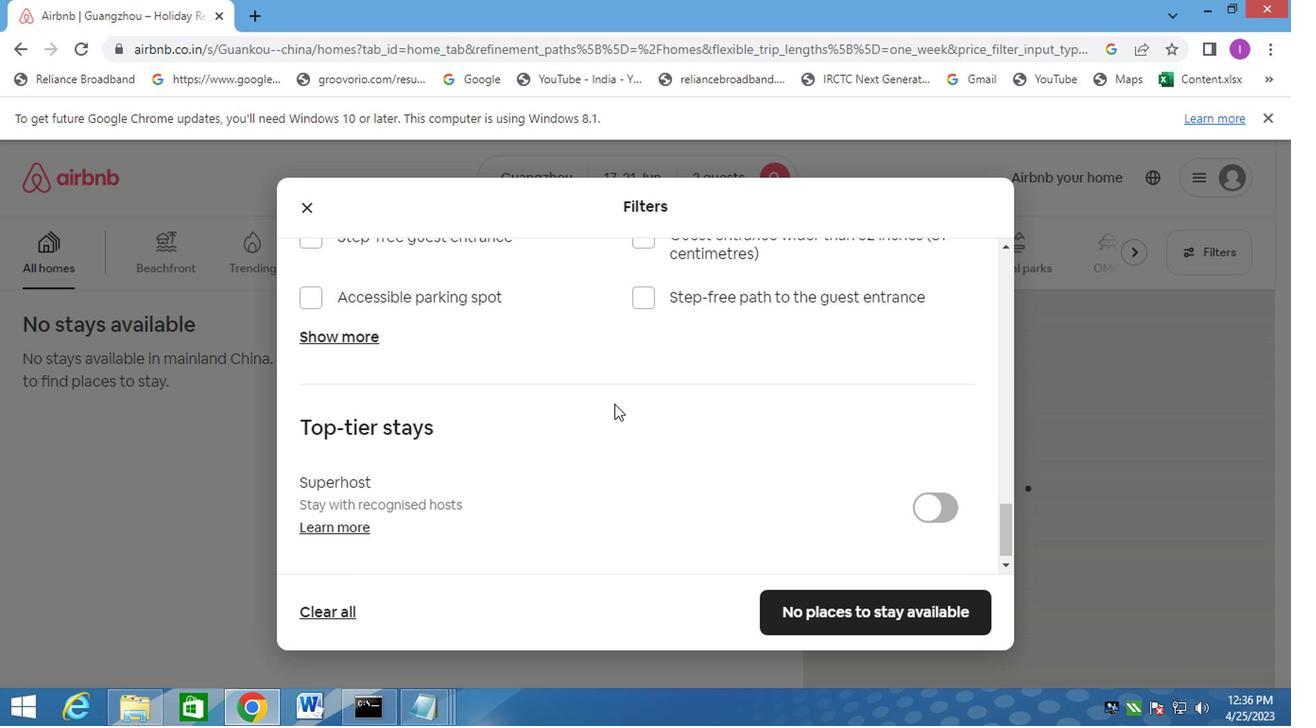
Action: Mouse scrolled (612, 402) with delta (0, 0)
Screenshot: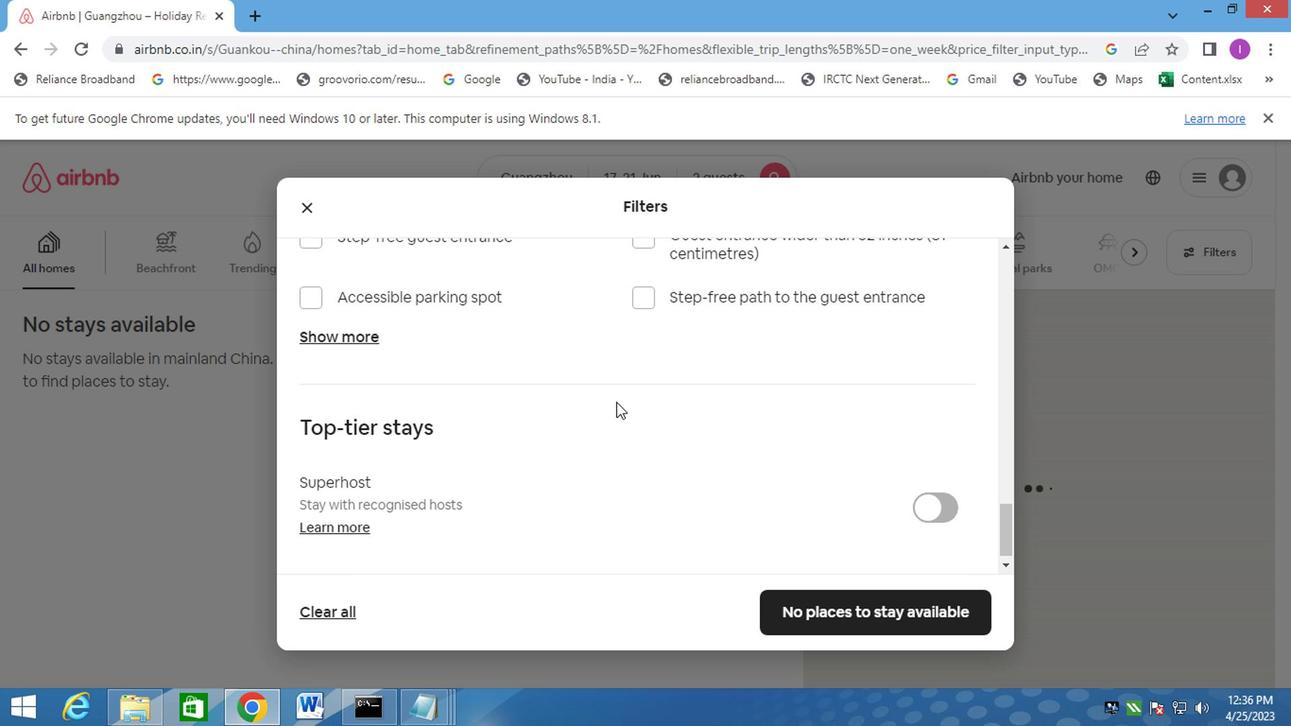 
Action: Mouse scrolled (612, 402) with delta (0, 0)
Screenshot: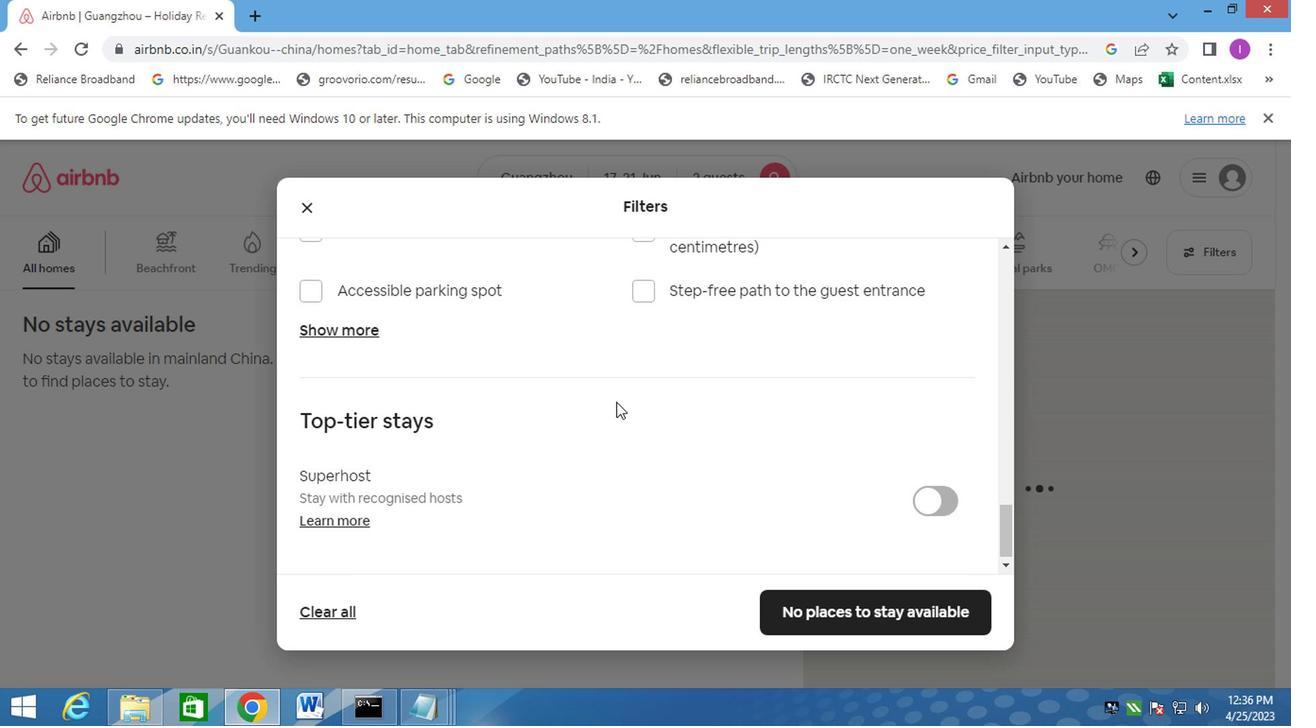 
Action: Mouse scrolled (612, 402) with delta (0, 0)
Screenshot: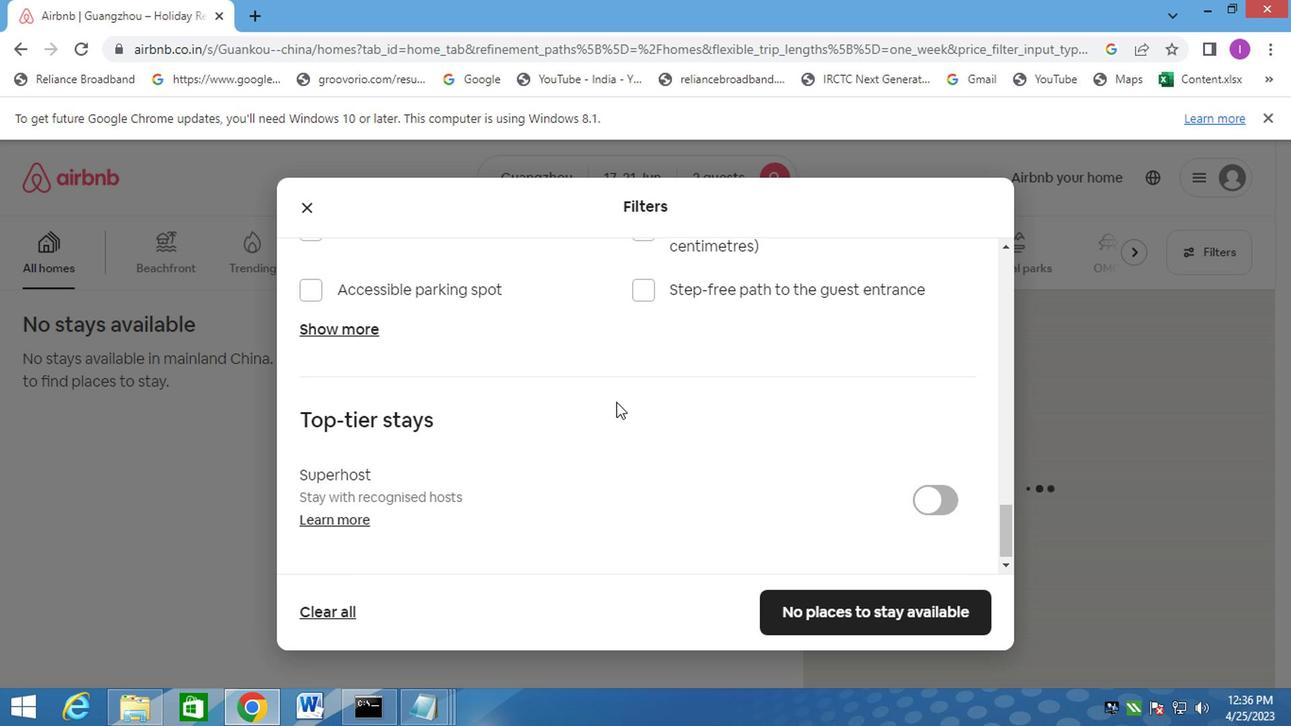 
Action: Mouse moved to (825, 622)
Screenshot: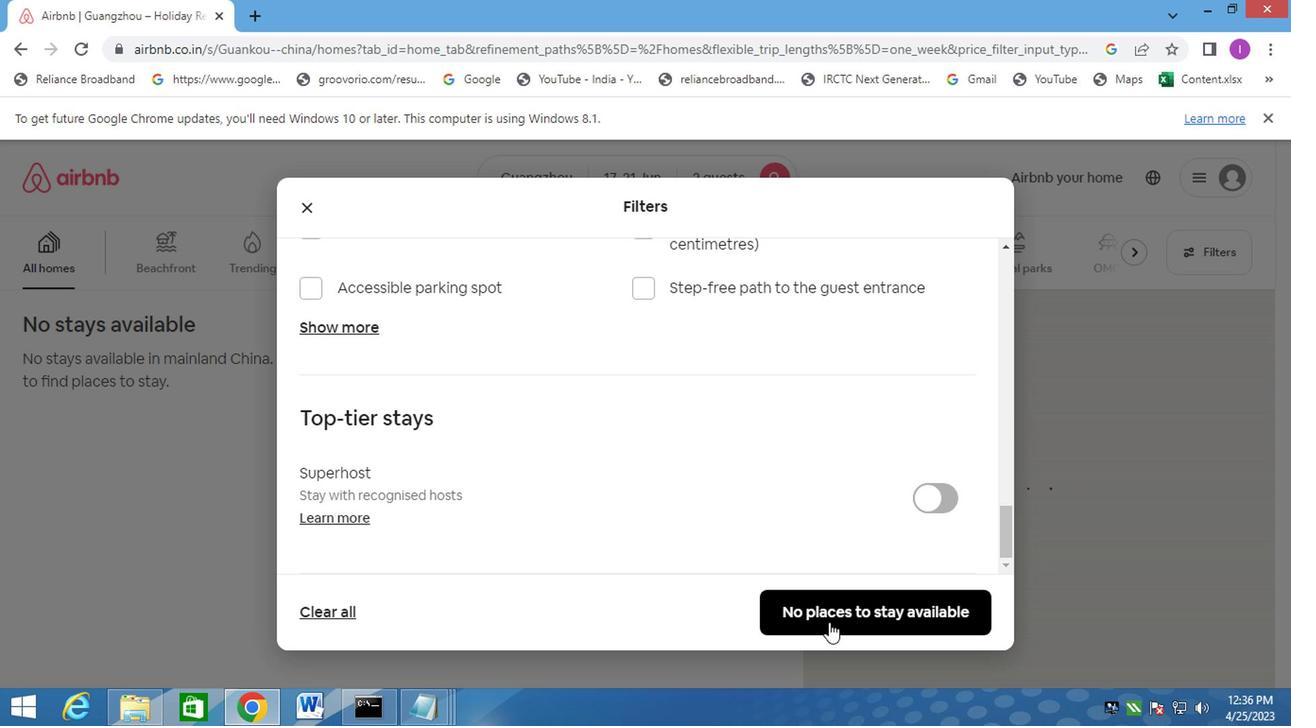 
Action: Mouse pressed left at (825, 622)
Screenshot: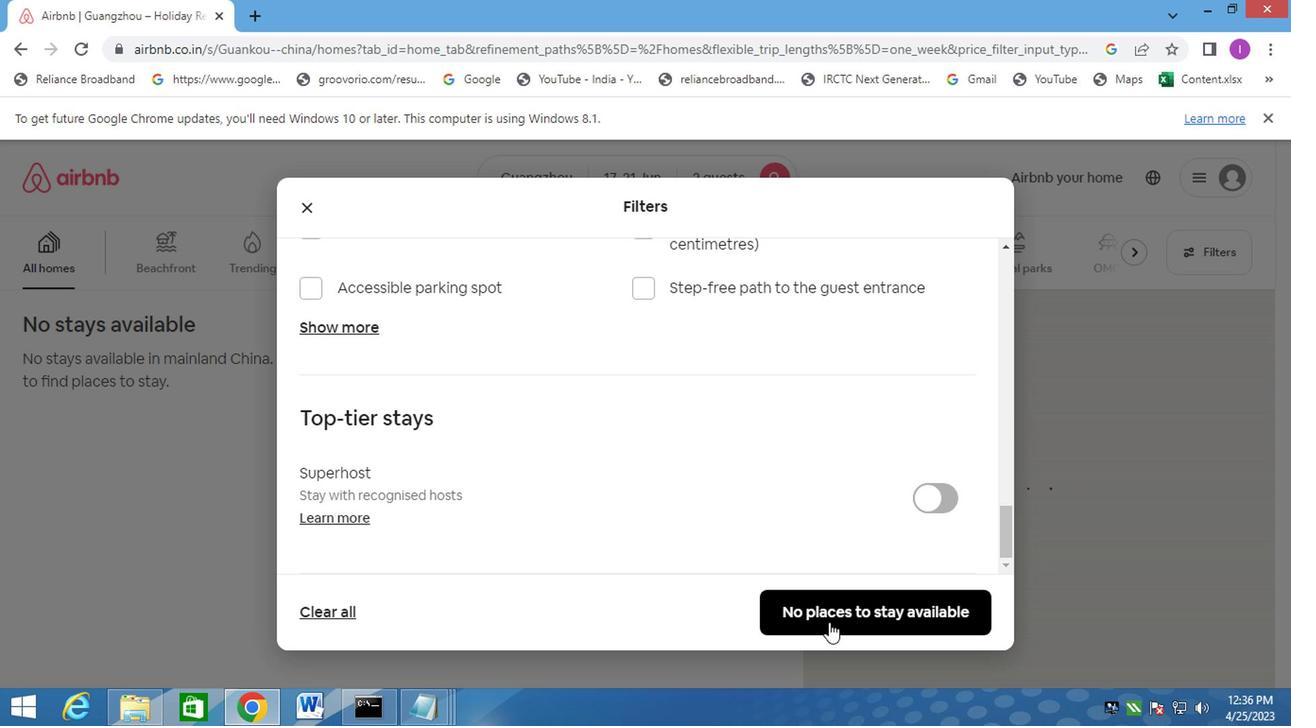 
Action: Mouse moved to (833, 609)
Screenshot: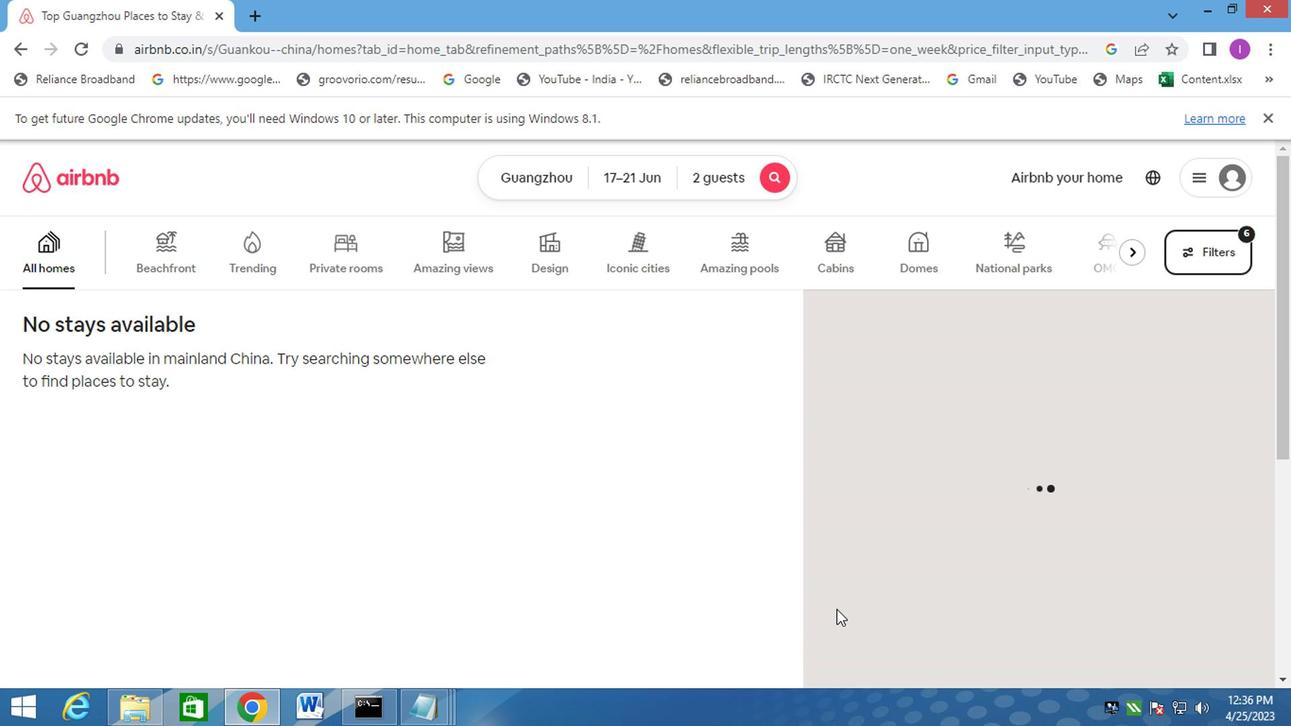 
